Task: Search one way flight ticket for 3 adults in first from Roswell: Roswell Air Center to Evansville: Evansville Regional Airport on 8-3-2023. Number of bags: 1 carry on bag. Price is upto 100000. Outbound departure time preference is 18:30. Return departure time preference is 20:00.
Action: Mouse moved to (288, 368)
Screenshot: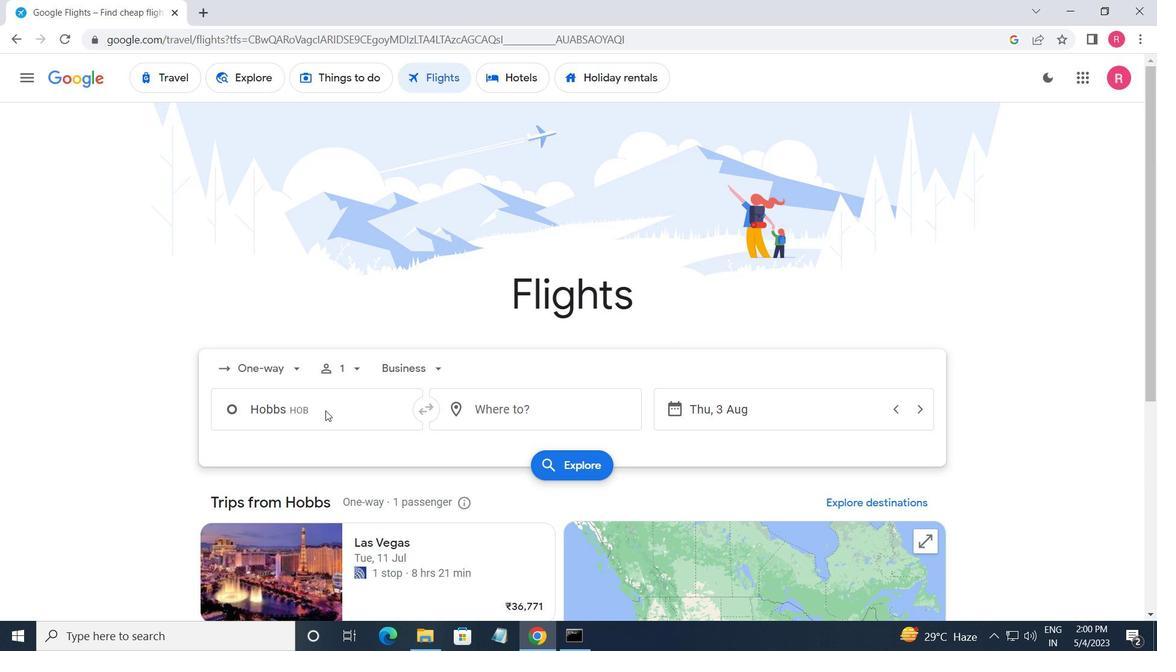 
Action: Mouse pressed left at (288, 368)
Screenshot: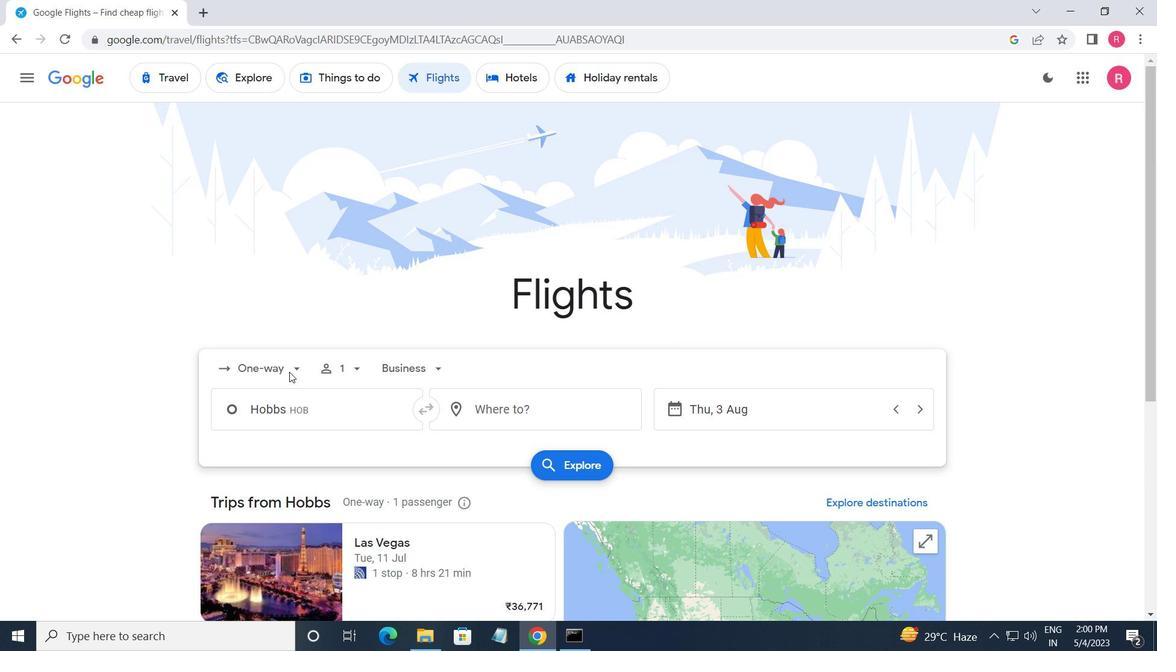 
Action: Mouse moved to (299, 444)
Screenshot: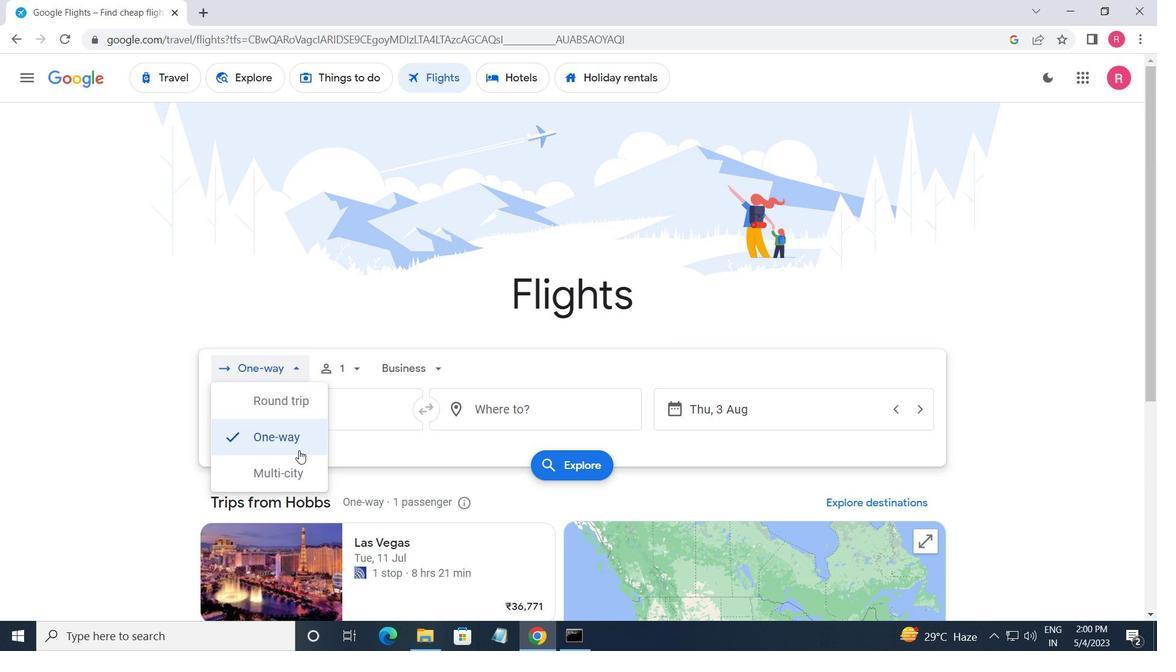 
Action: Mouse pressed left at (299, 444)
Screenshot: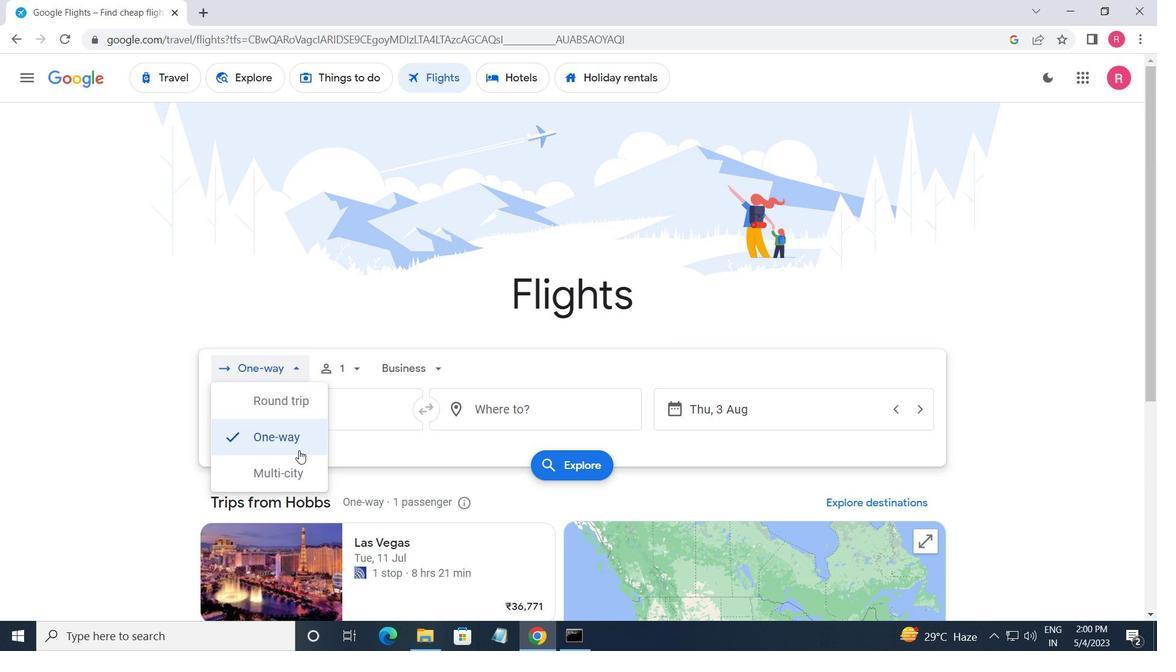 
Action: Mouse moved to (338, 372)
Screenshot: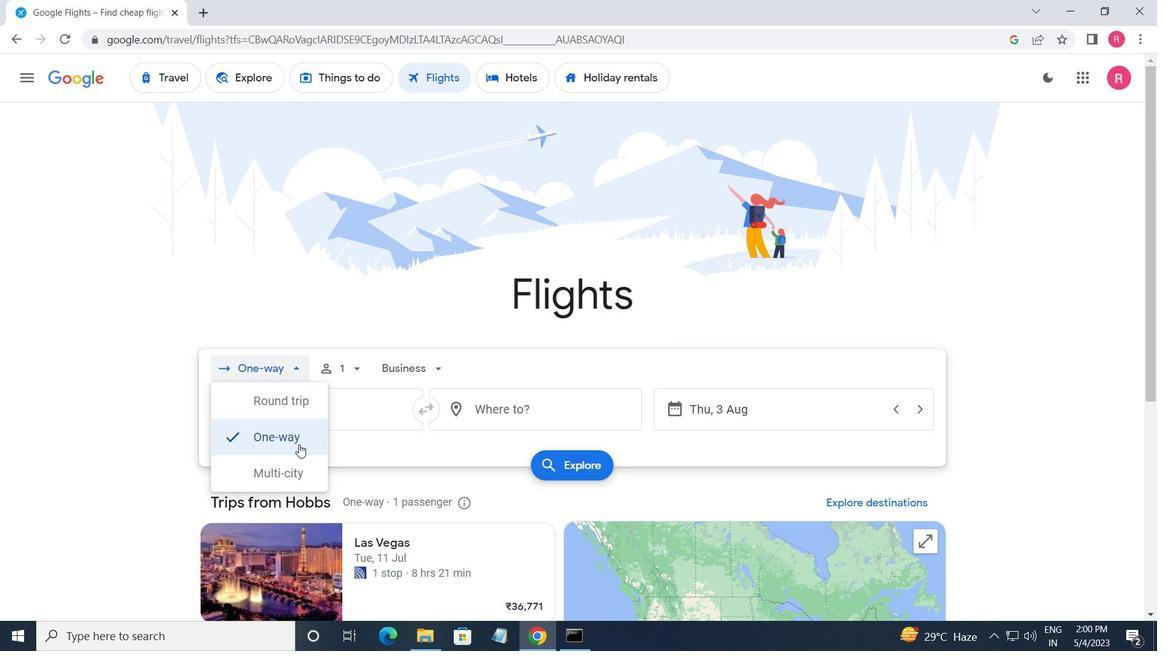
Action: Mouse pressed left at (338, 372)
Screenshot: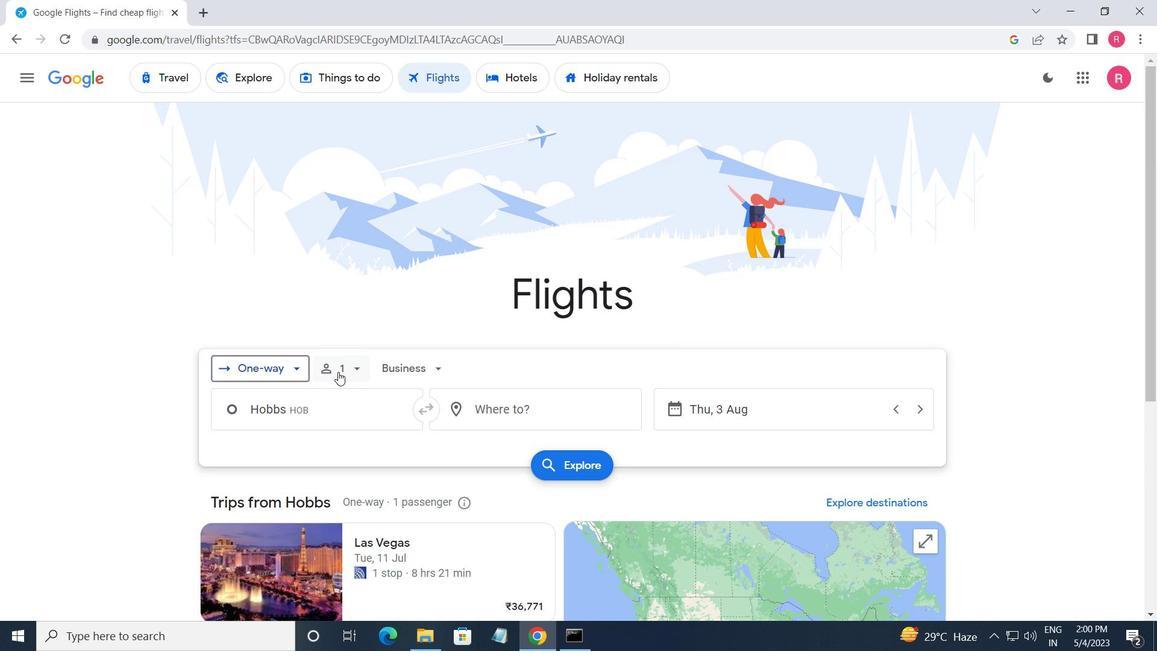 
Action: Mouse moved to (470, 412)
Screenshot: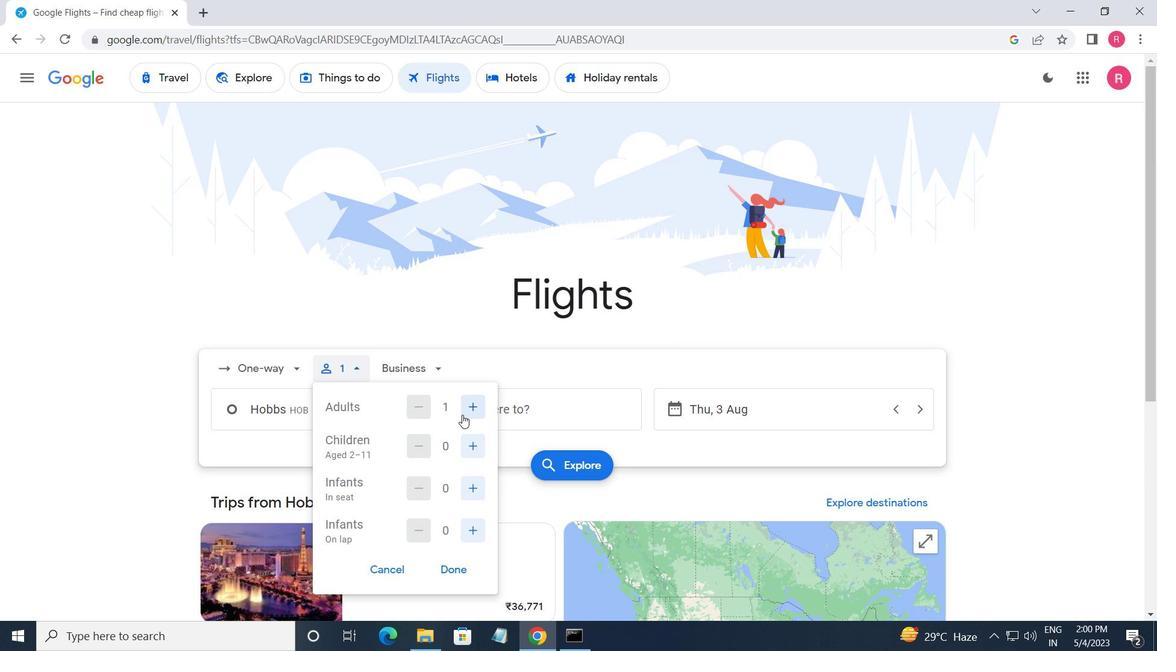 
Action: Mouse pressed left at (470, 412)
Screenshot: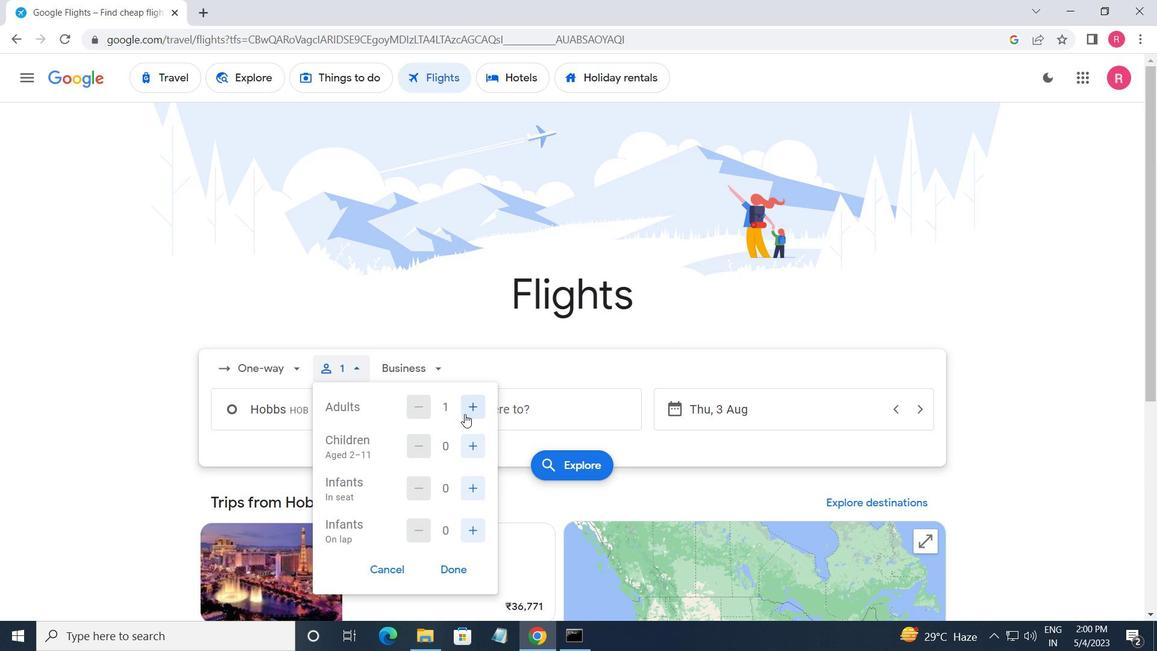 
Action: Mouse pressed left at (470, 412)
Screenshot: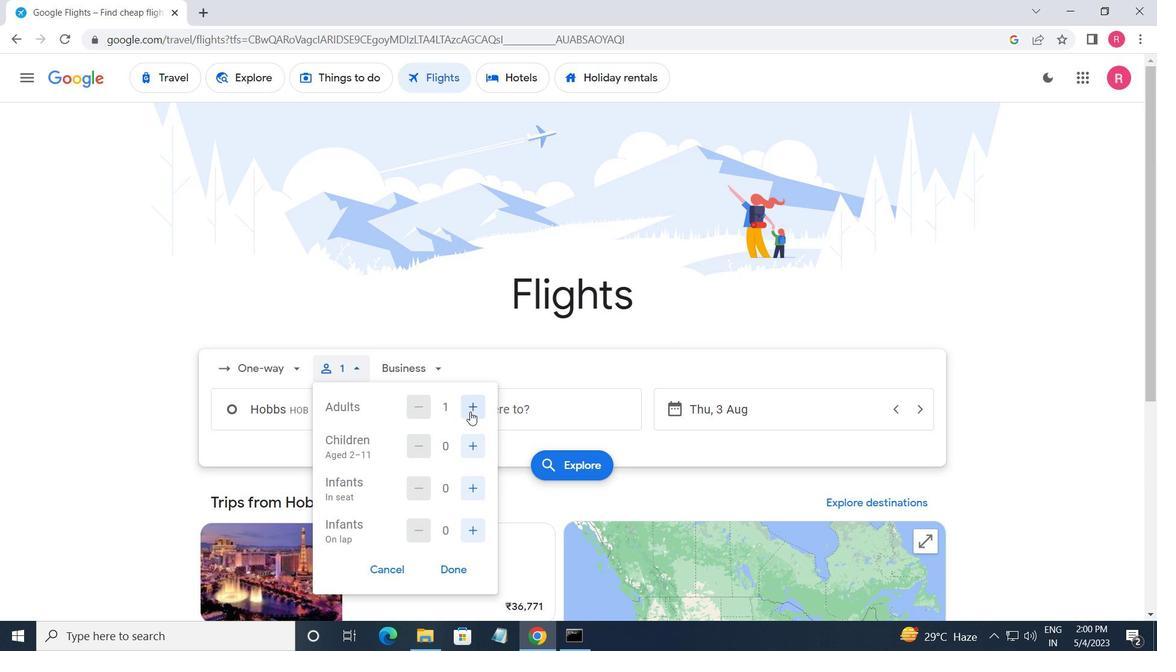 
Action: Mouse moved to (459, 567)
Screenshot: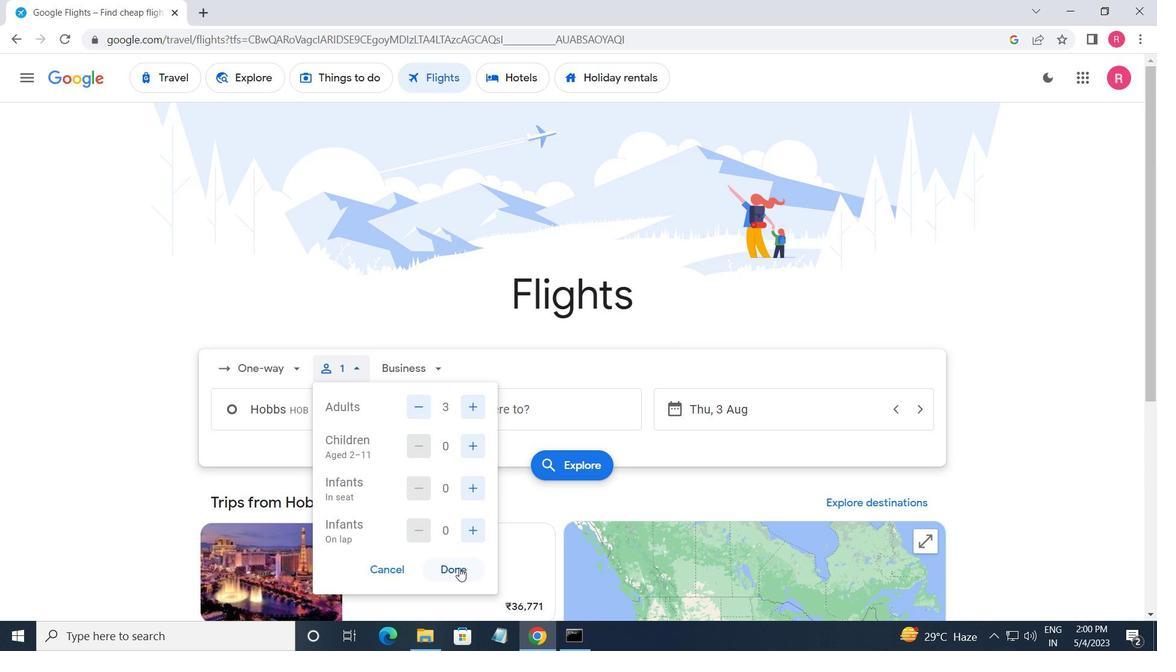 
Action: Mouse pressed left at (459, 567)
Screenshot: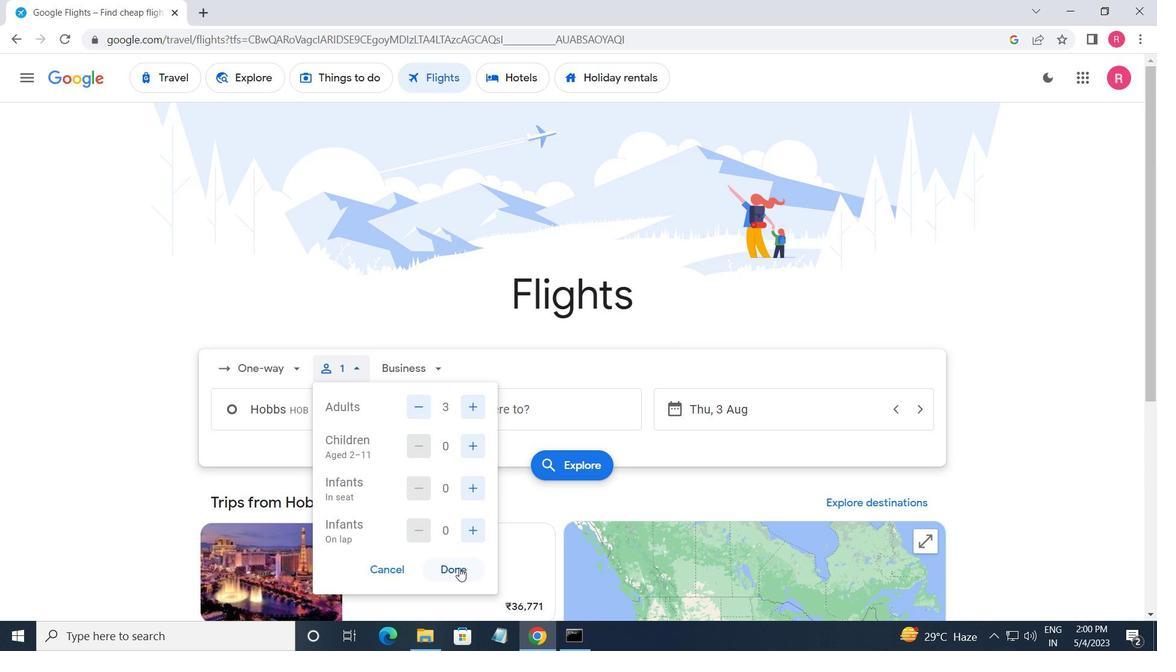 
Action: Mouse moved to (393, 364)
Screenshot: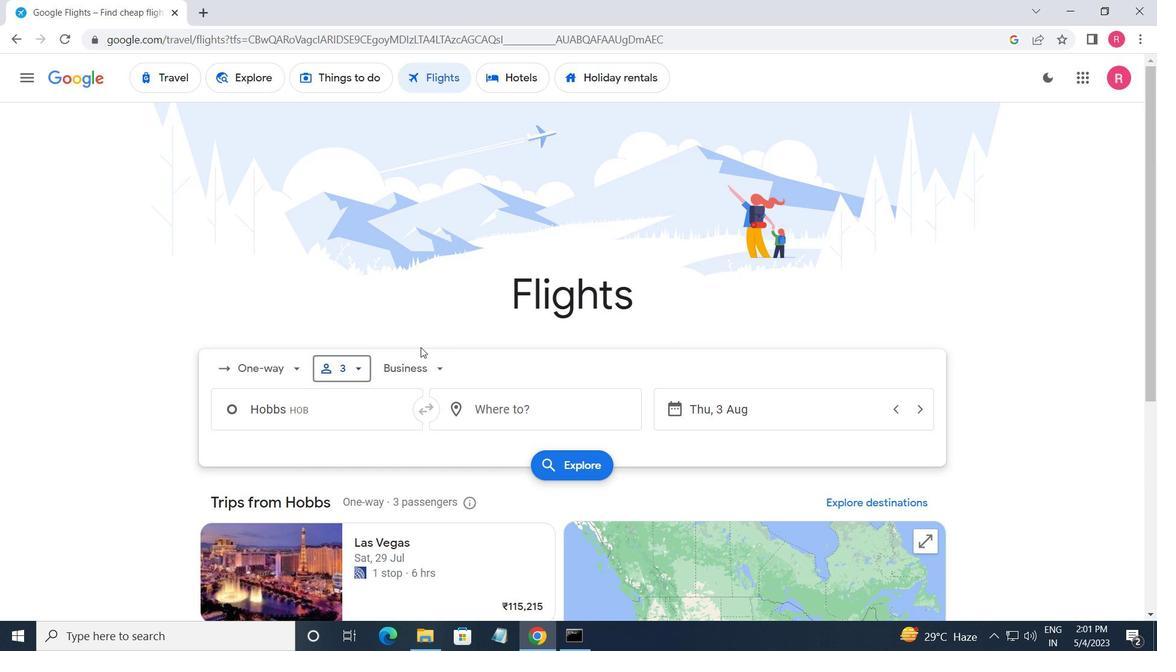 
Action: Mouse pressed left at (393, 364)
Screenshot: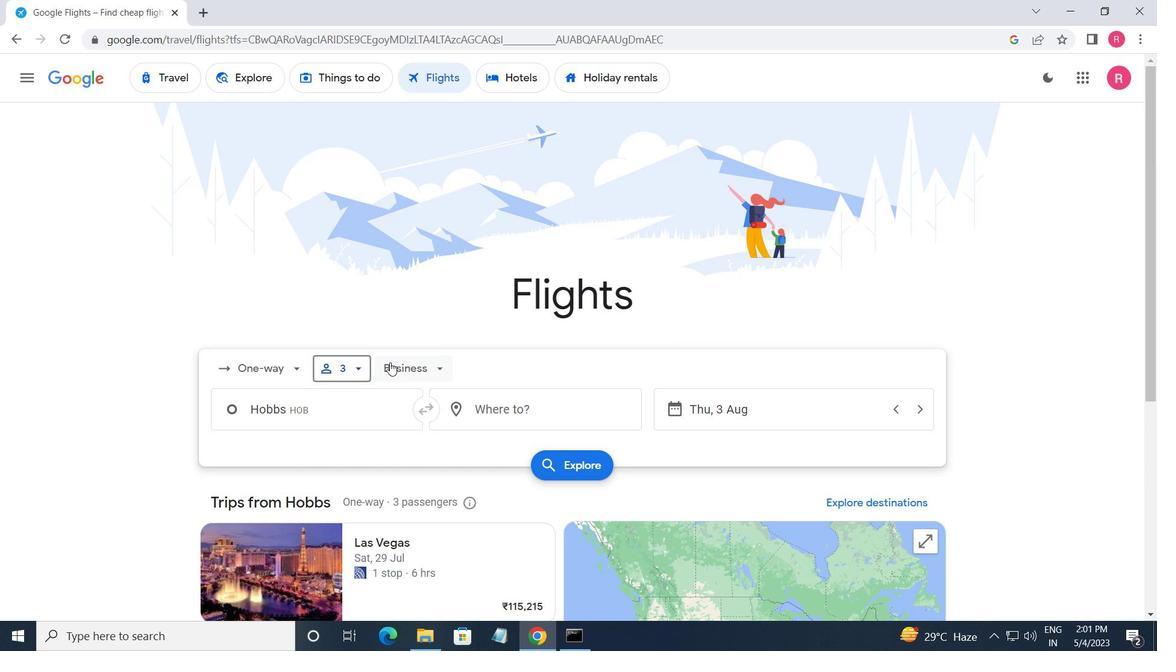 
Action: Mouse moved to (448, 505)
Screenshot: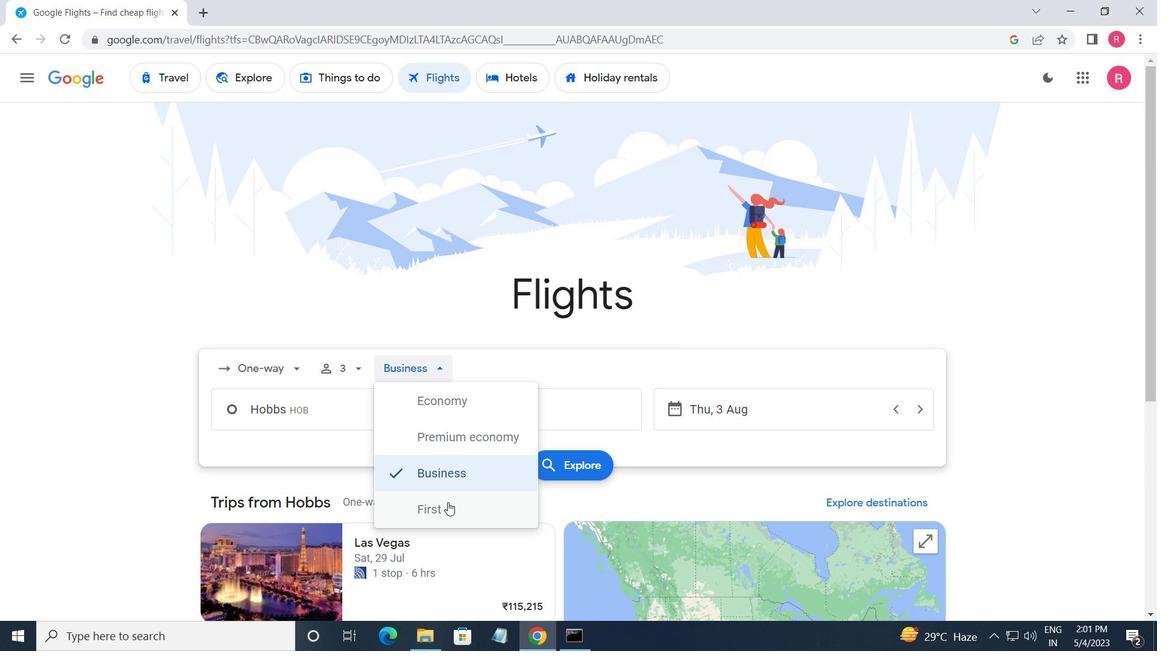 
Action: Mouse pressed left at (448, 505)
Screenshot: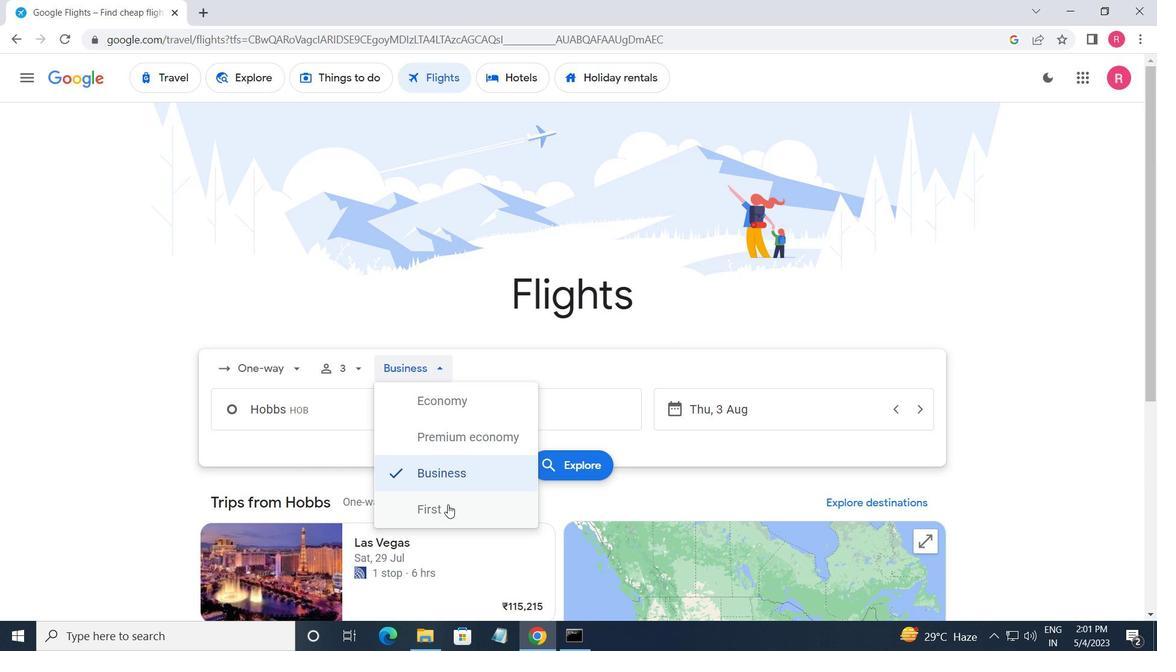 
Action: Mouse moved to (298, 412)
Screenshot: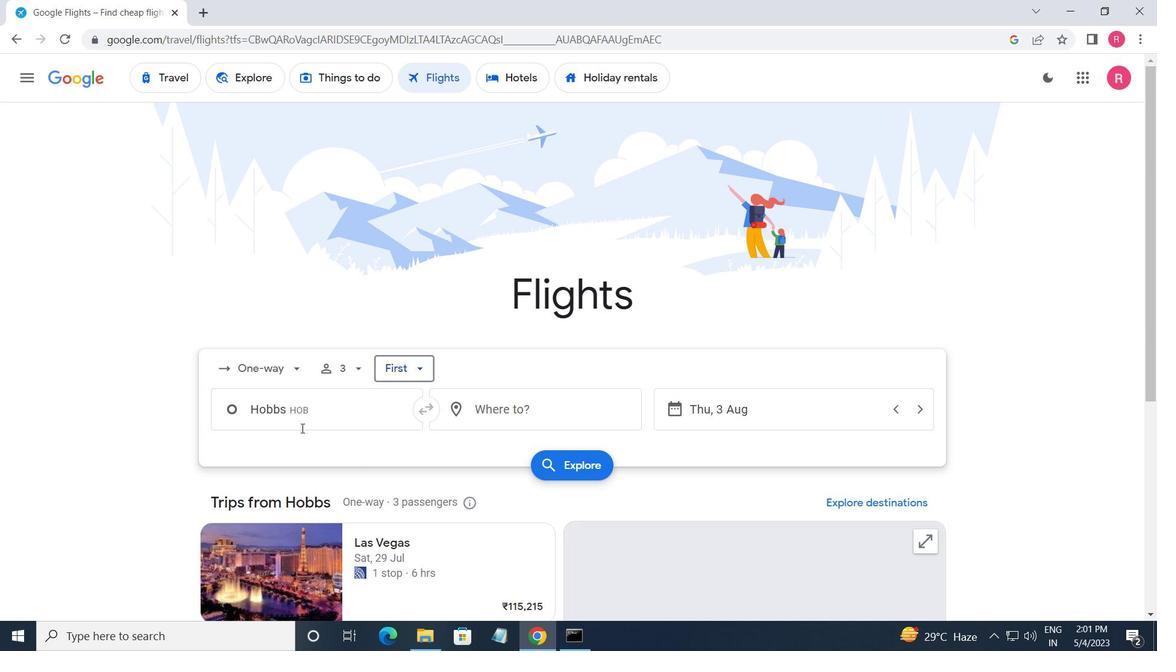
Action: Mouse pressed left at (298, 412)
Screenshot: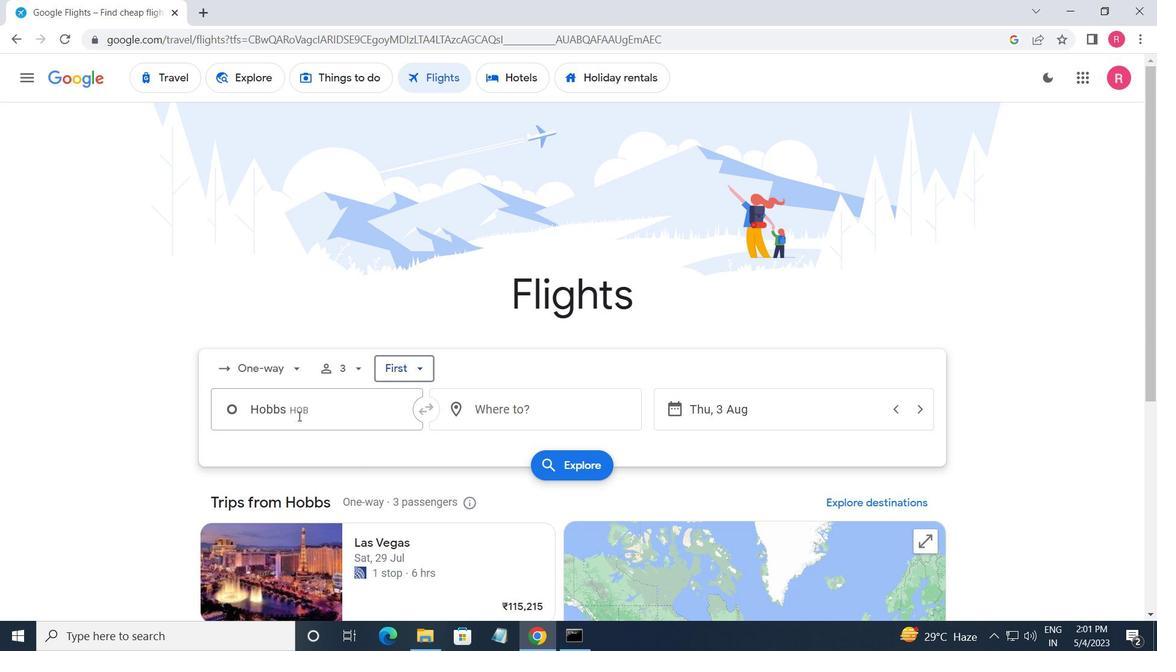 
Action: Key pressed <Key.backspace><Key.caps_lock>R<Key.caps_lock>oswell
Screenshot: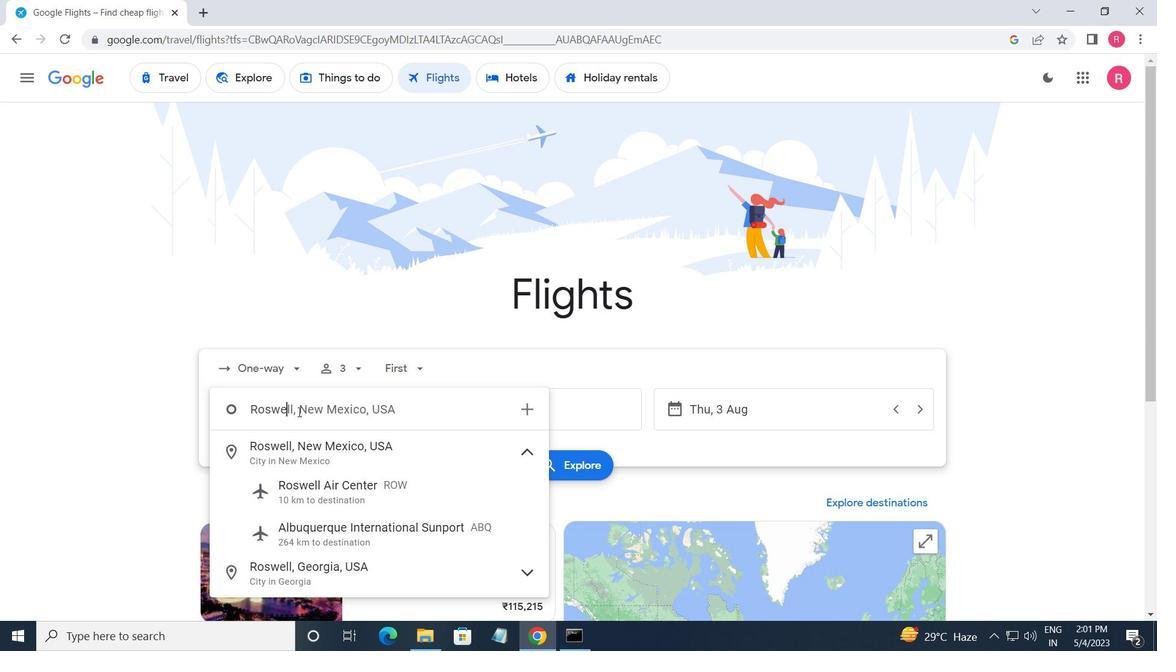 
Action: Mouse moved to (349, 490)
Screenshot: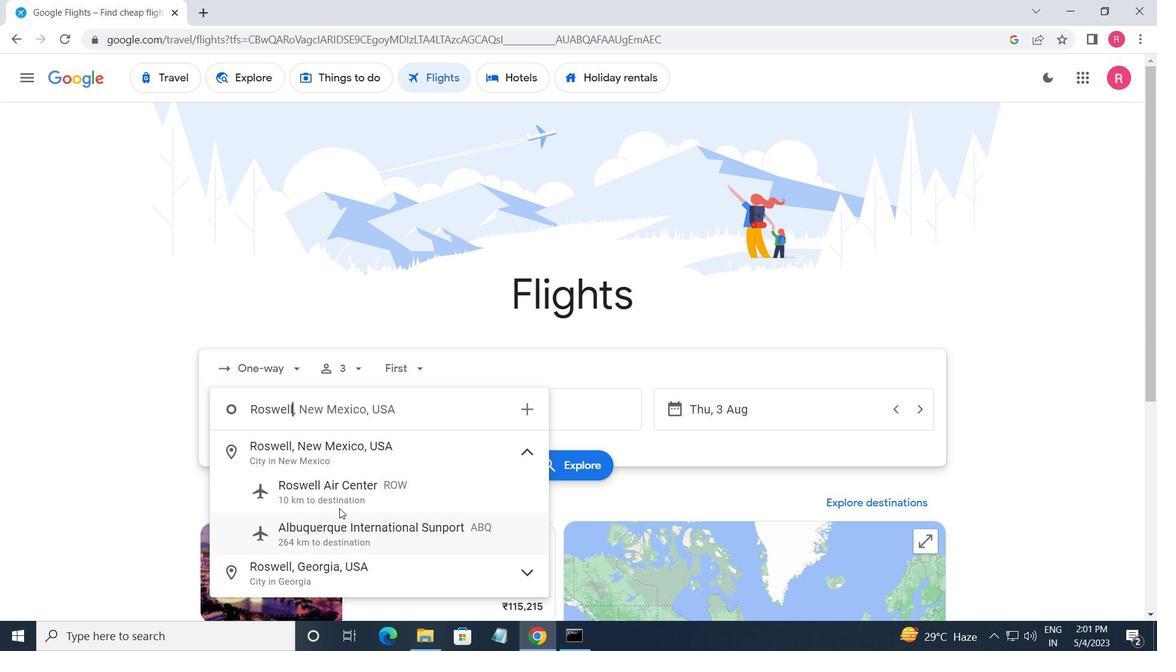 
Action: Mouse pressed left at (349, 490)
Screenshot: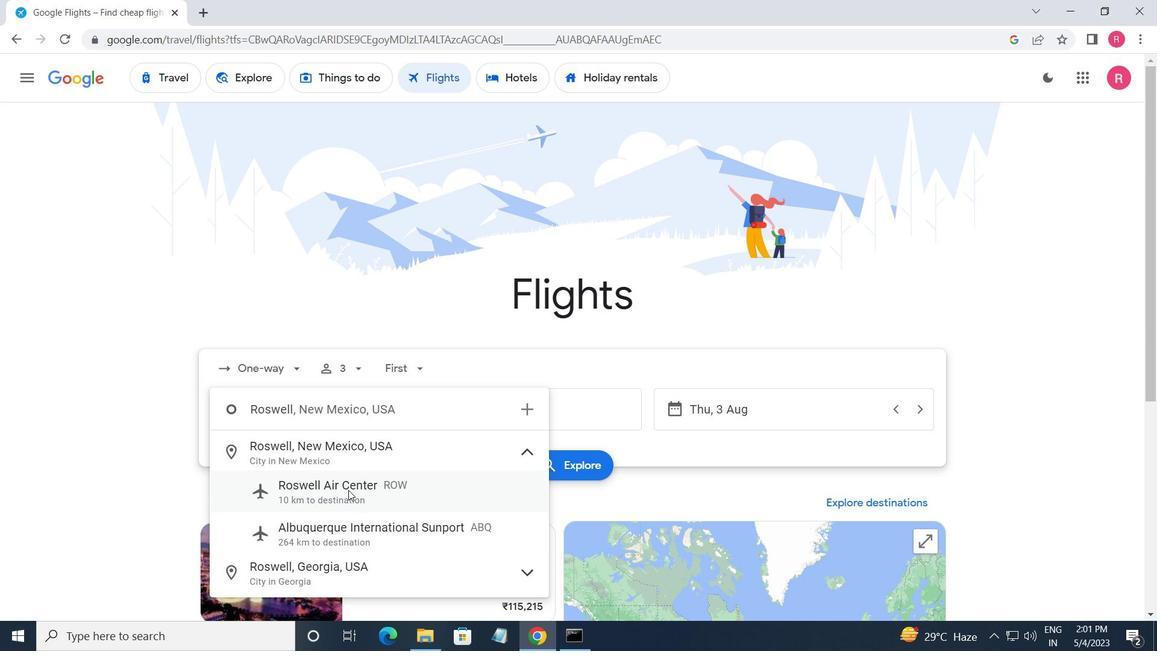 
Action: Mouse moved to (554, 410)
Screenshot: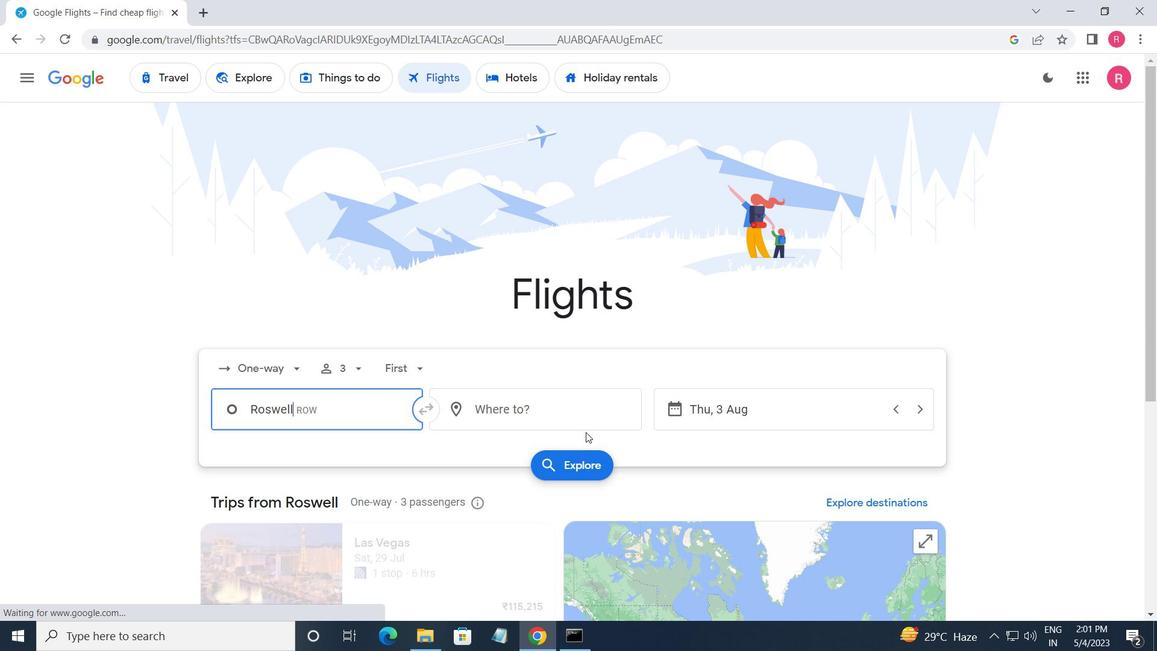 
Action: Mouse pressed left at (554, 410)
Screenshot: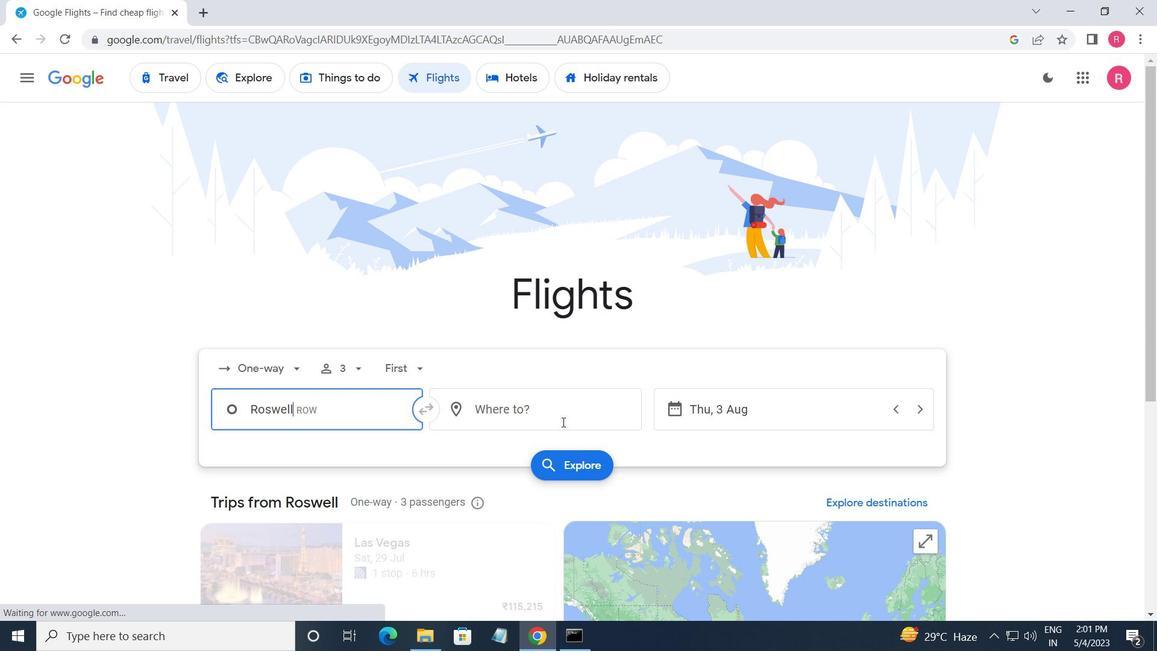 
Action: Mouse moved to (606, 535)
Screenshot: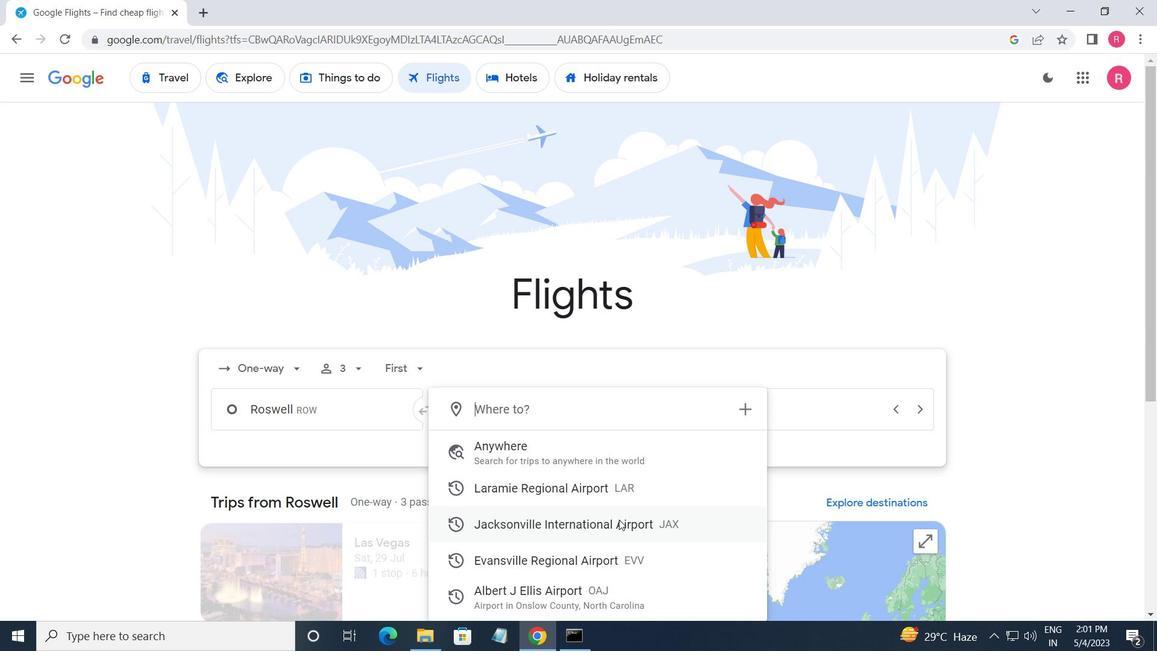 
Action: Mouse pressed left at (606, 535)
Screenshot: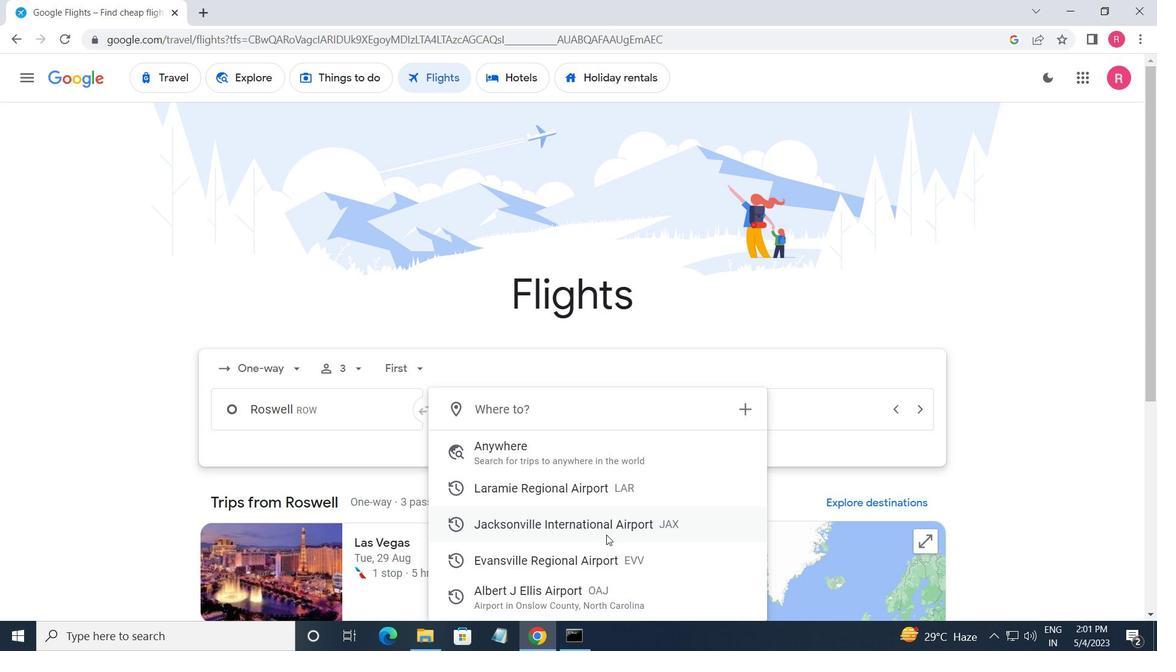 
Action: Mouse moved to (778, 417)
Screenshot: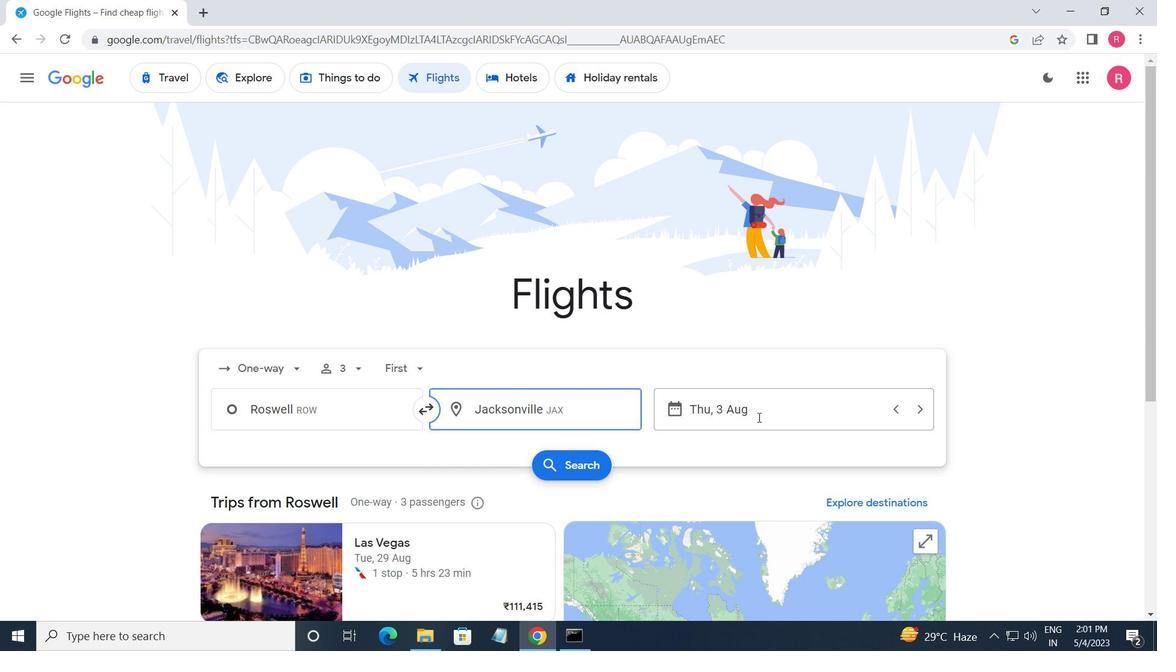 
Action: Mouse pressed left at (778, 417)
Screenshot: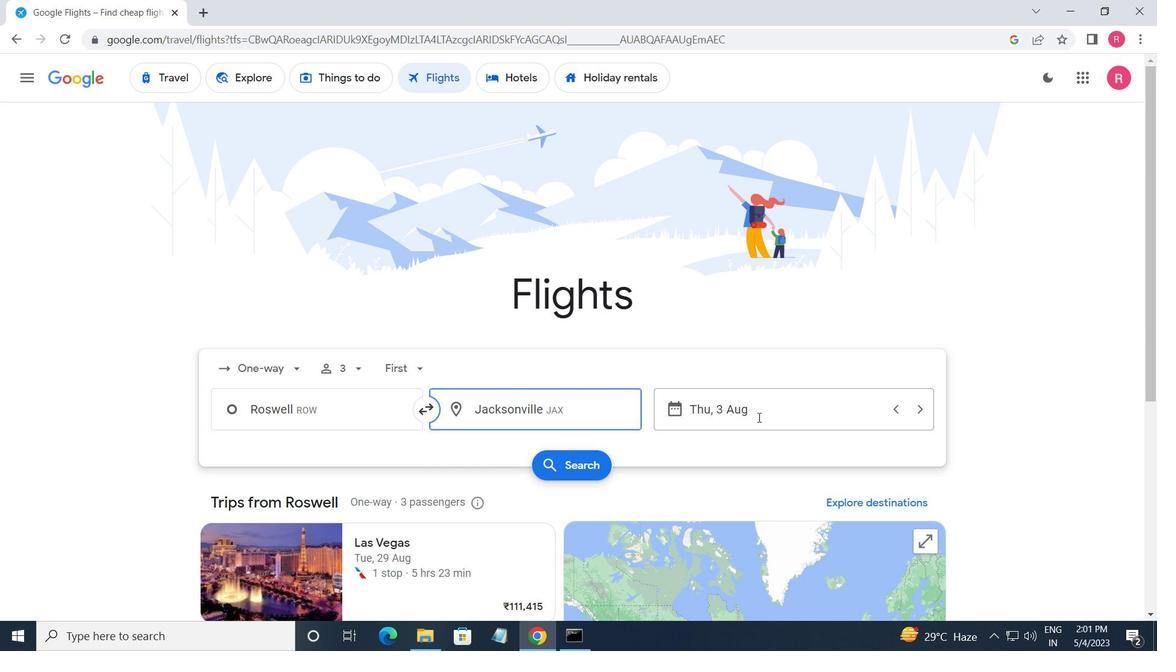 
Action: Mouse moved to (547, 352)
Screenshot: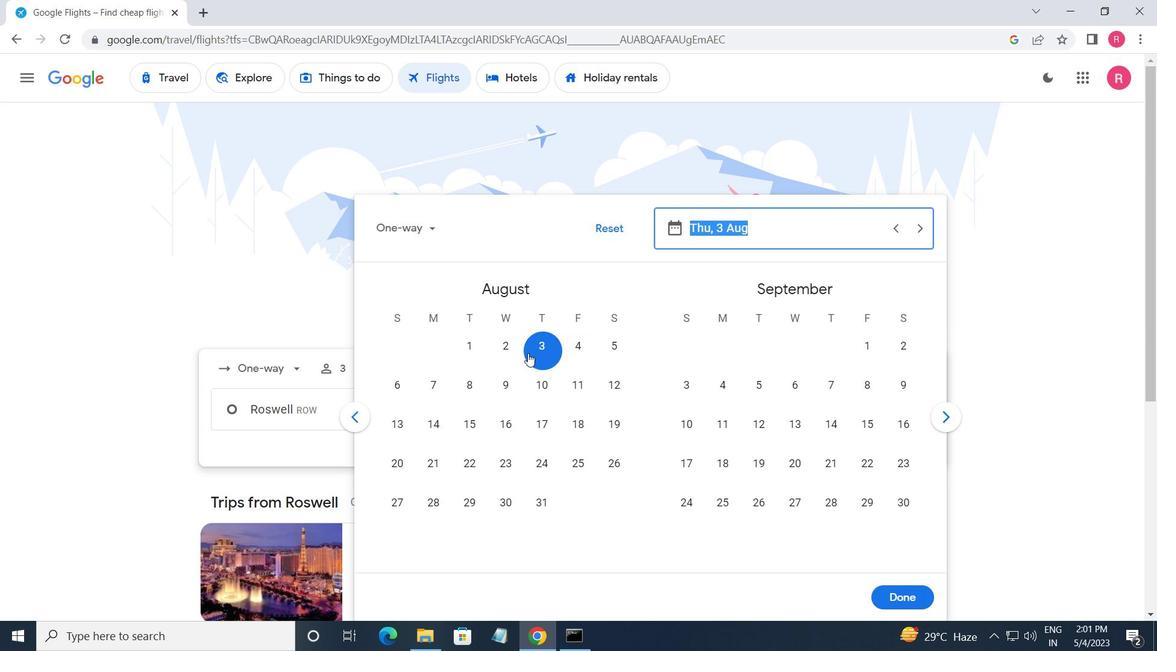 
Action: Mouse pressed left at (547, 352)
Screenshot: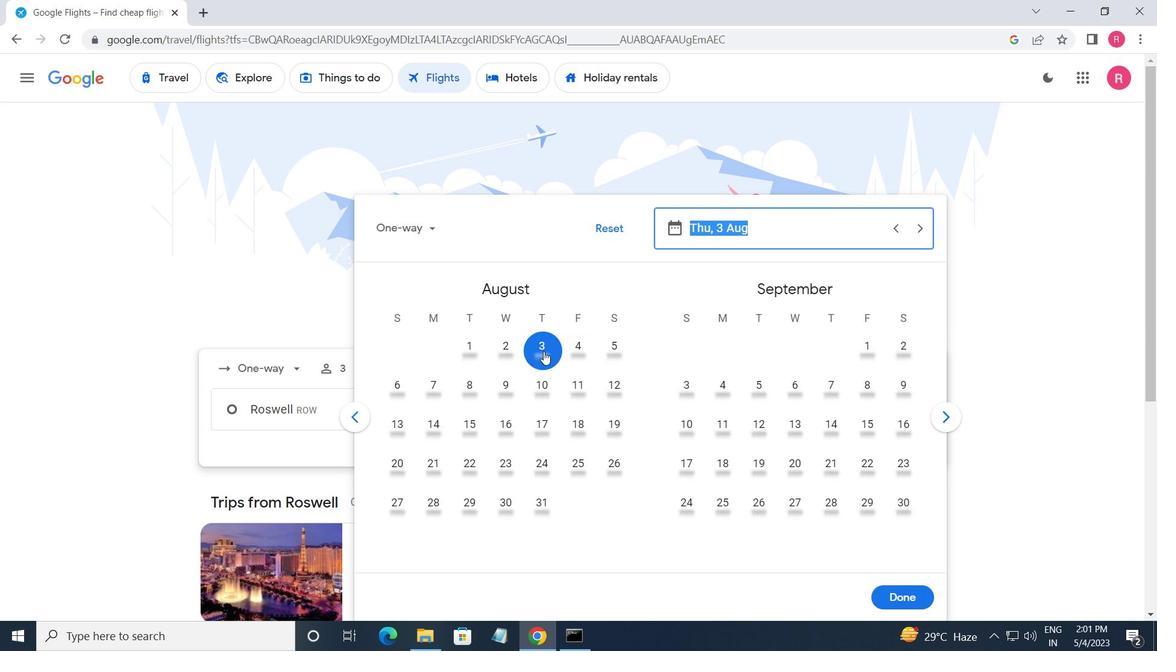 
Action: Mouse moved to (903, 595)
Screenshot: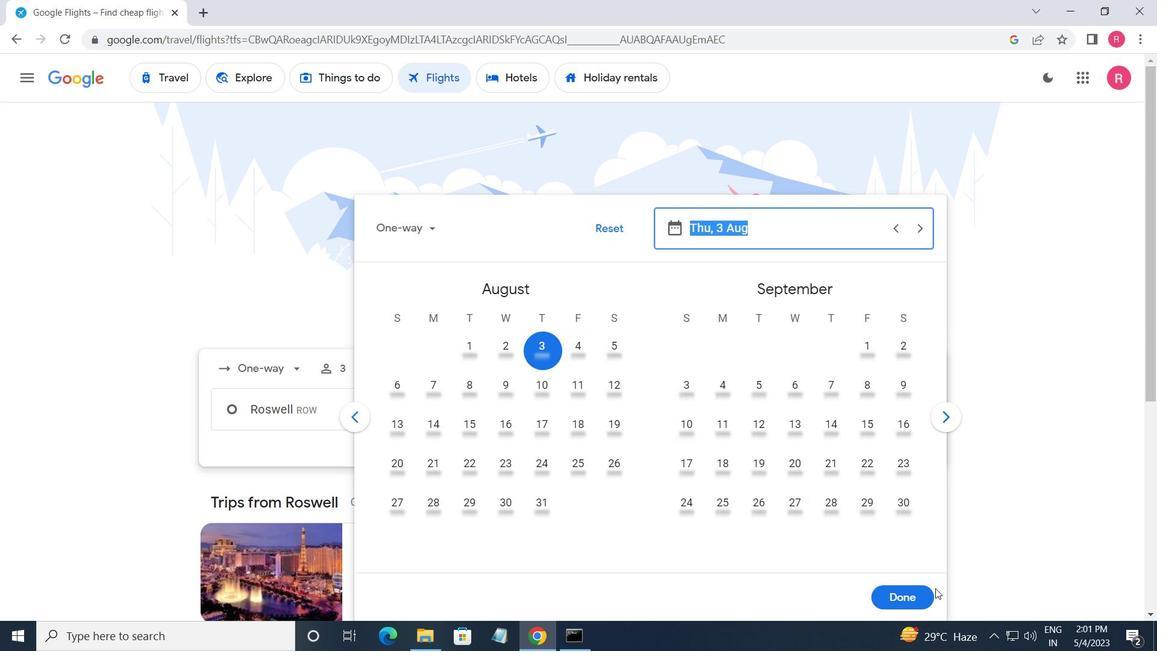
Action: Mouse pressed left at (903, 595)
Screenshot: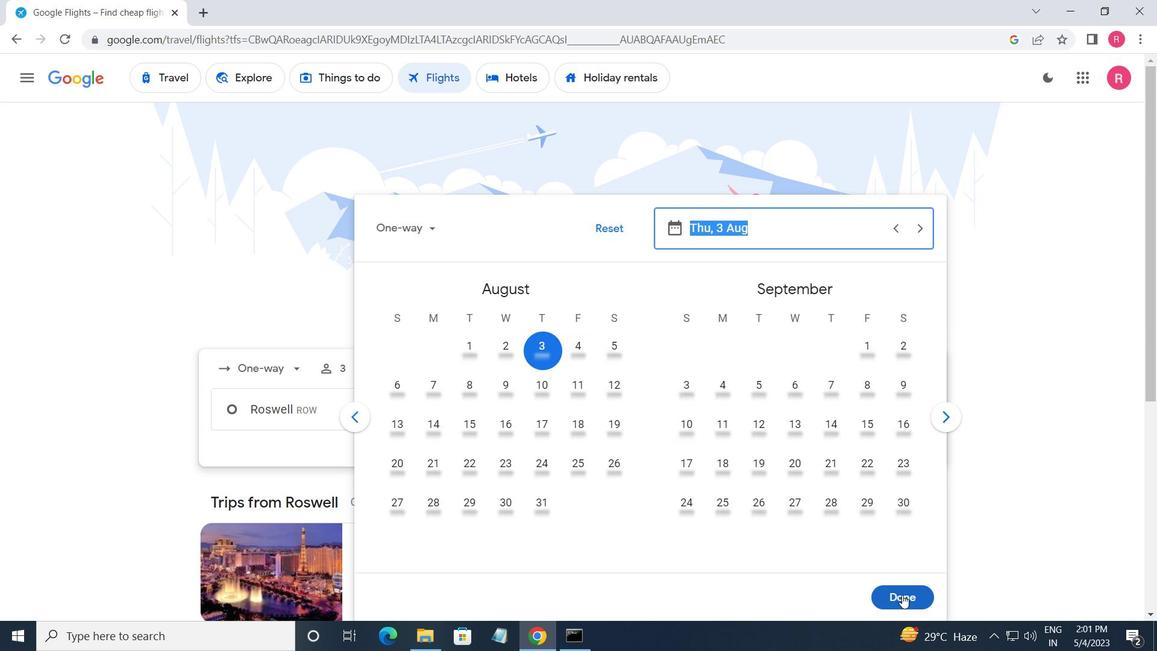 
Action: Mouse moved to (564, 466)
Screenshot: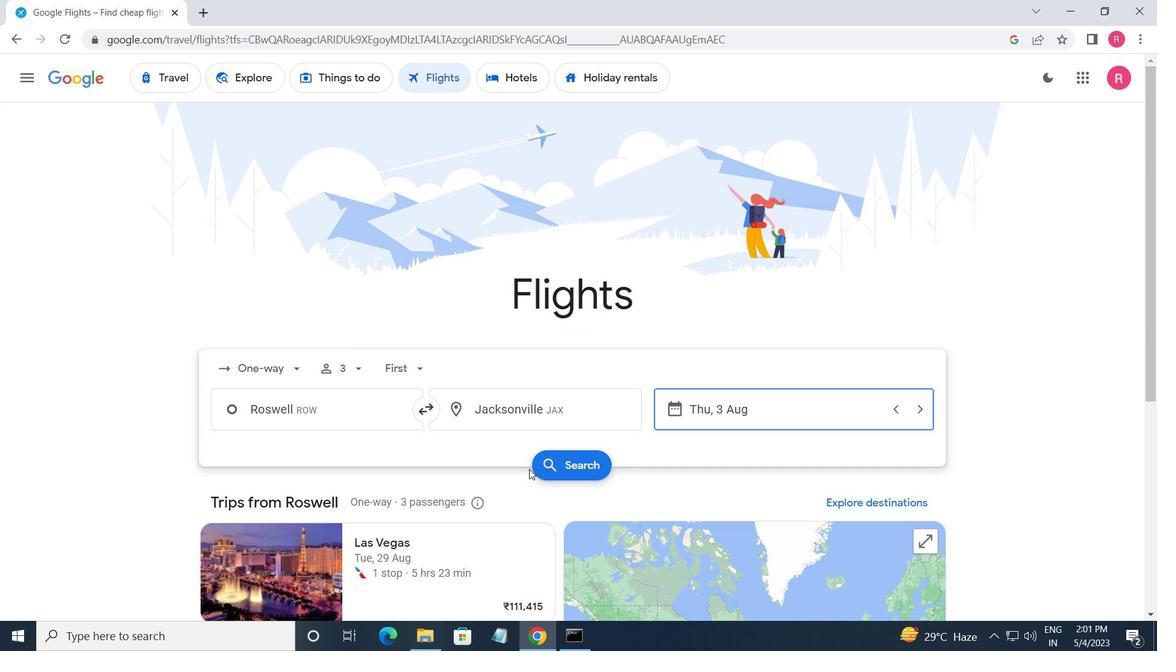 
Action: Mouse pressed left at (564, 466)
Screenshot: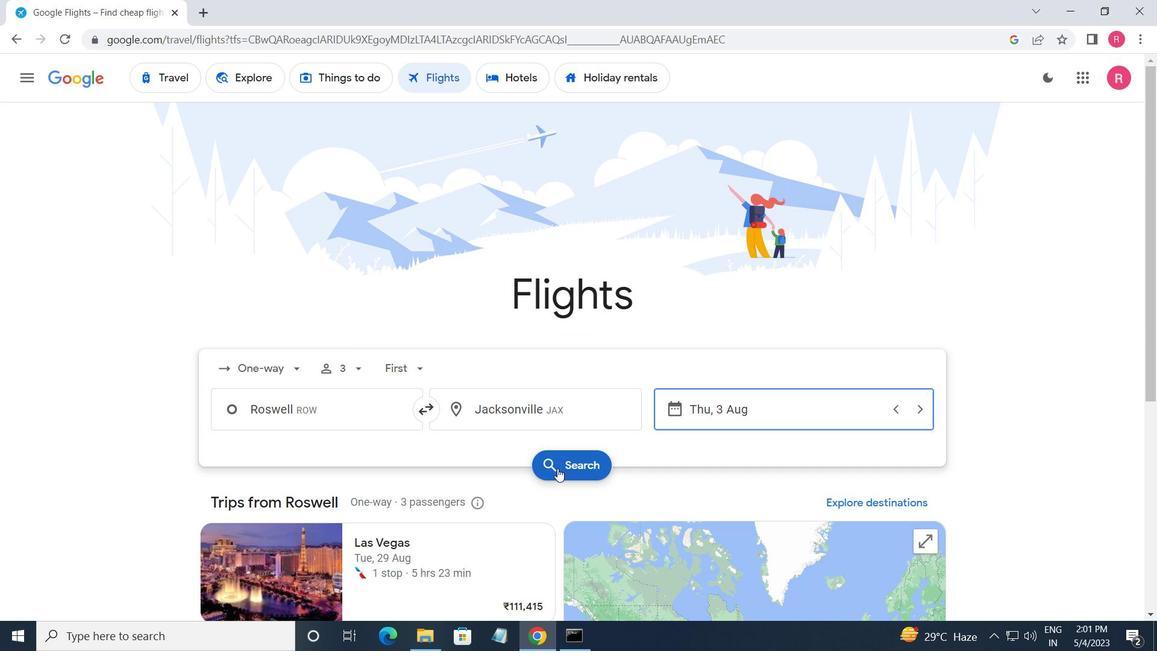 
Action: Mouse moved to (204, 215)
Screenshot: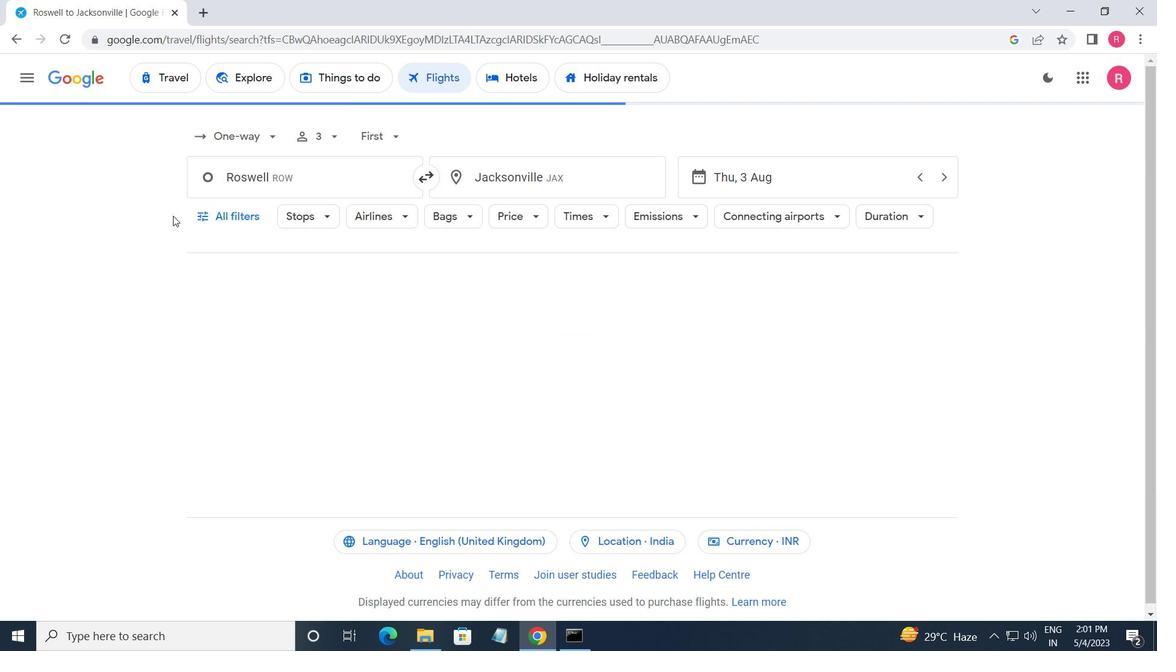 
Action: Mouse pressed left at (204, 215)
Screenshot: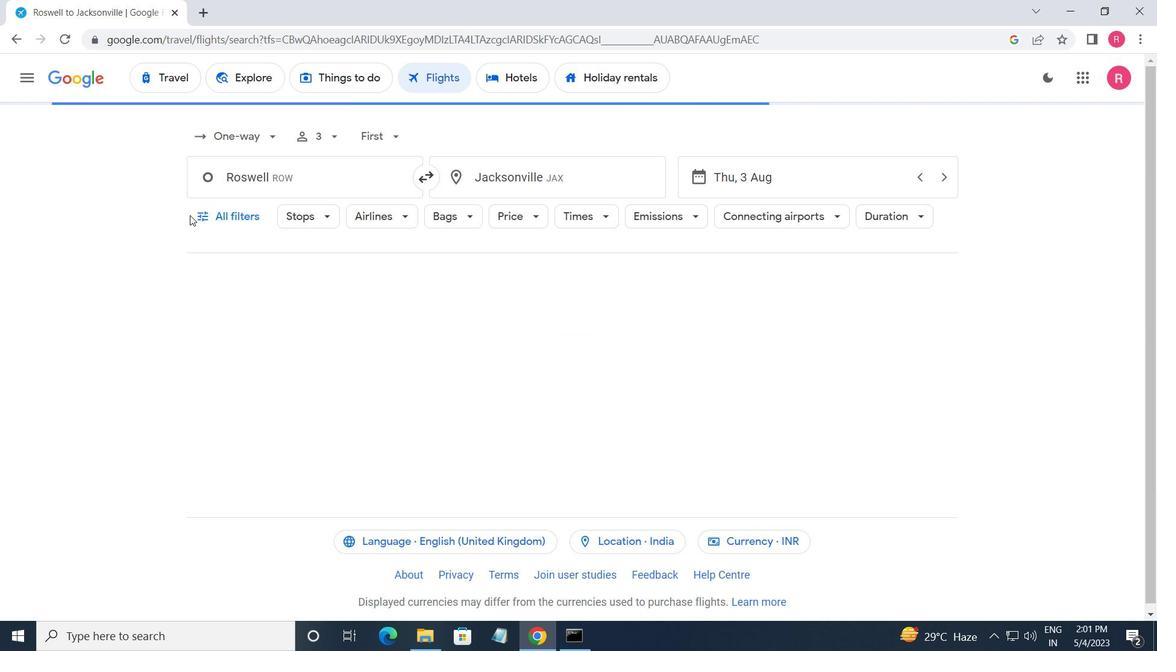 
Action: Mouse moved to (300, 409)
Screenshot: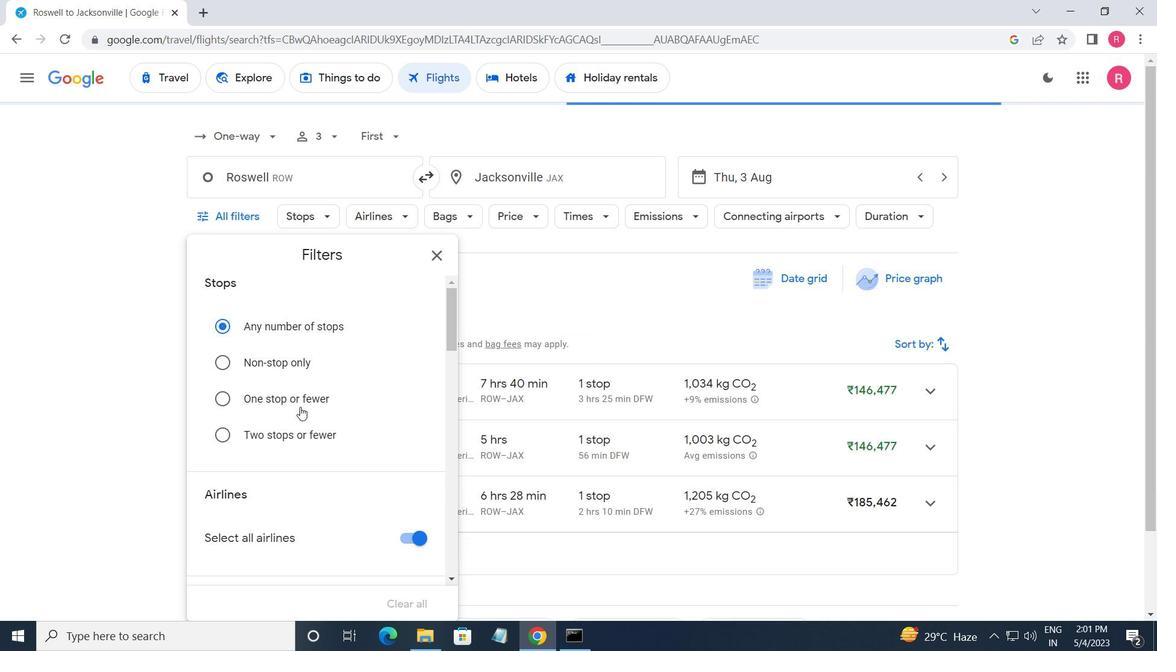 
Action: Mouse scrolled (300, 409) with delta (0, 0)
Screenshot: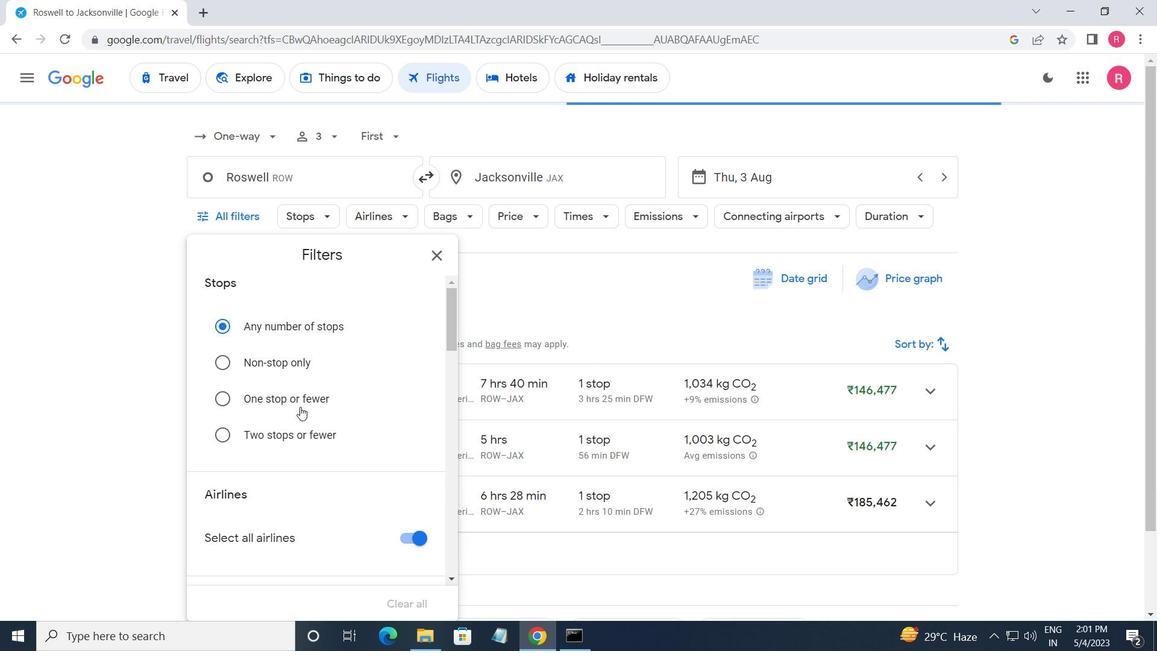 
Action: Mouse moved to (302, 410)
Screenshot: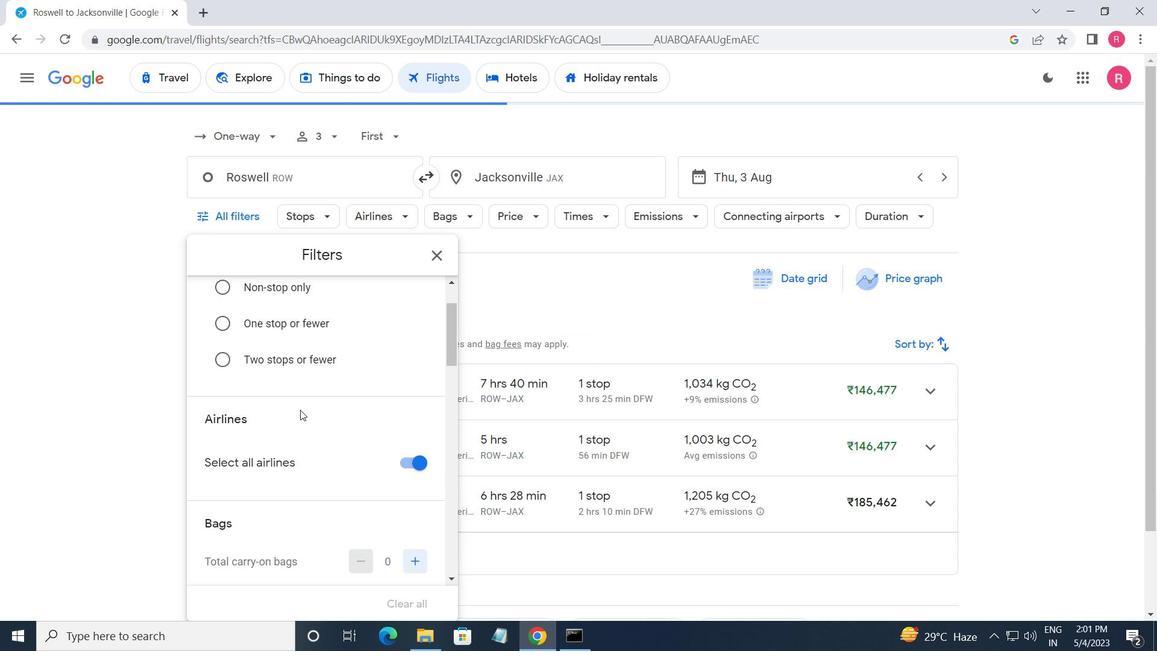 
Action: Mouse scrolled (302, 409) with delta (0, 0)
Screenshot: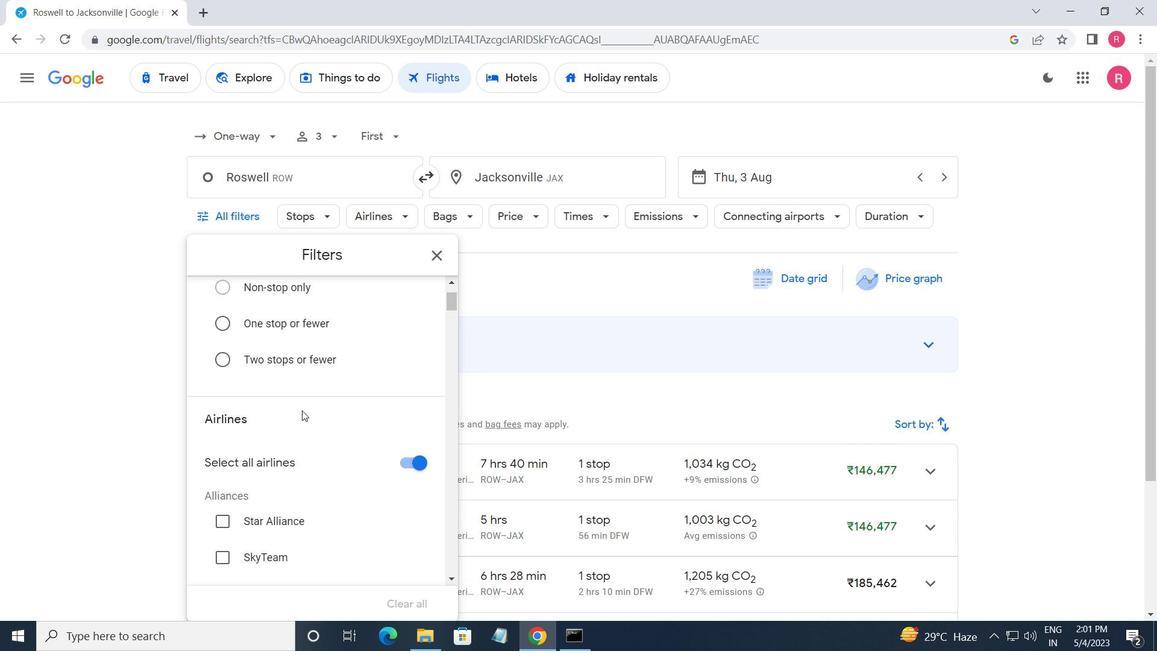 
Action: Mouse moved to (420, 387)
Screenshot: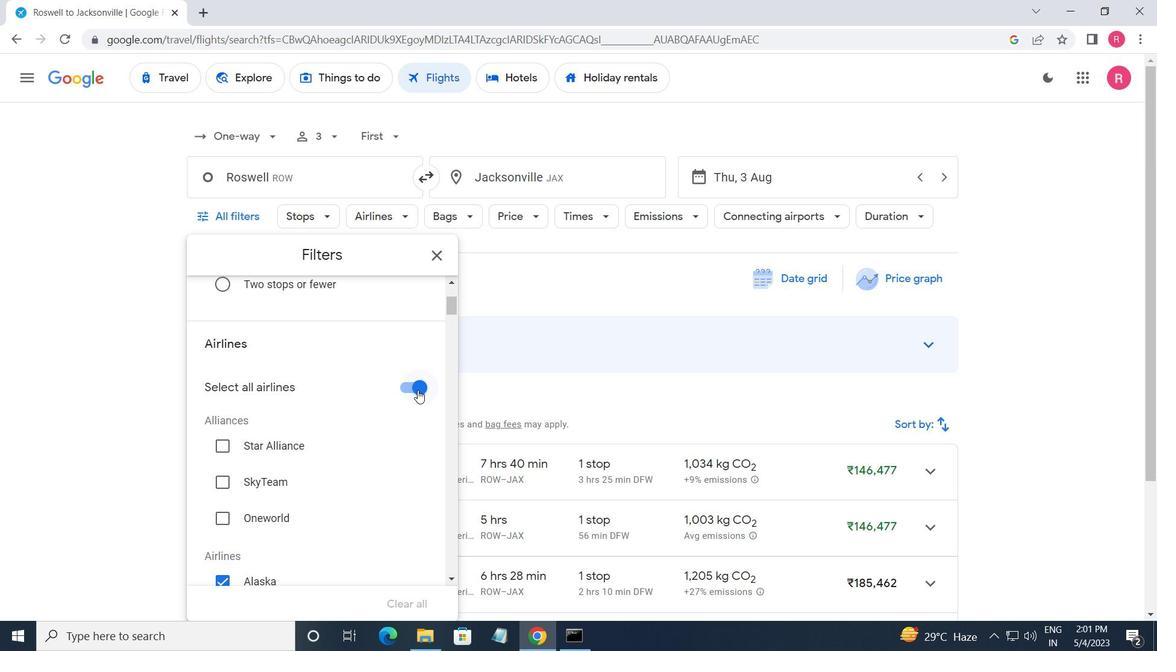 
Action: Mouse pressed left at (420, 387)
Screenshot: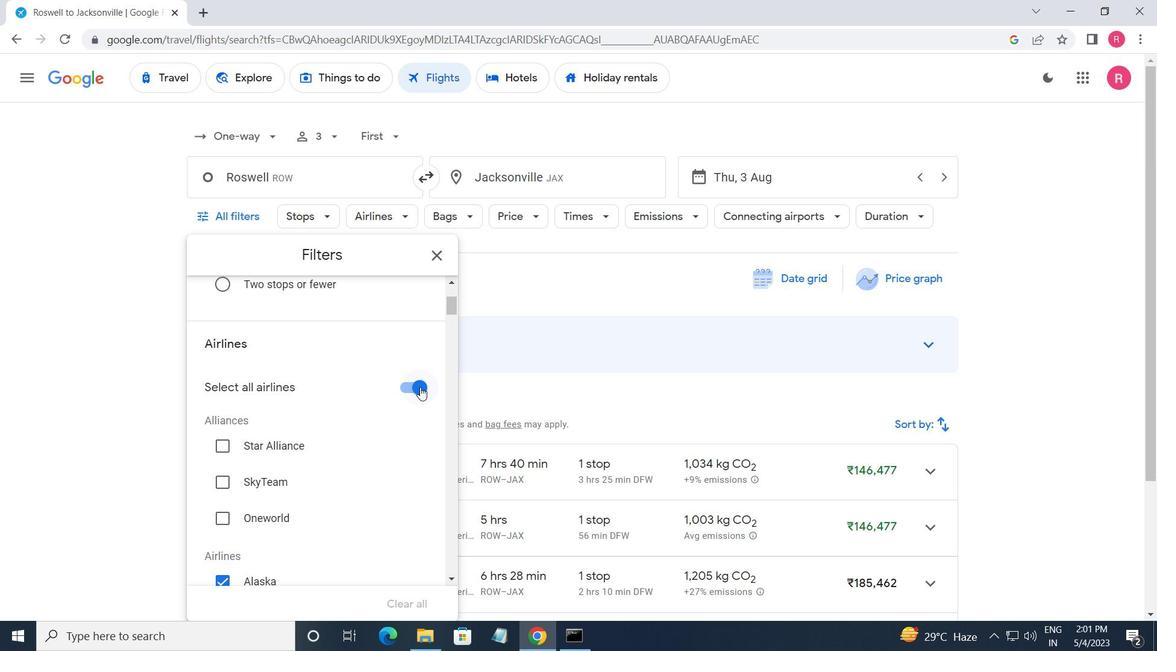 
Action: Mouse moved to (402, 385)
Screenshot: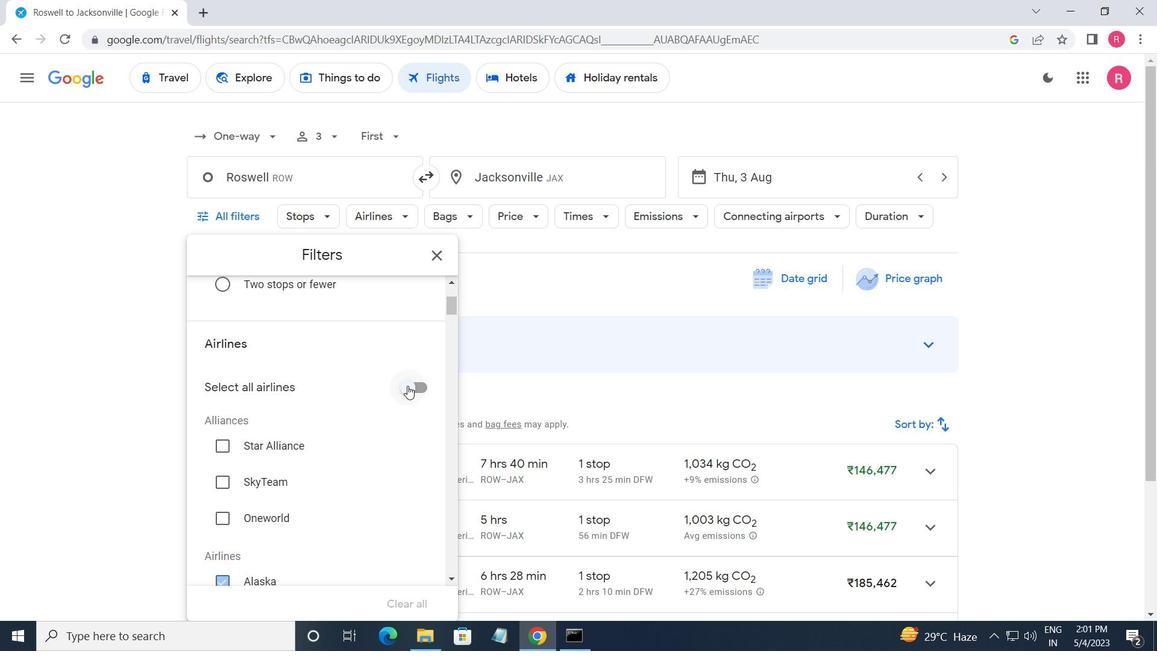 
Action: Mouse scrolled (402, 385) with delta (0, 0)
Screenshot: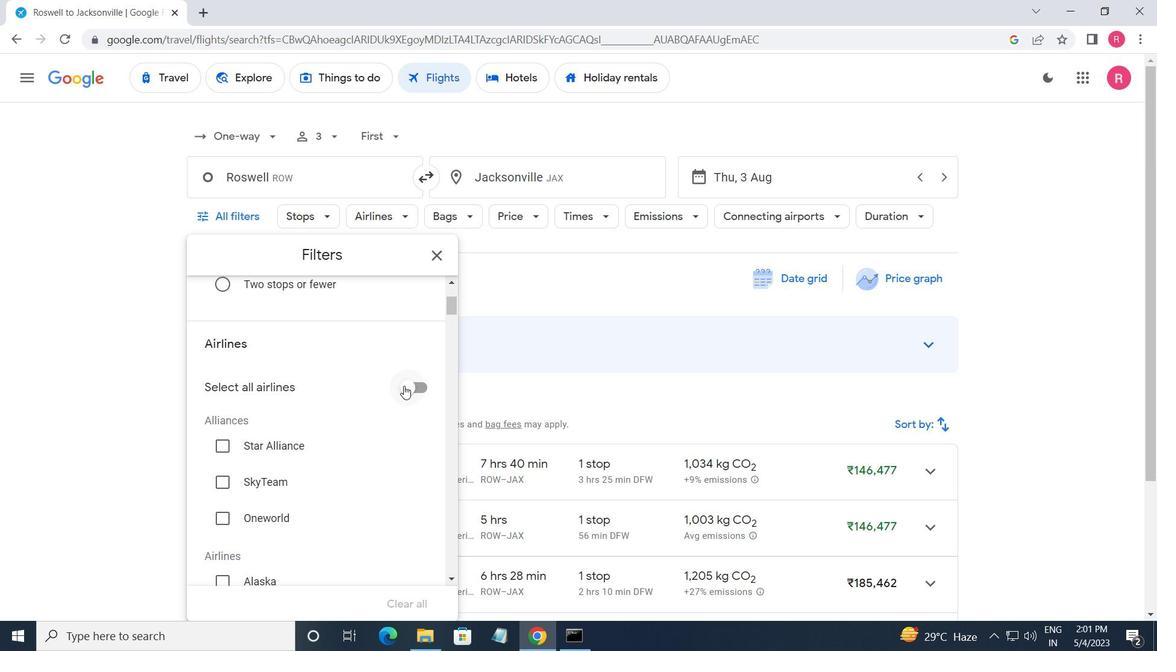
Action: Mouse moved to (402, 385)
Screenshot: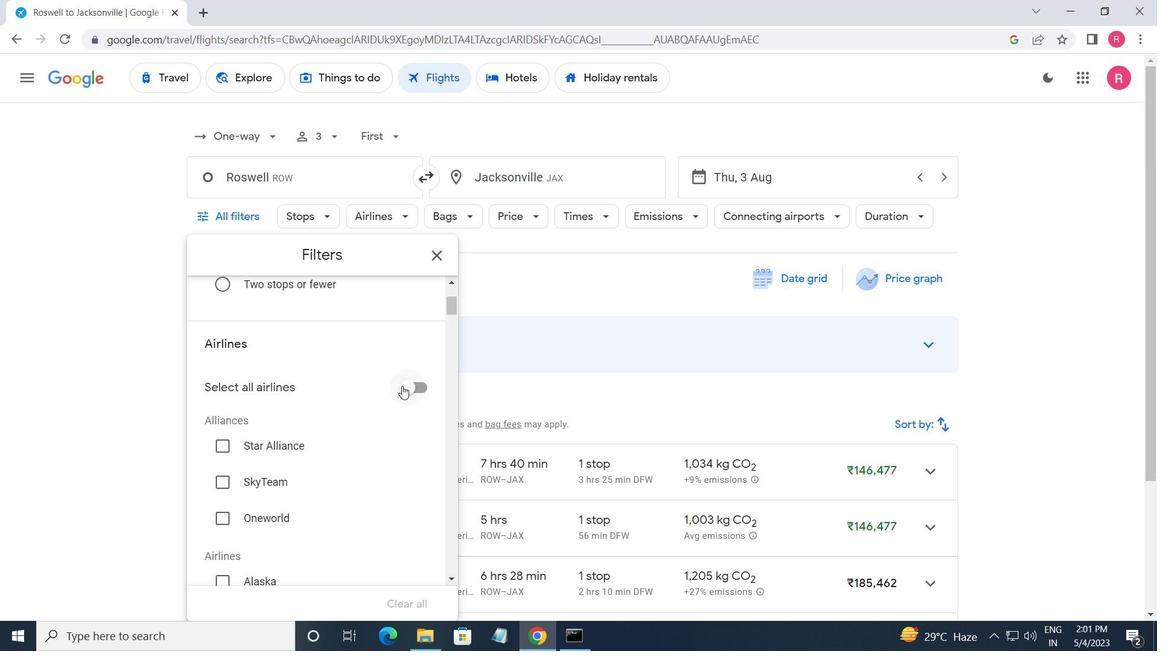 
Action: Mouse scrolled (402, 385) with delta (0, 0)
Screenshot: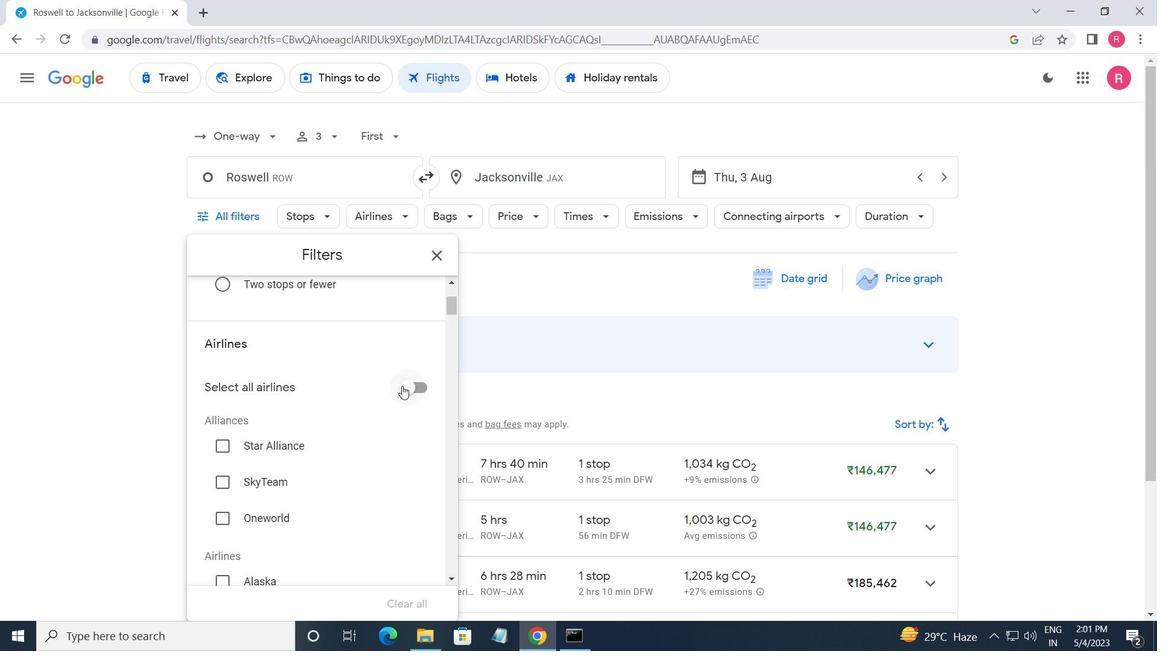 
Action: Mouse moved to (401, 387)
Screenshot: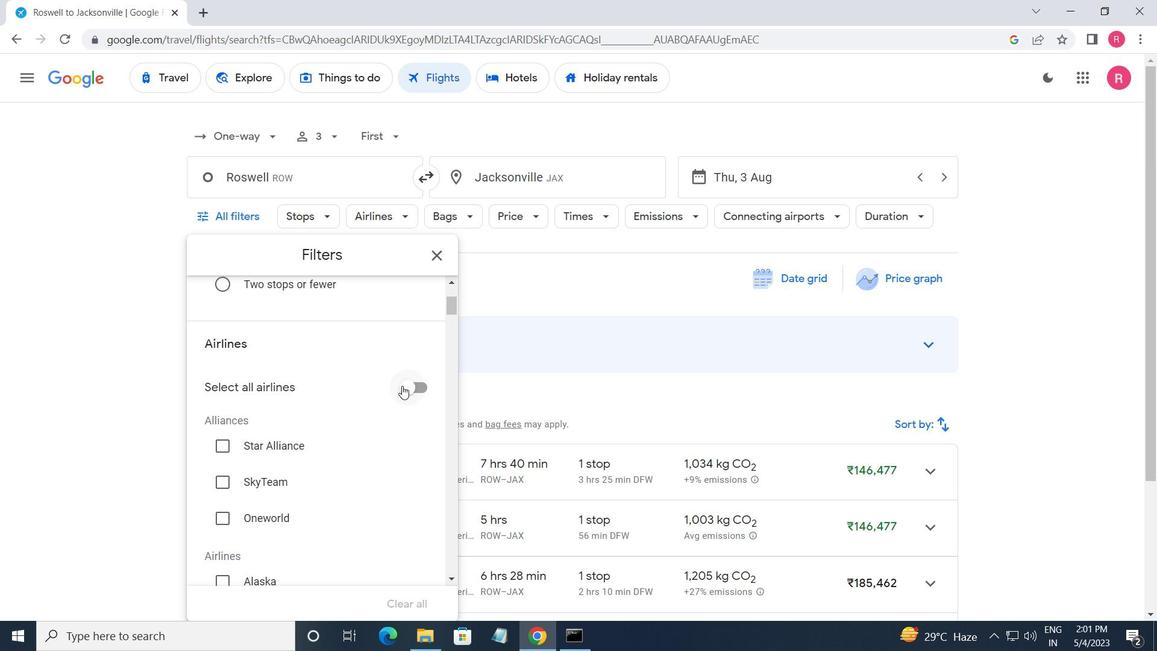 
Action: Mouse scrolled (401, 386) with delta (0, 0)
Screenshot: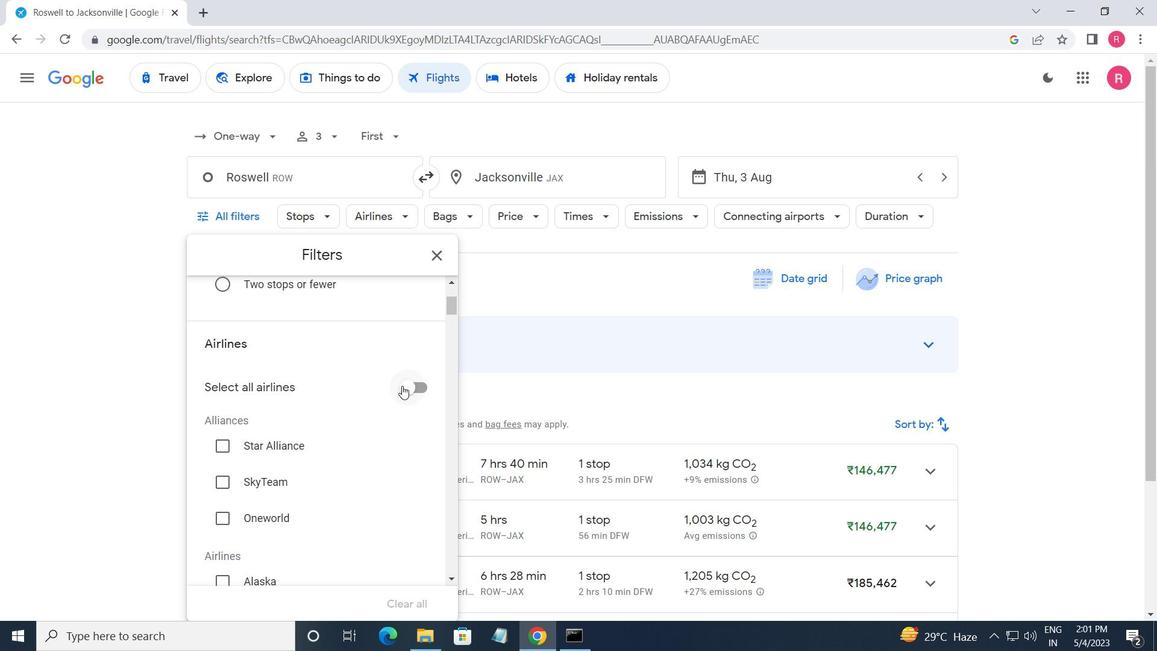 
Action: Mouse moved to (396, 390)
Screenshot: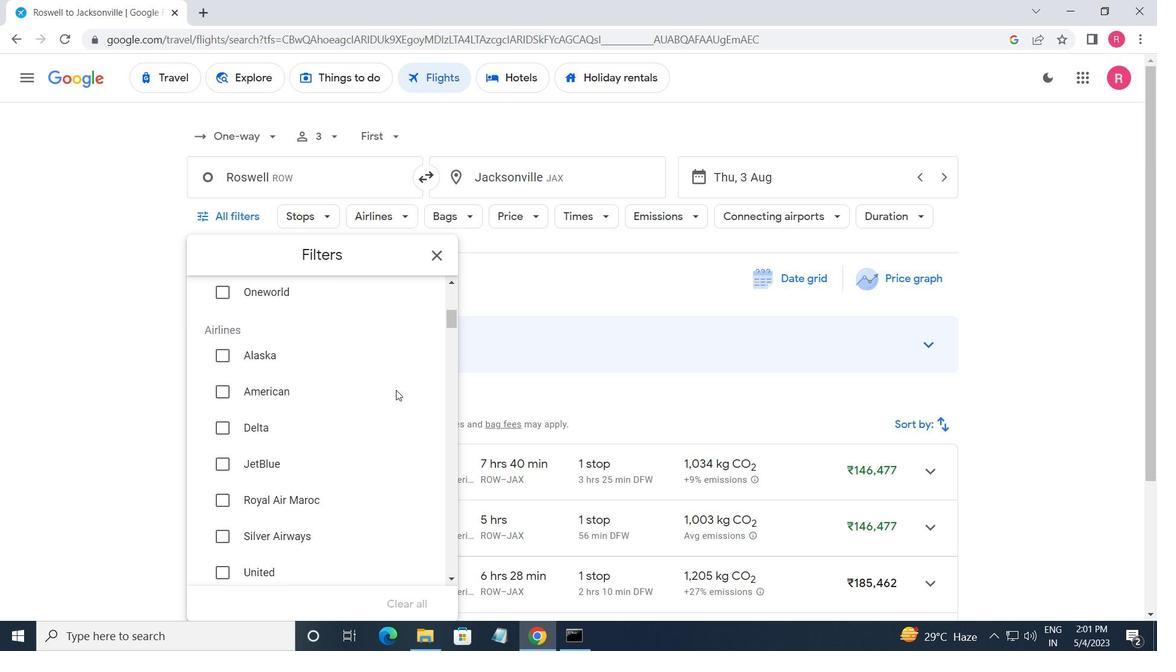 
Action: Mouse scrolled (396, 390) with delta (0, 0)
Screenshot: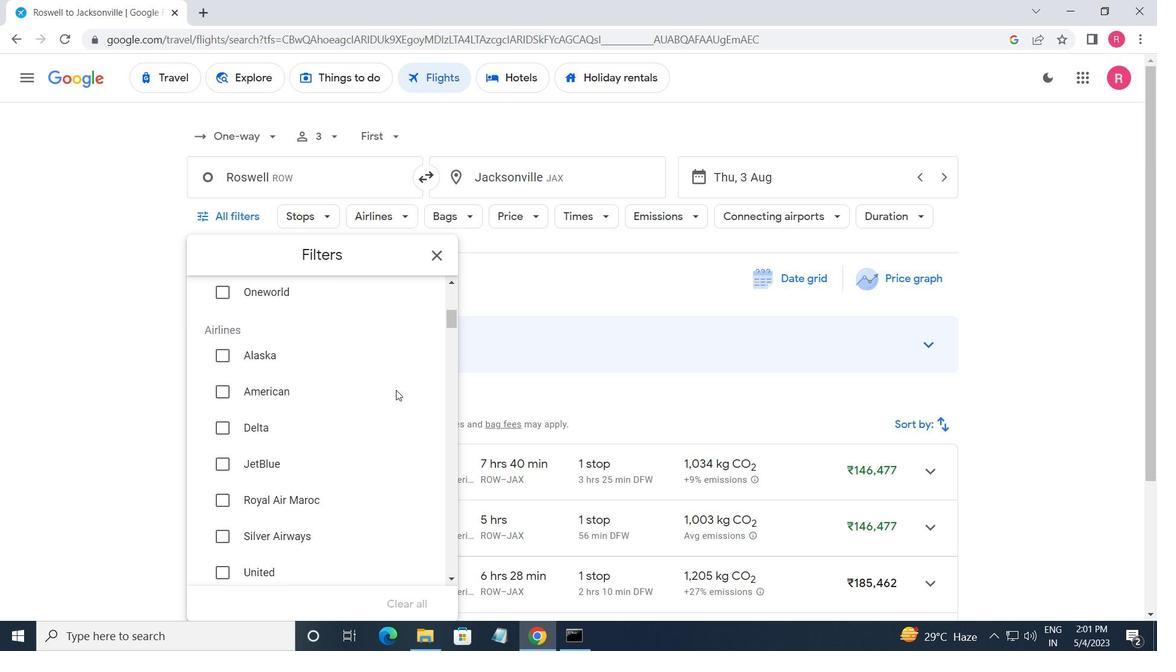 
Action: Mouse moved to (395, 391)
Screenshot: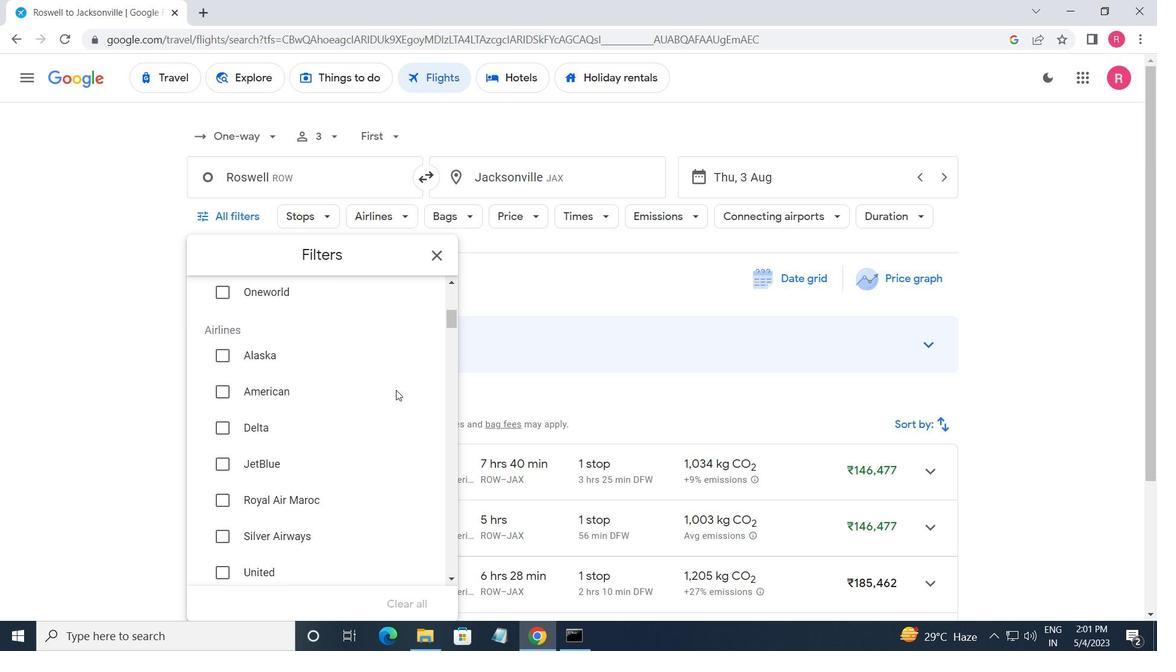 
Action: Mouse scrolled (395, 391) with delta (0, 0)
Screenshot: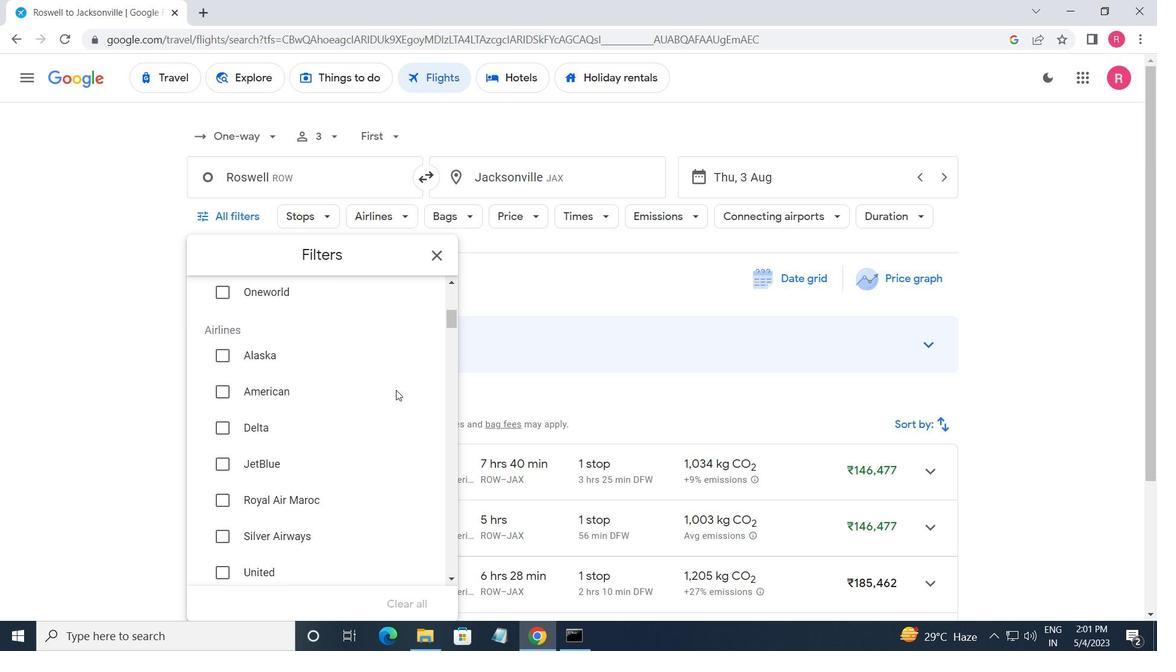 
Action: Mouse moved to (395, 392)
Screenshot: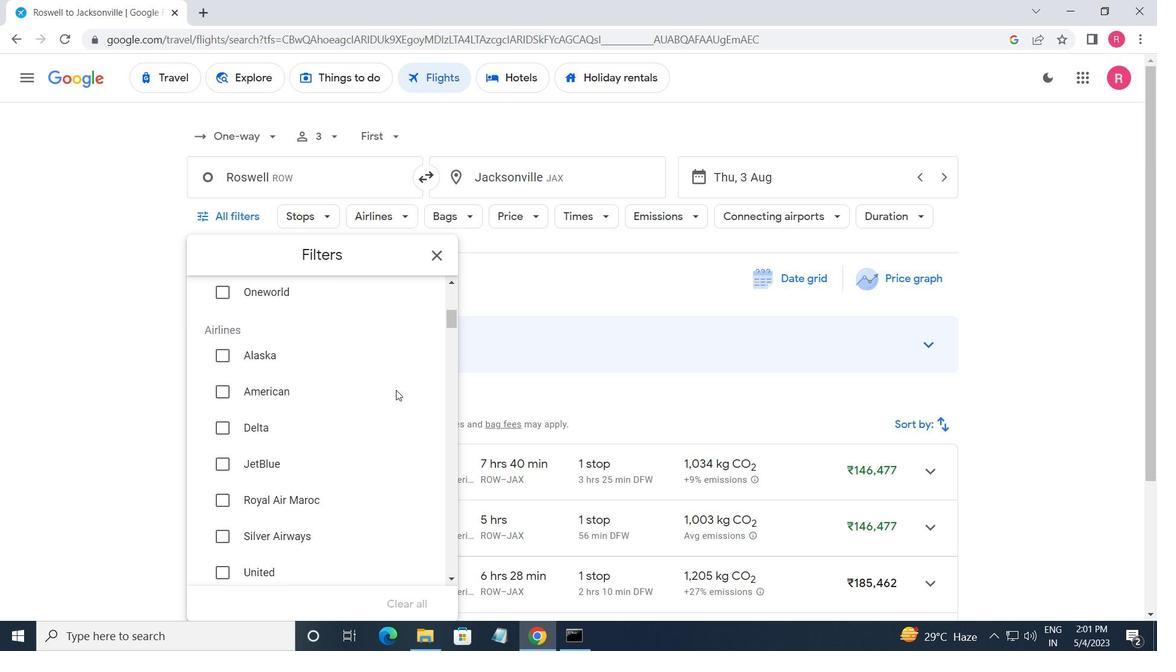 
Action: Mouse scrolled (395, 391) with delta (0, 0)
Screenshot: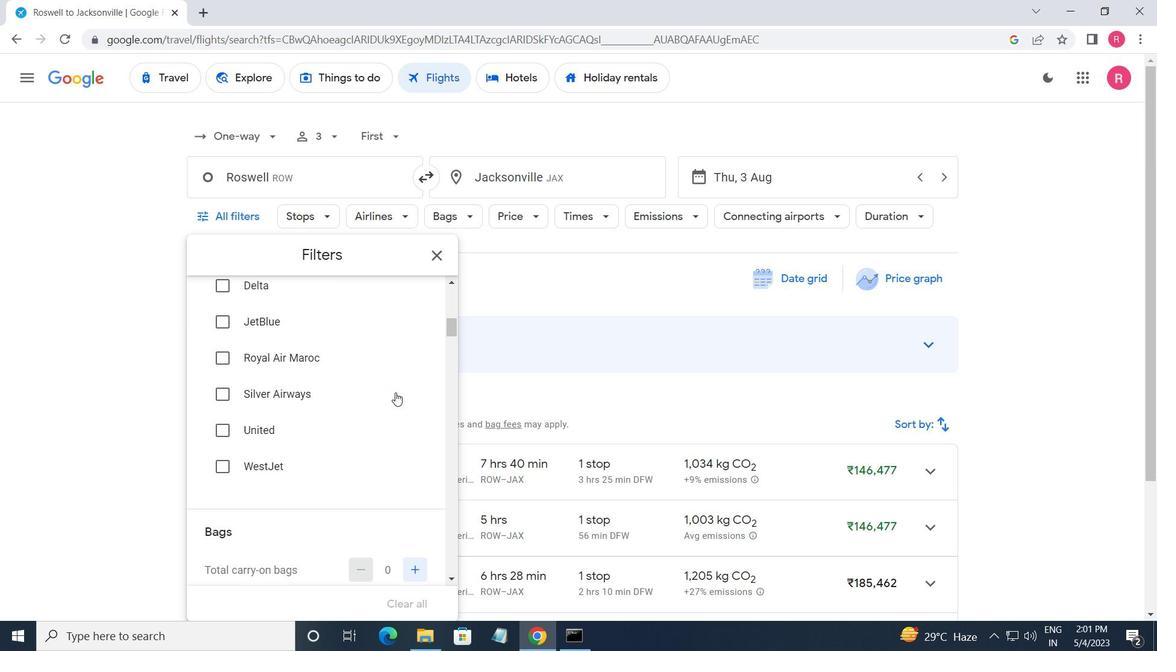 
Action: Mouse moved to (419, 481)
Screenshot: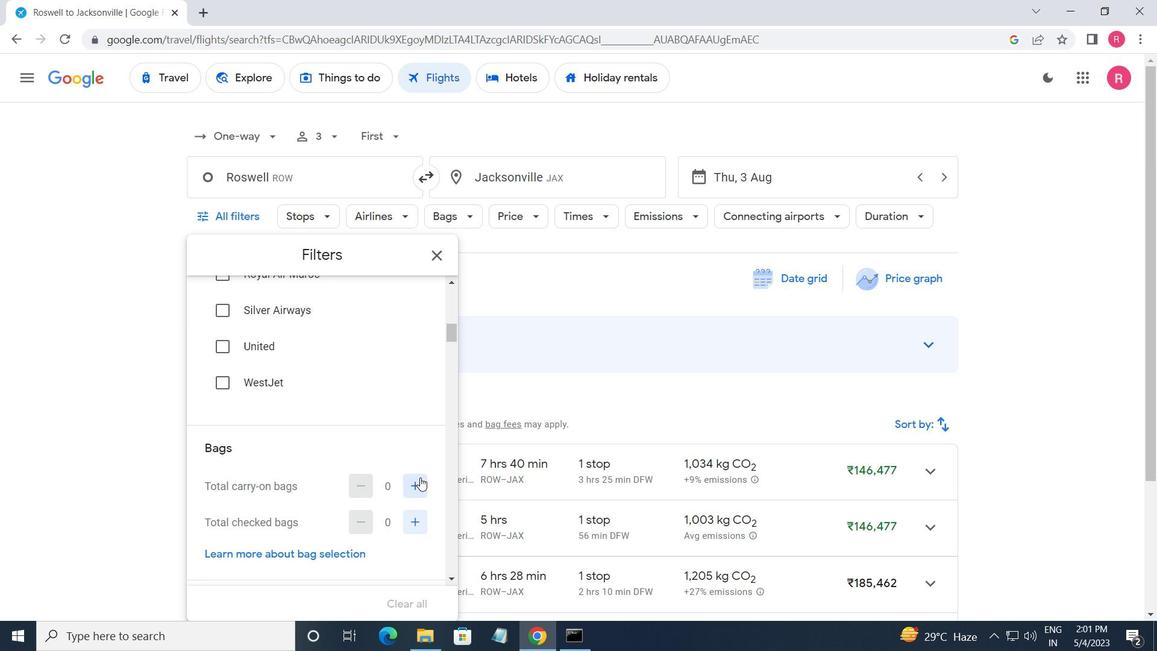 
Action: Mouse pressed left at (419, 481)
Screenshot: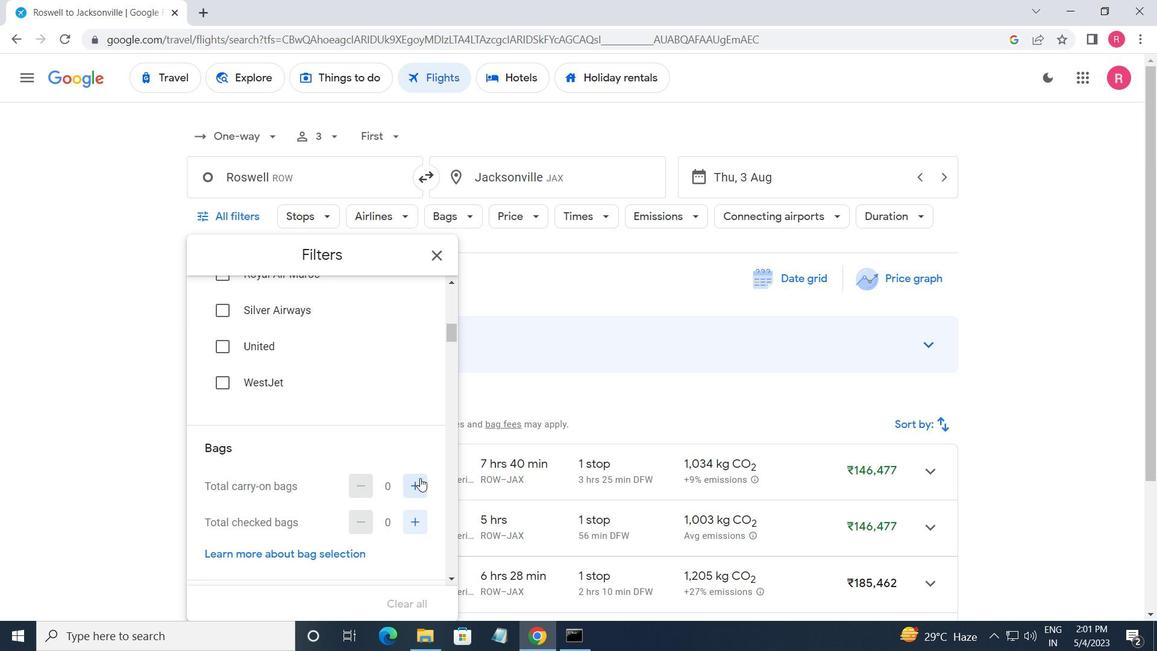 
Action: Mouse moved to (296, 393)
Screenshot: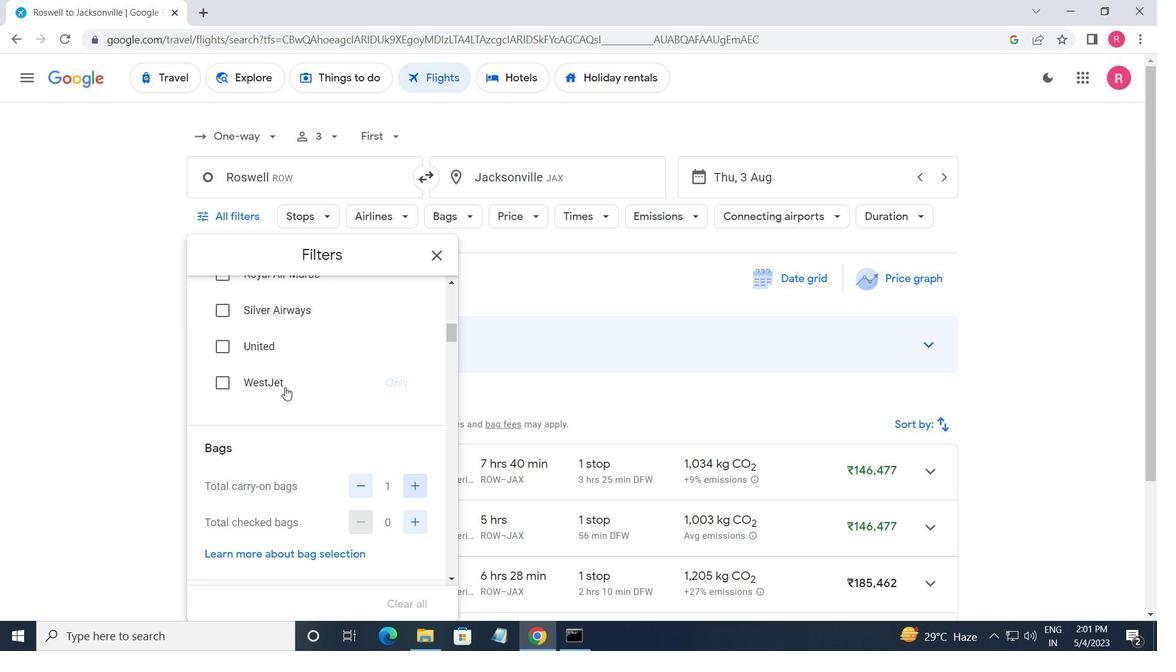 
Action: Mouse scrolled (296, 392) with delta (0, 0)
Screenshot: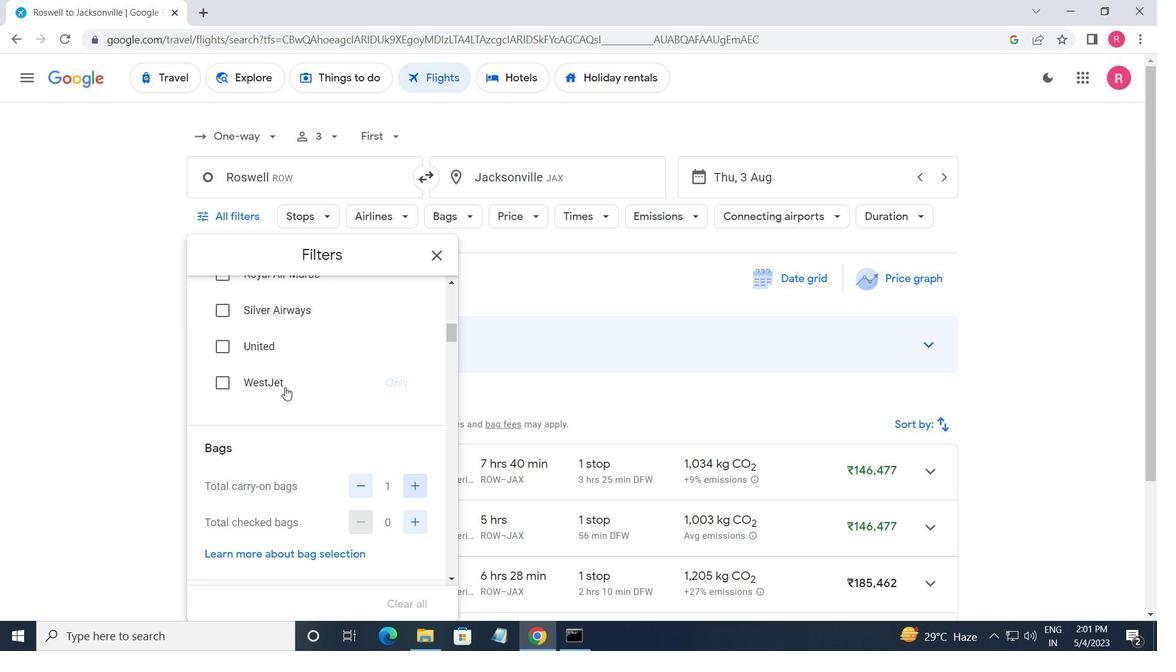 
Action: Mouse moved to (299, 399)
Screenshot: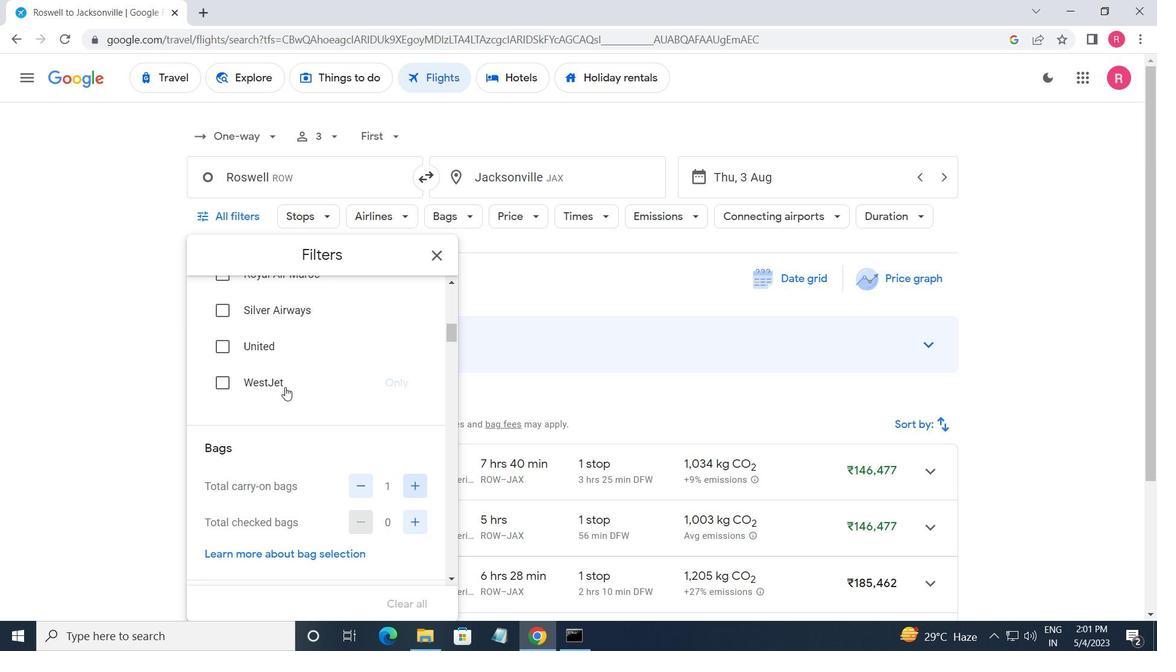 
Action: Mouse scrolled (299, 398) with delta (0, 0)
Screenshot: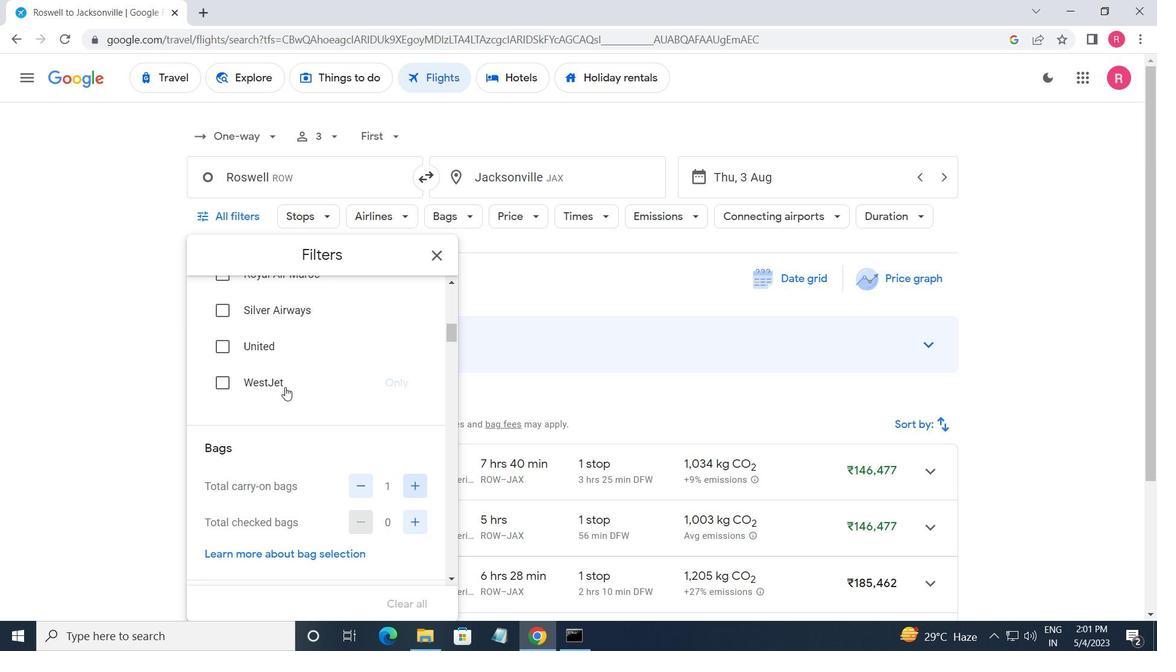 
Action: Mouse moved to (315, 401)
Screenshot: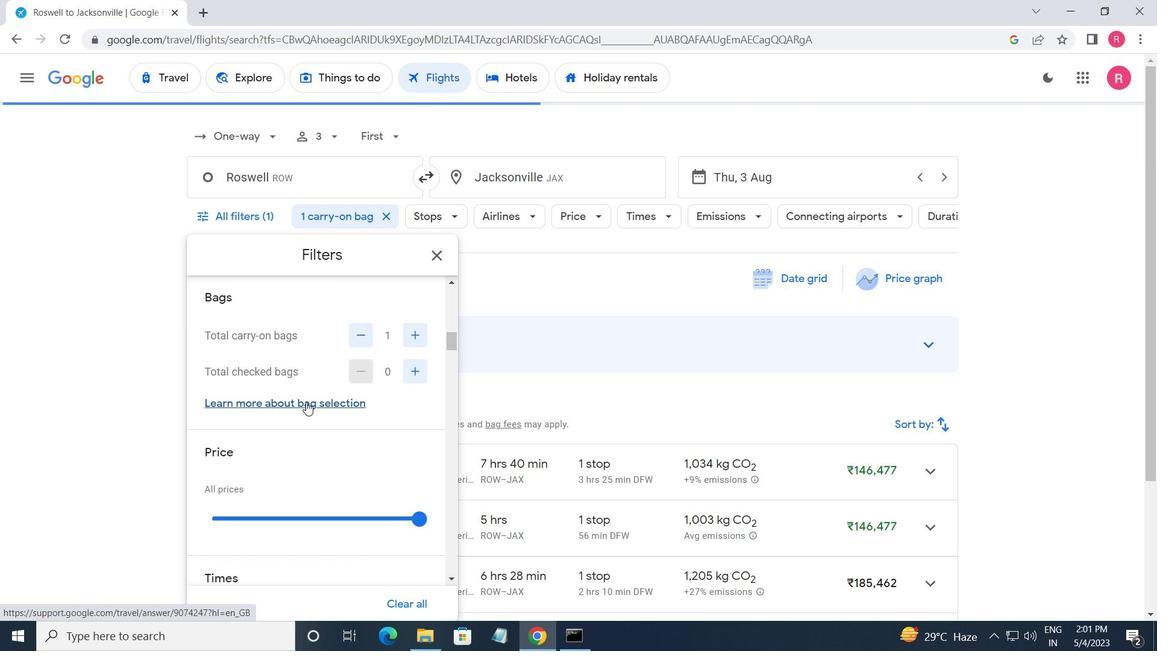 
Action: Mouse scrolled (315, 402) with delta (0, 0)
Screenshot: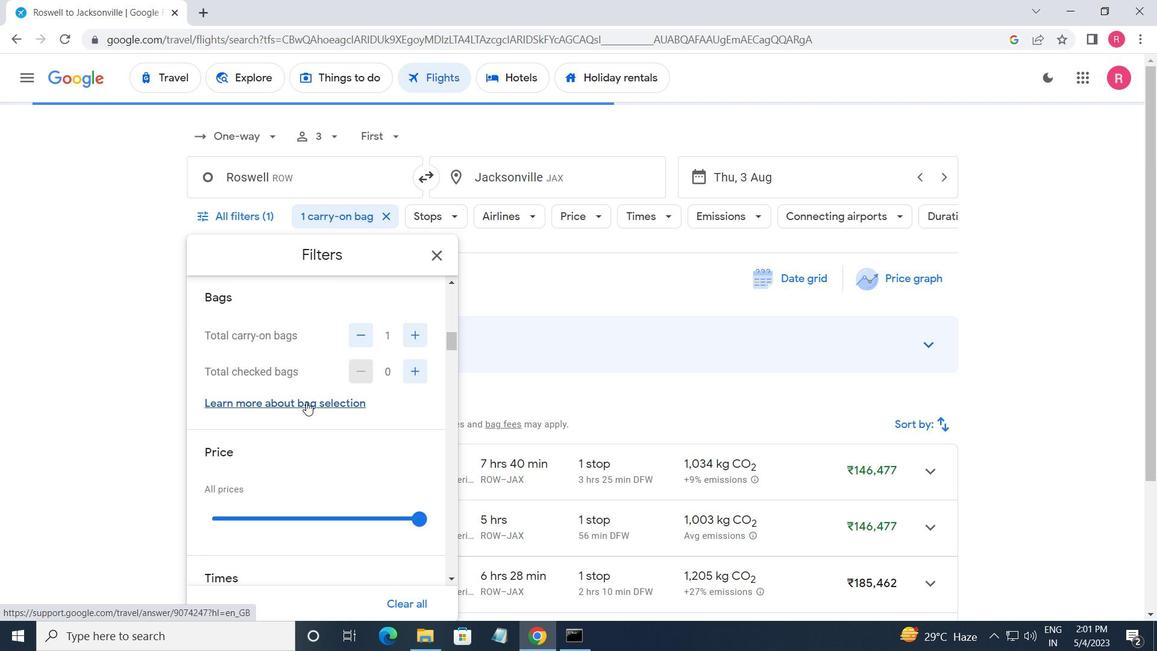 
Action: Mouse scrolled (315, 402) with delta (0, 0)
Screenshot: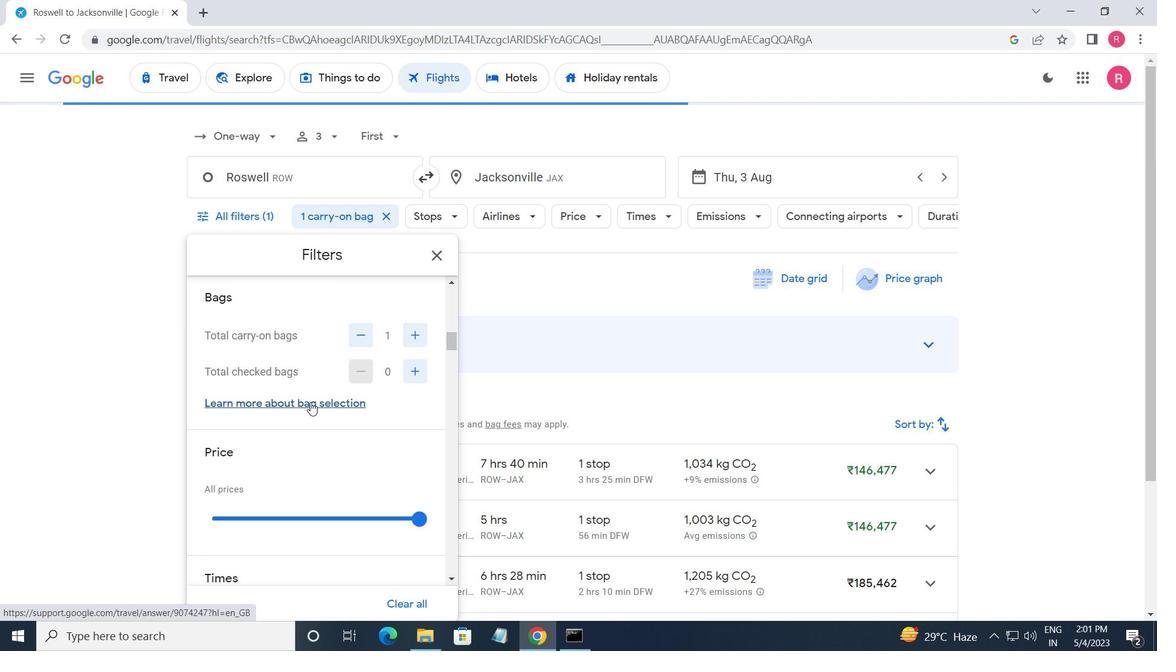 
Action: Mouse moved to (315, 400)
Screenshot: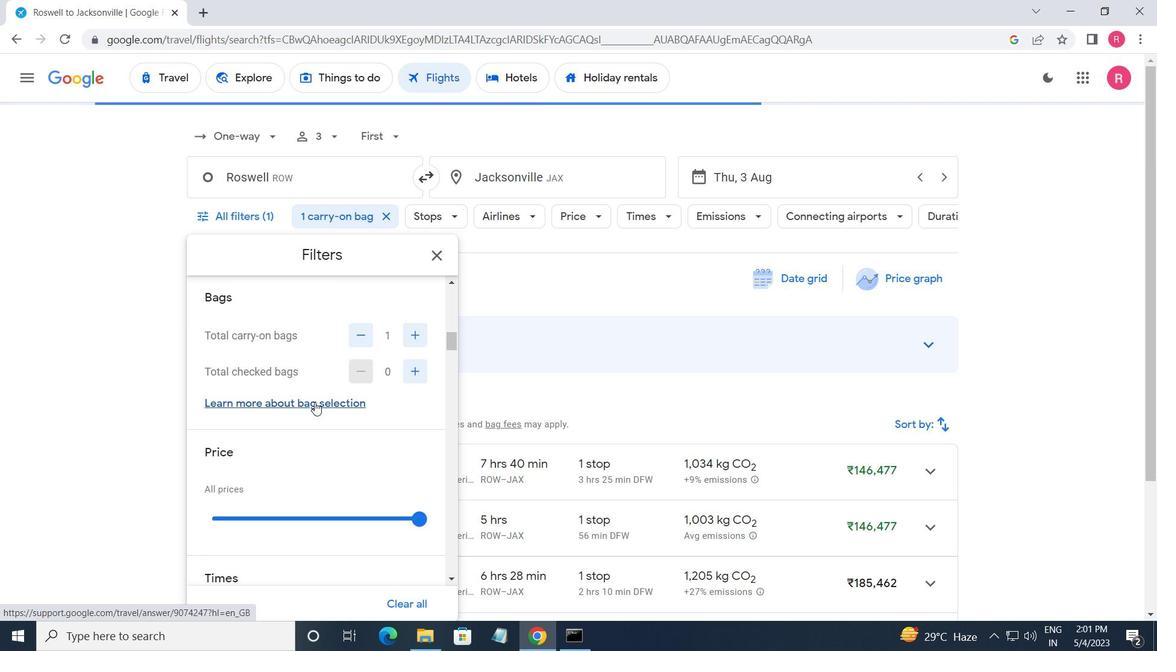 
Action: Mouse scrolled (315, 400) with delta (0, 0)
Screenshot: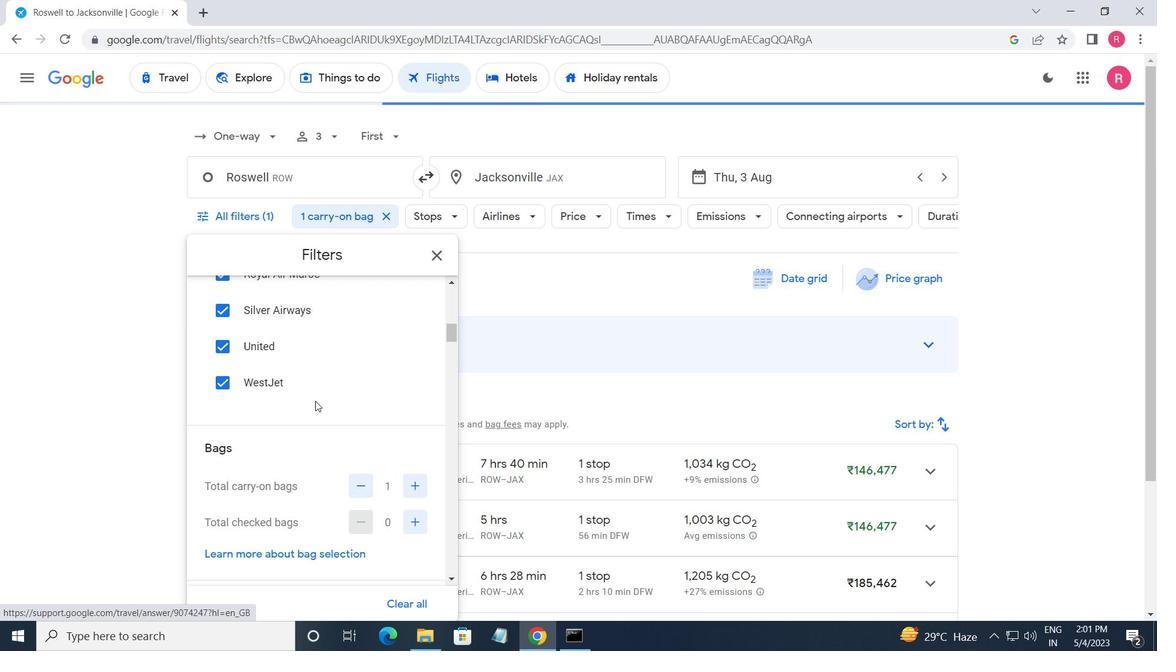 
Action: Mouse scrolled (315, 400) with delta (0, 0)
Screenshot: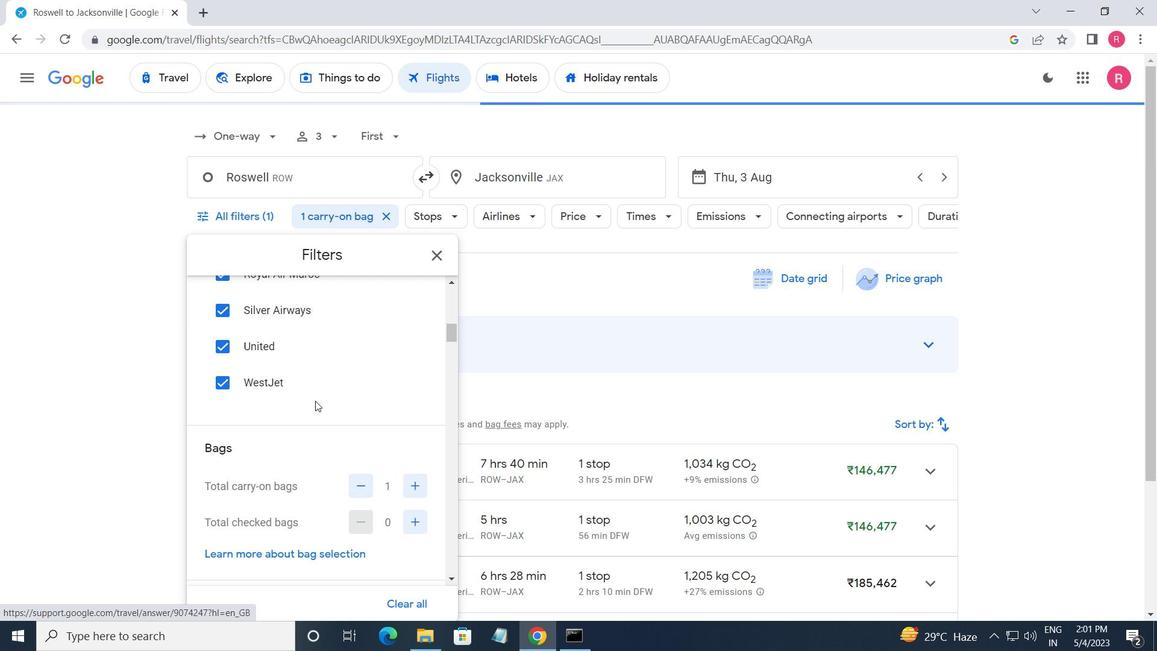 
Action: Mouse moved to (316, 399)
Screenshot: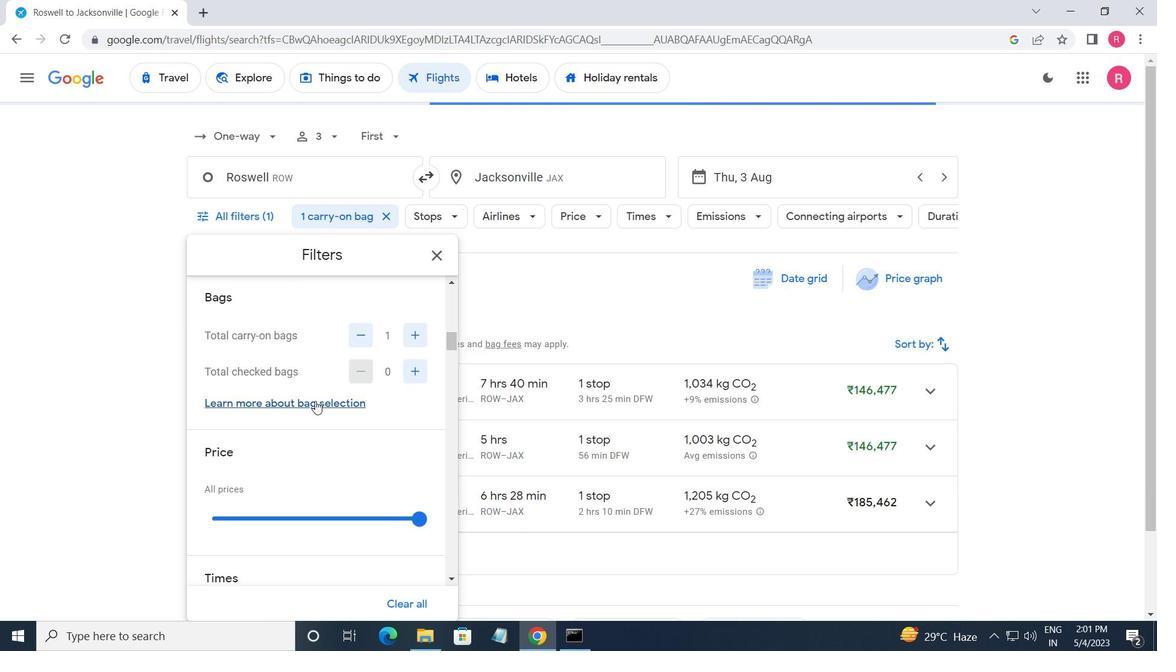
Action: Mouse scrolled (316, 400) with delta (0, 0)
Screenshot: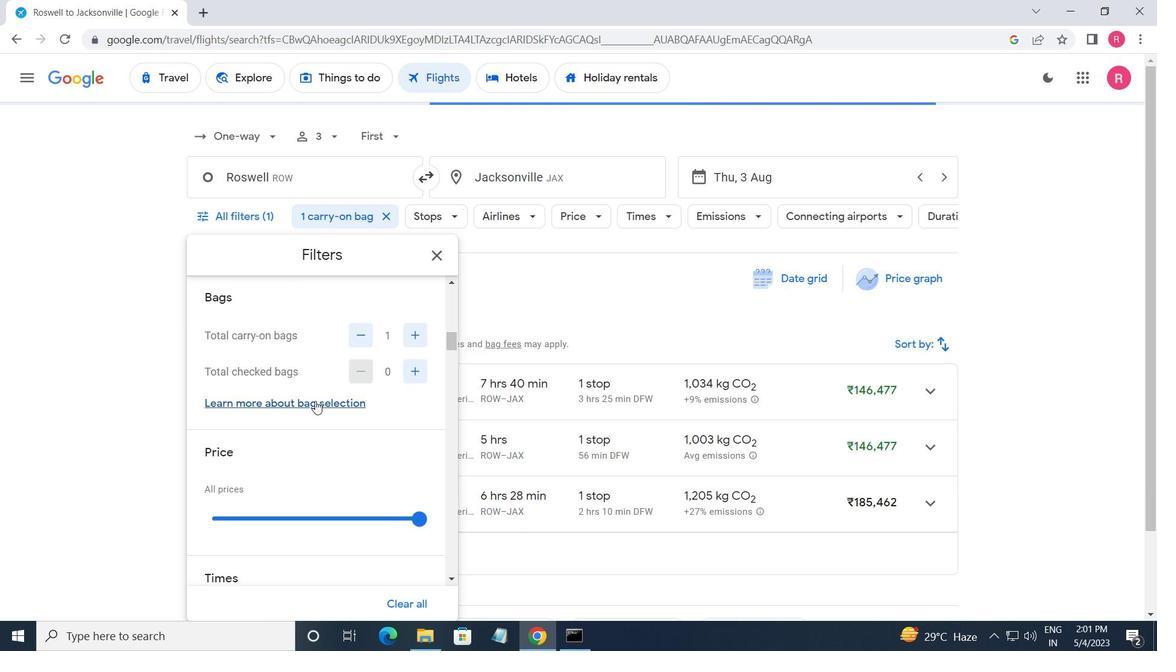
Action: Mouse scrolled (316, 400) with delta (0, 0)
Screenshot: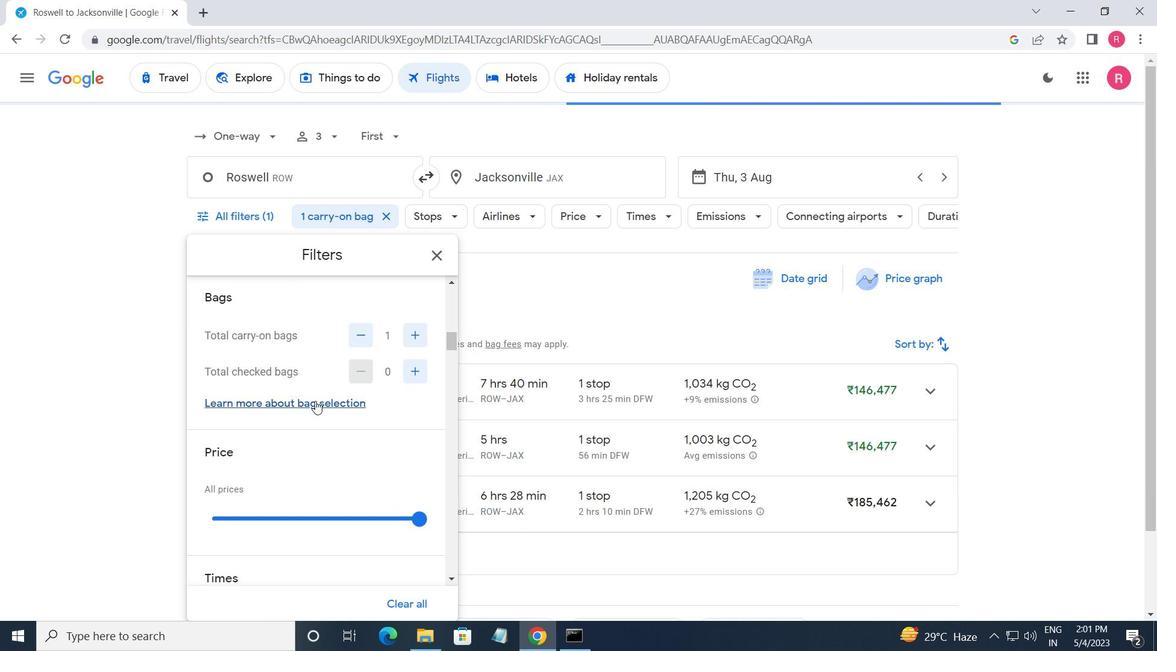 
Action: Mouse scrolled (316, 400) with delta (0, 0)
Screenshot: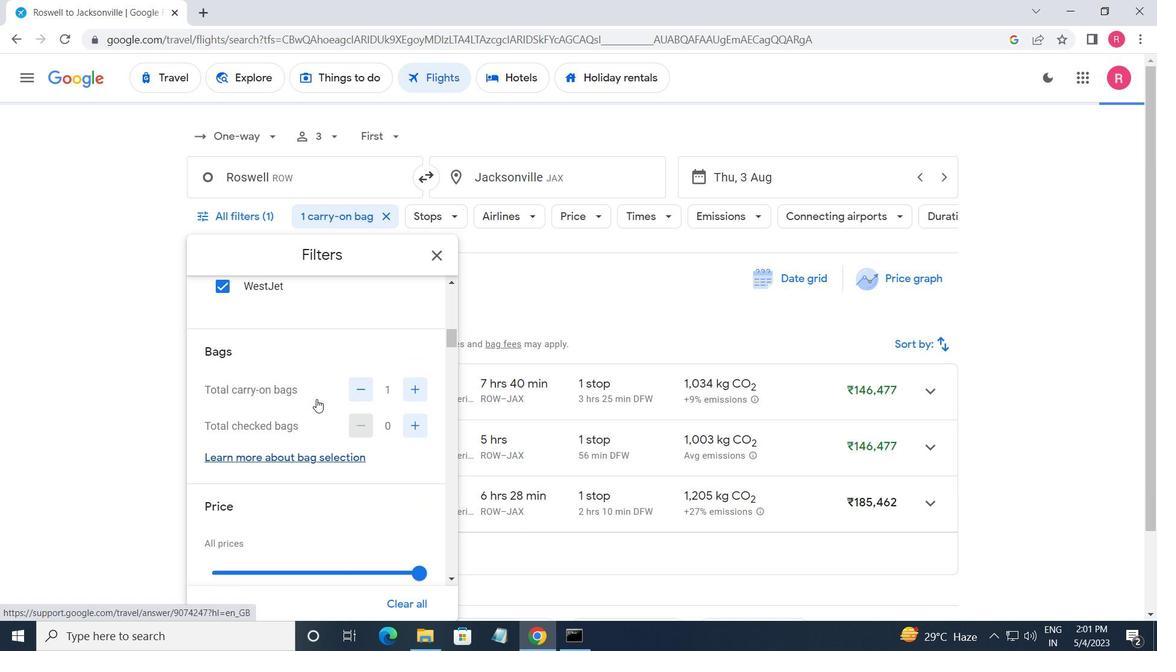 
Action: Mouse scrolled (316, 400) with delta (0, 0)
Screenshot: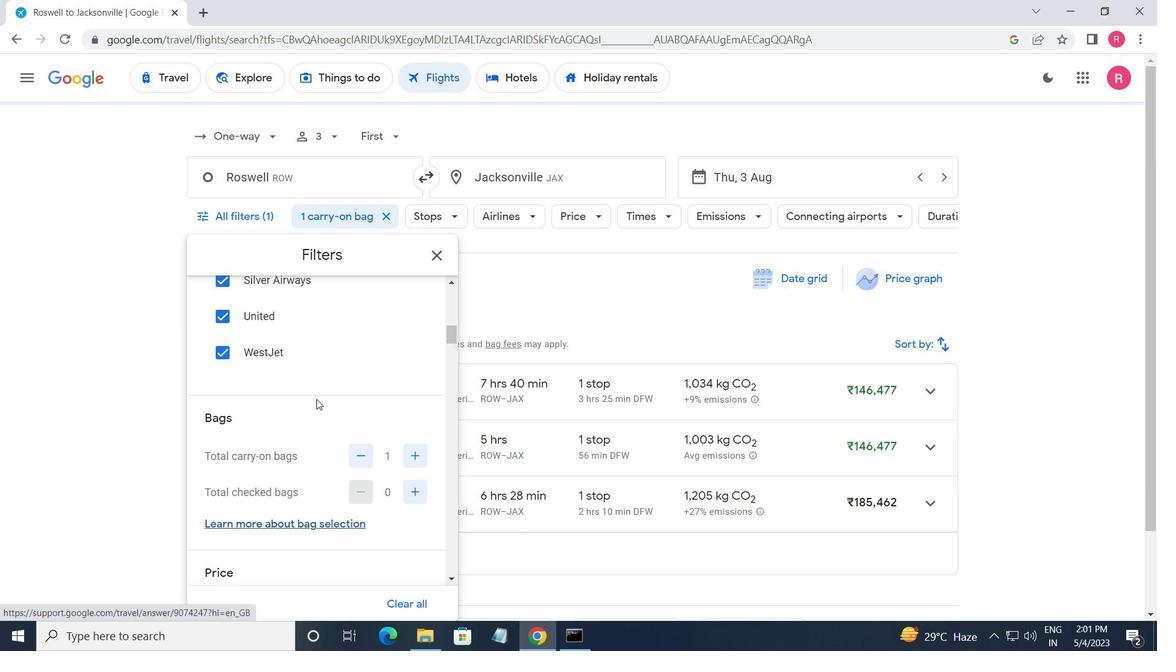 
Action: Mouse scrolled (316, 400) with delta (0, 0)
Screenshot: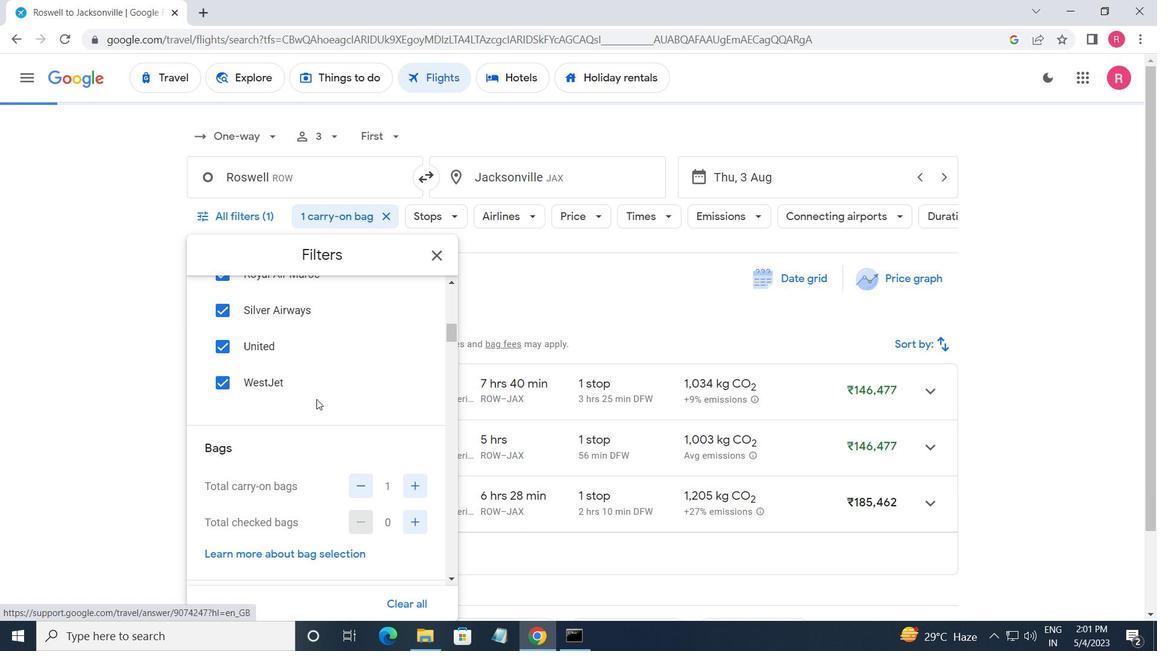 
Action: Mouse moved to (319, 400)
Screenshot: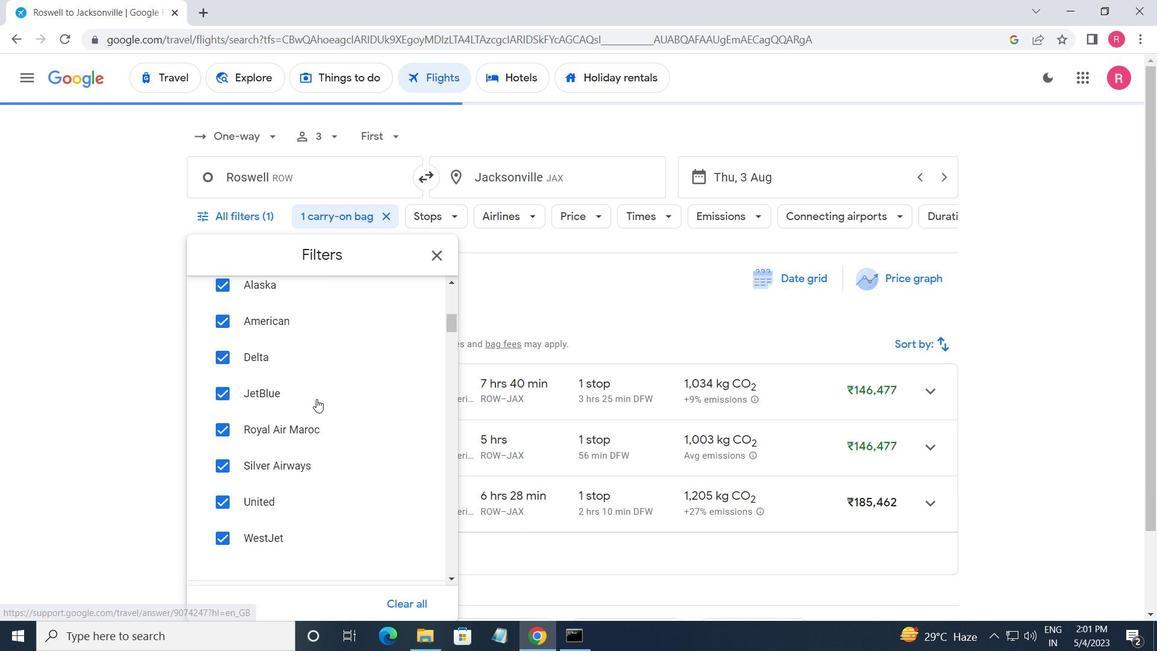 
Action: Mouse scrolled (319, 401) with delta (0, 0)
Screenshot: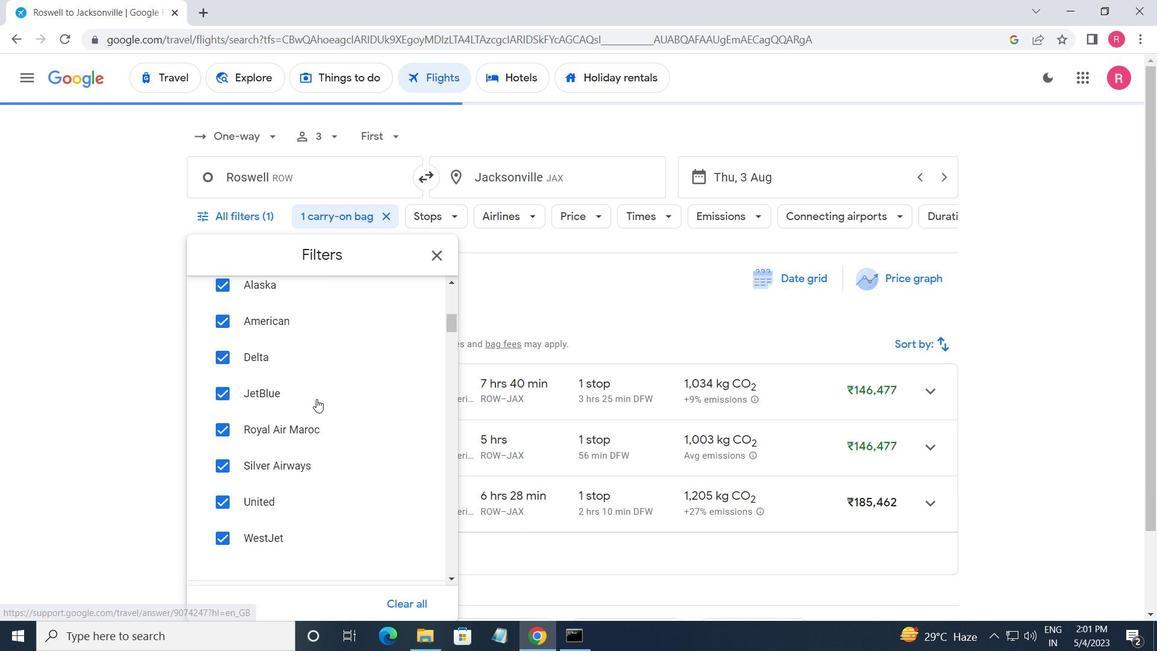 
Action: Mouse scrolled (319, 401) with delta (0, 0)
Screenshot: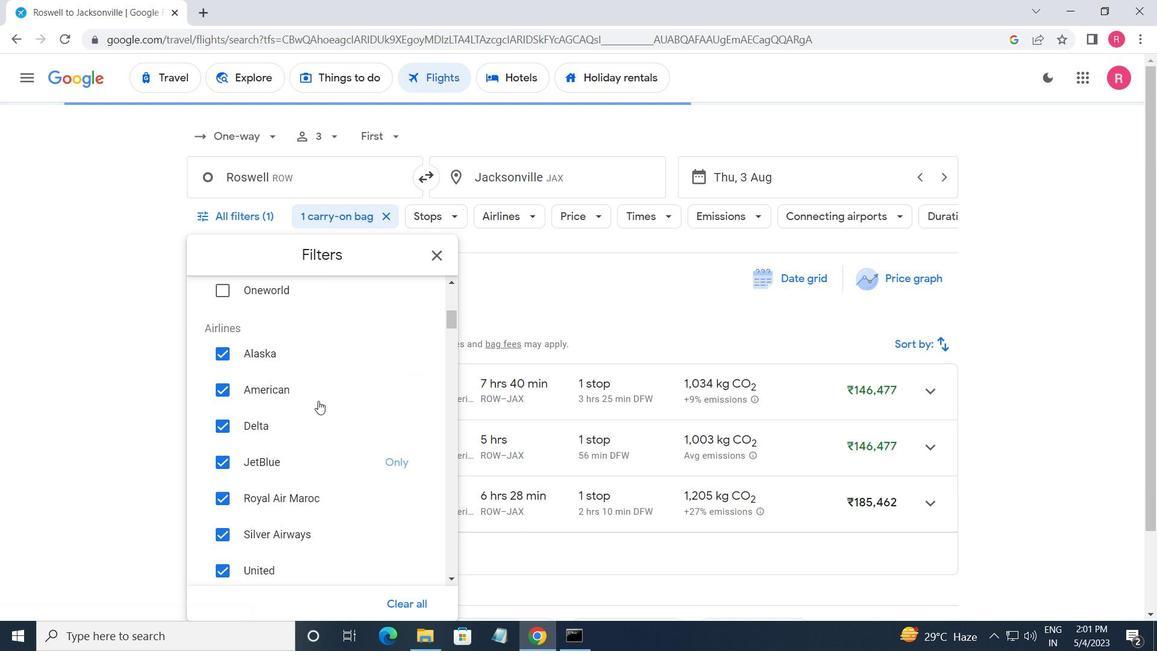 
Action: Mouse scrolled (319, 401) with delta (0, 0)
Screenshot: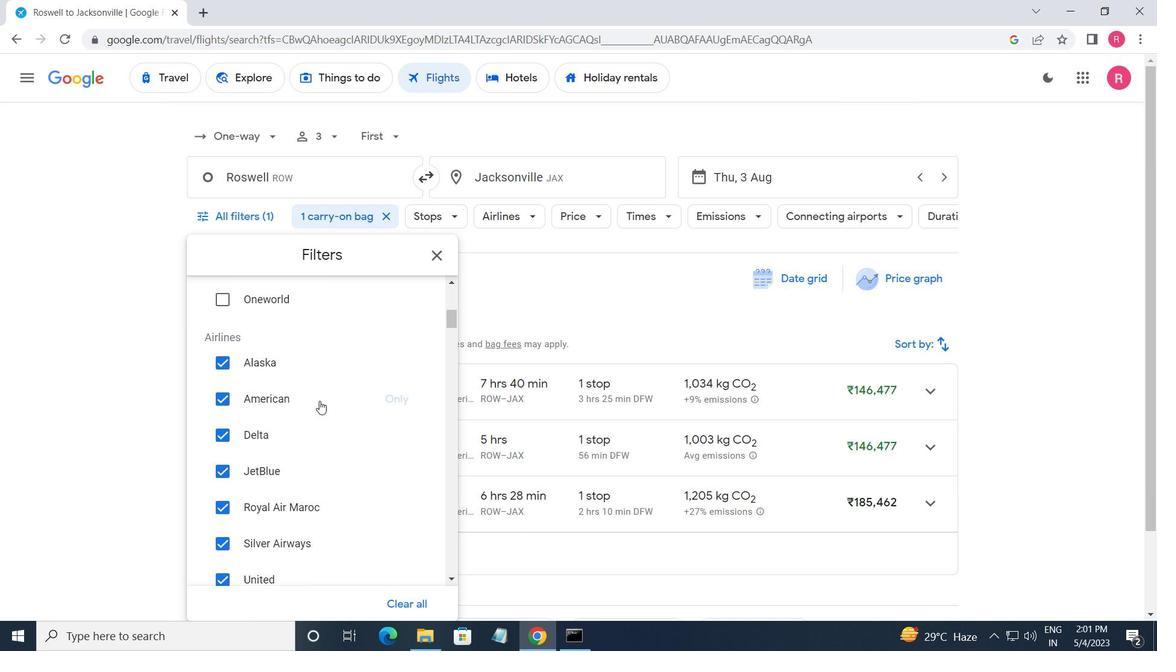 
Action: Mouse moved to (411, 390)
Screenshot: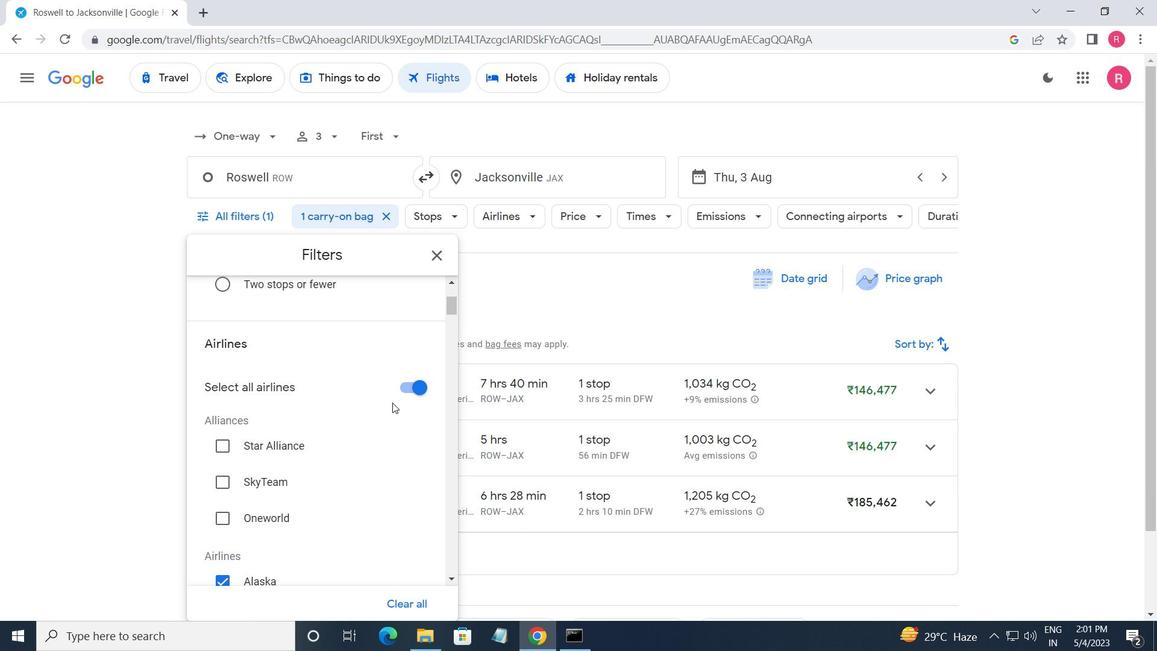 
Action: Mouse pressed left at (411, 390)
Screenshot: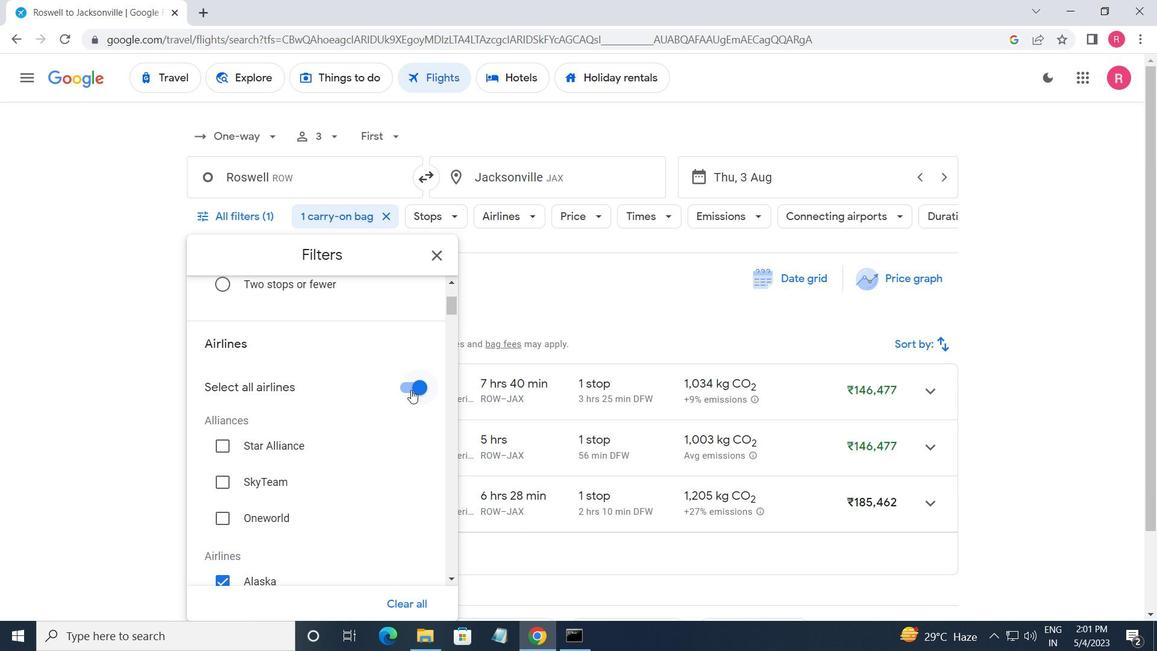 
Action: Mouse moved to (364, 402)
Screenshot: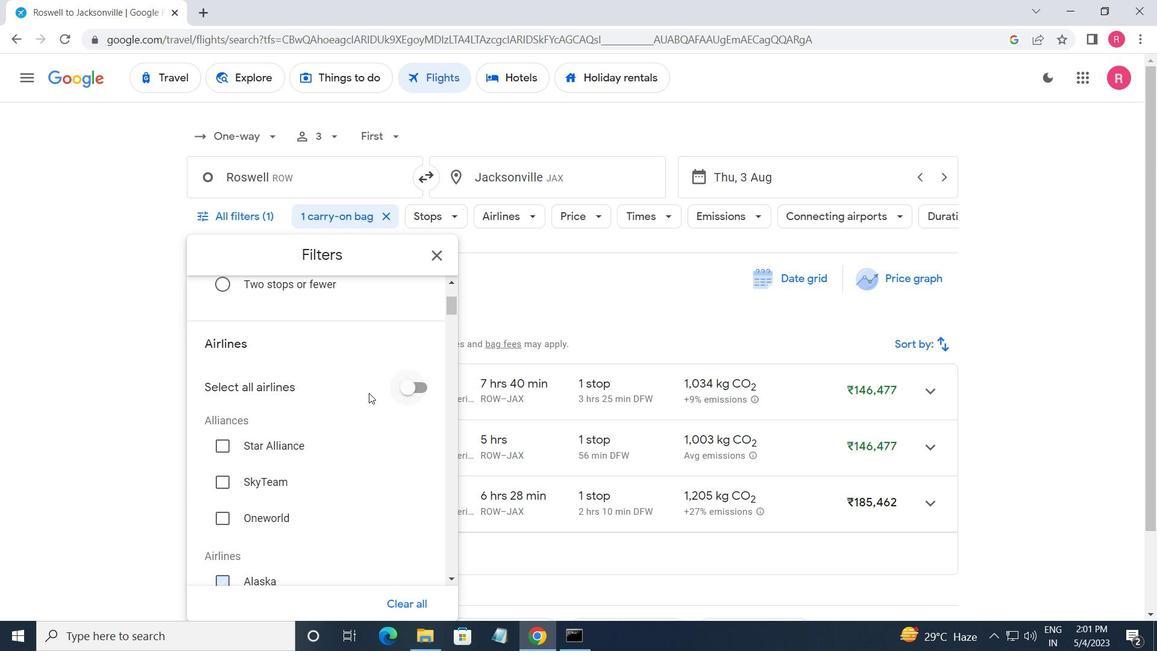 
Action: Mouse scrolled (364, 401) with delta (0, 0)
Screenshot: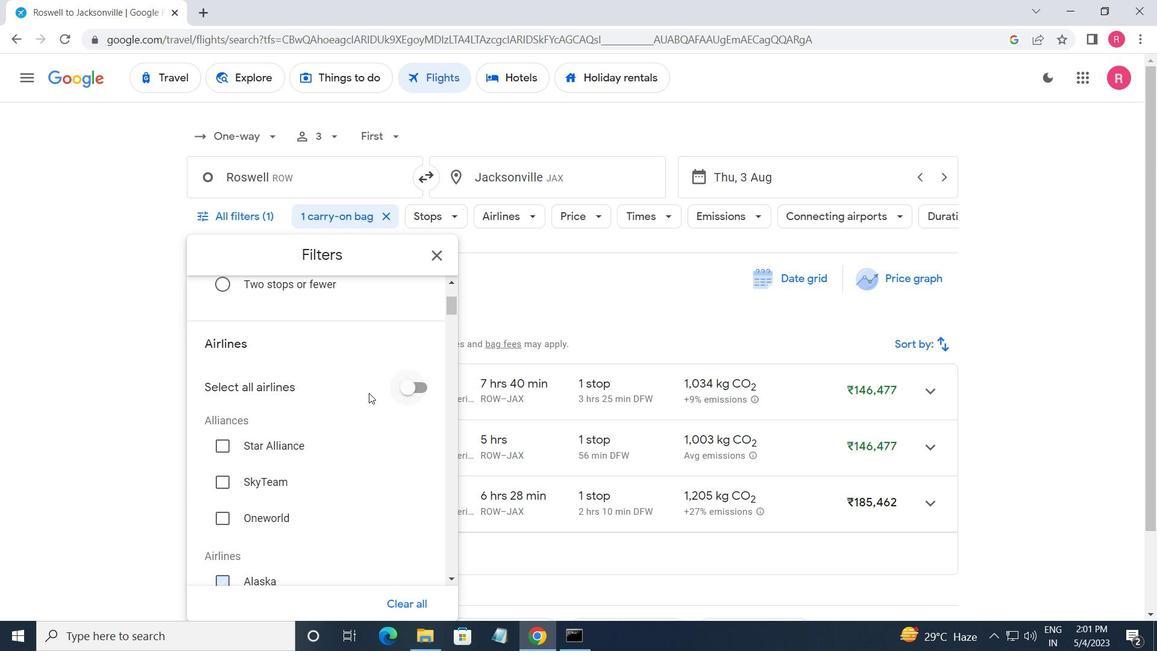 
Action: Mouse moved to (364, 406)
Screenshot: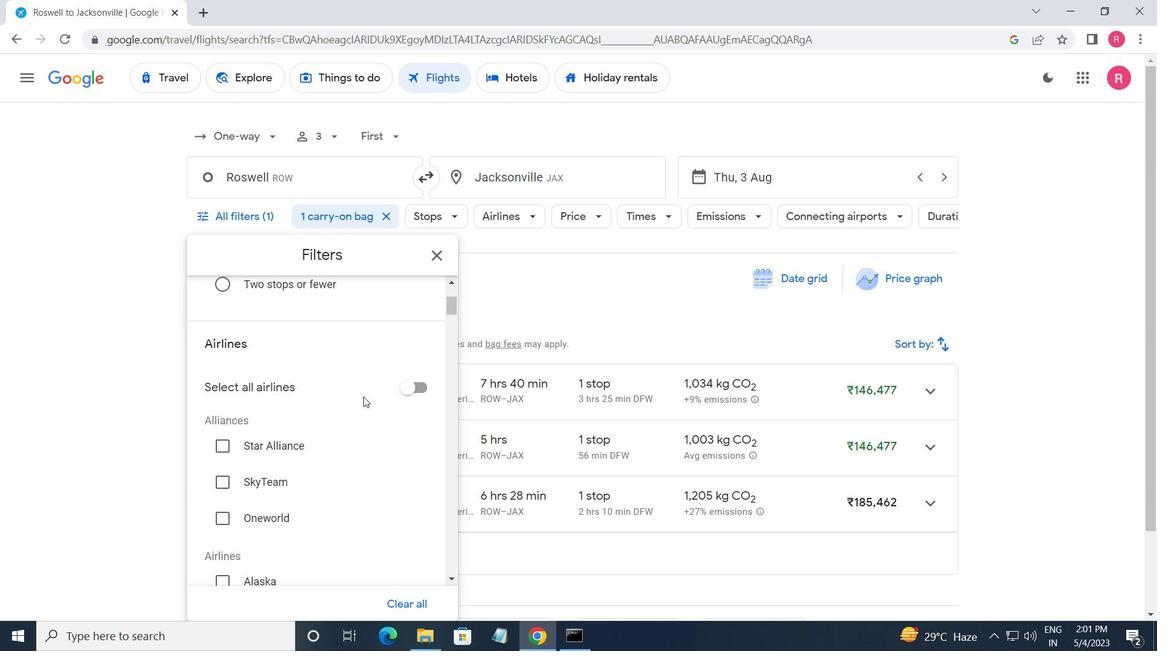 
Action: Mouse scrolled (364, 405) with delta (0, 0)
Screenshot: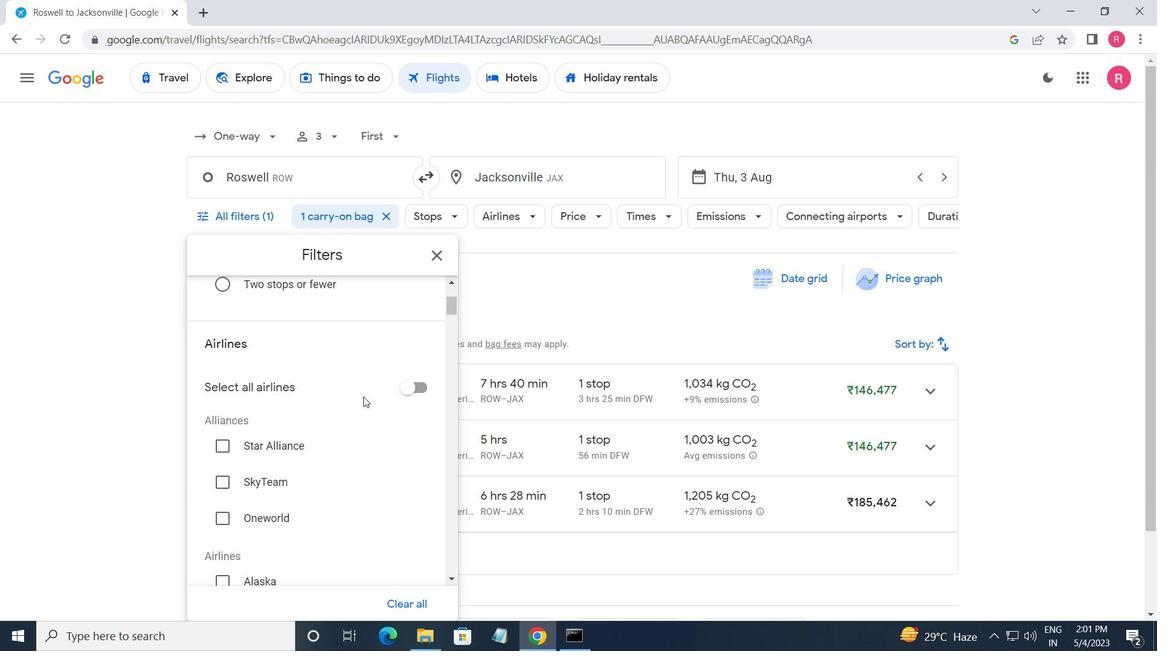 
Action: Mouse moved to (363, 407)
Screenshot: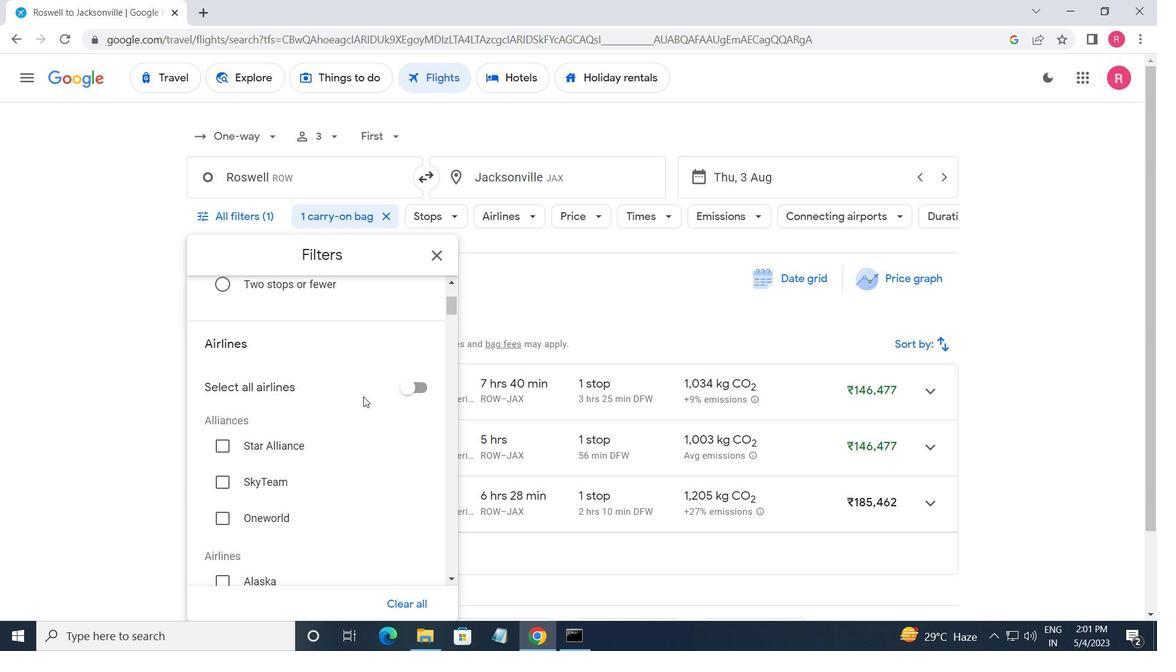 
Action: Mouse scrolled (363, 406) with delta (0, 0)
Screenshot: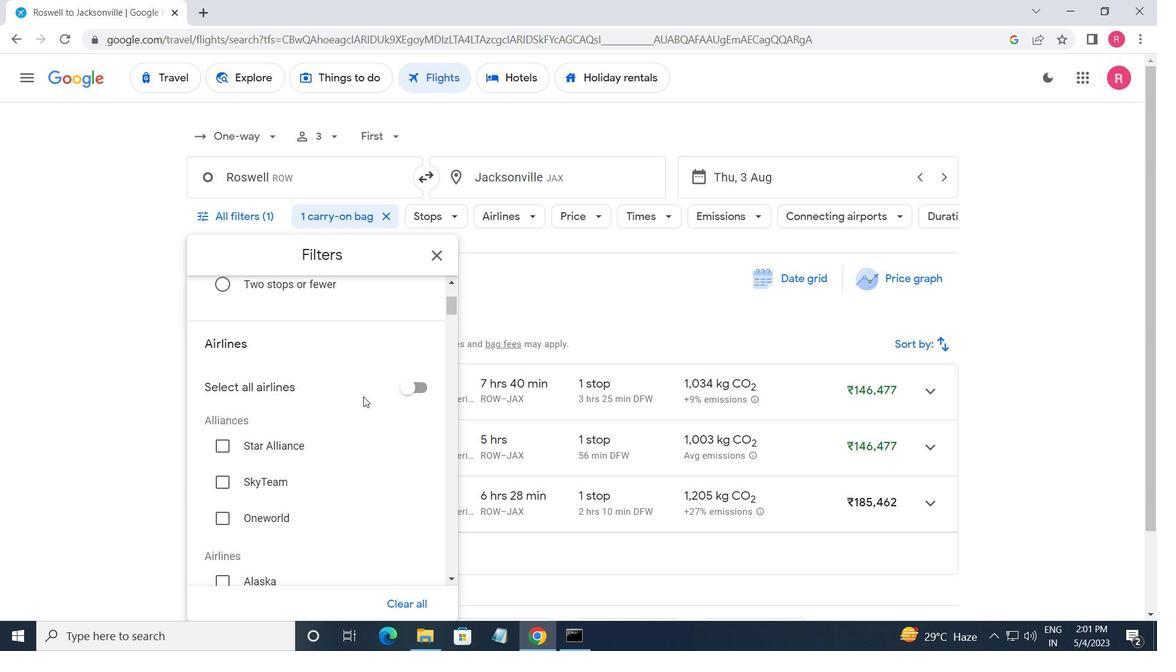 
Action: Mouse moved to (362, 408)
Screenshot: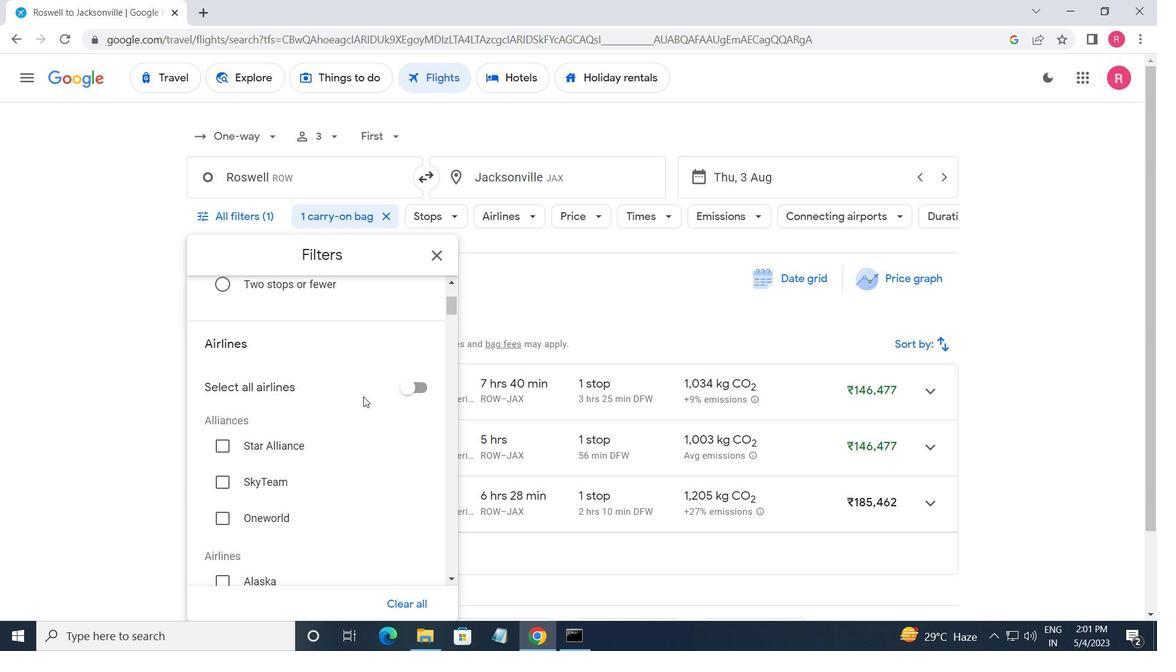 
Action: Mouse scrolled (362, 408) with delta (0, 0)
Screenshot: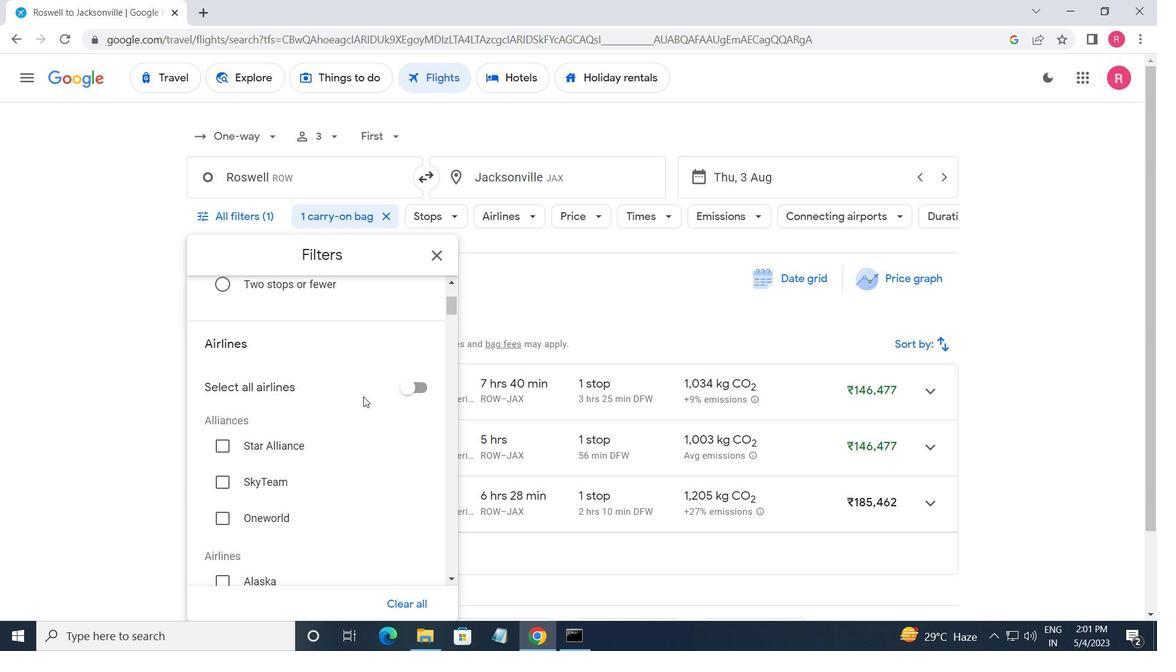 
Action: Mouse moved to (362, 409)
Screenshot: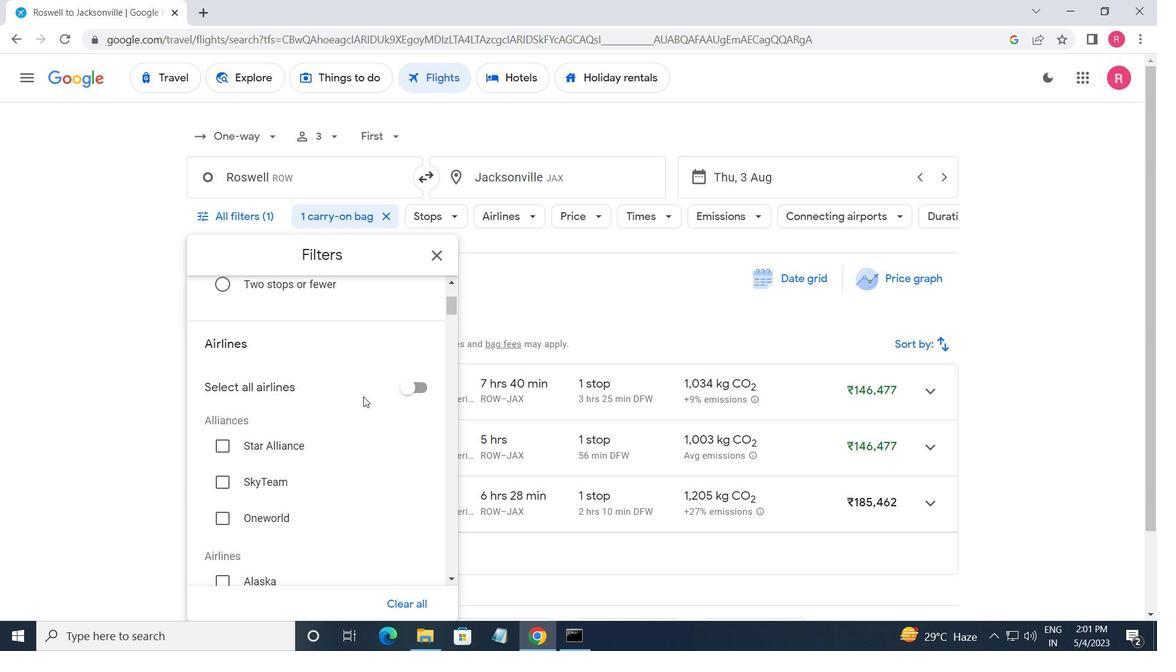 
Action: Mouse scrolled (362, 409) with delta (0, 0)
Screenshot: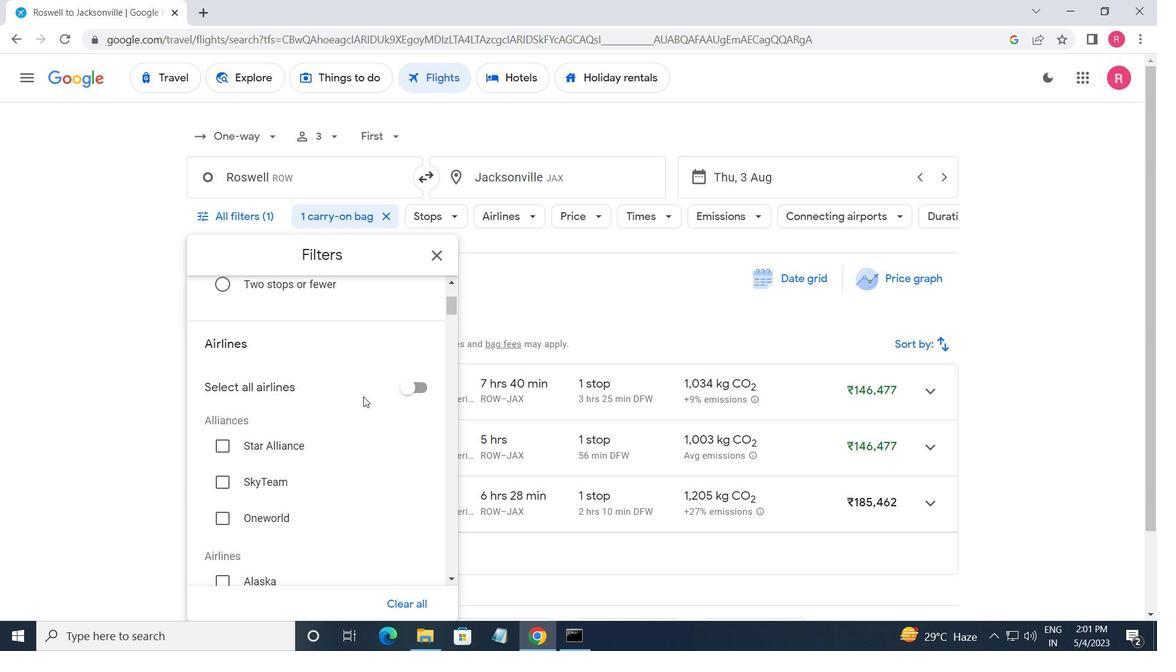 
Action: Mouse moved to (358, 410)
Screenshot: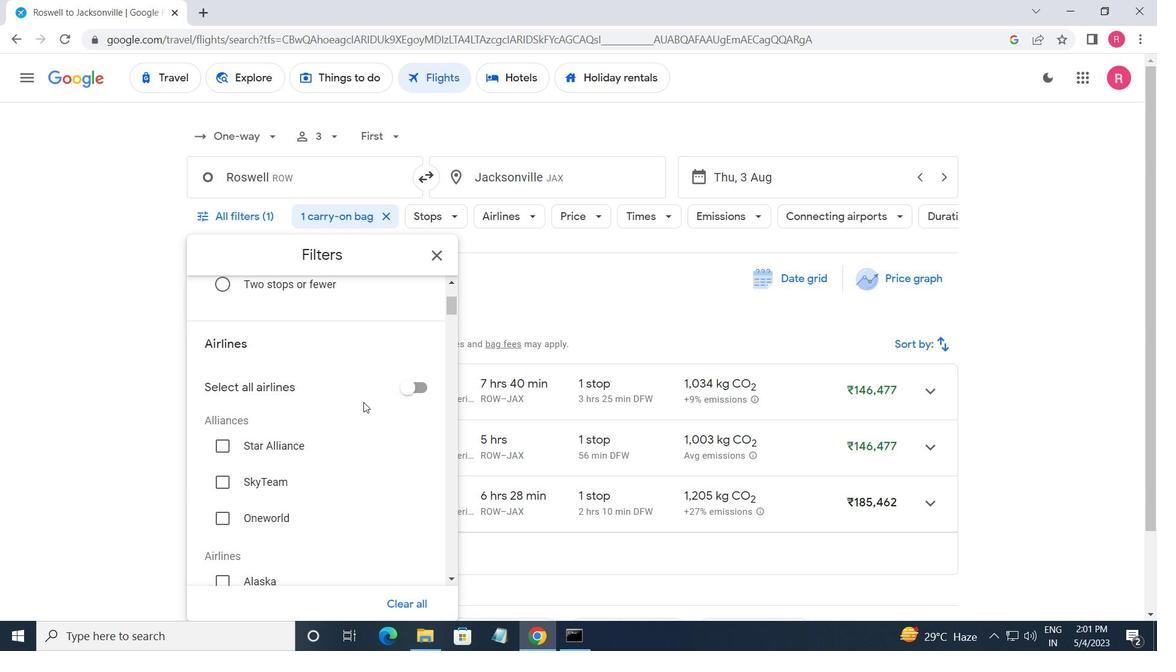 
Action: Mouse scrolled (358, 409) with delta (0, 0)
Screenshot: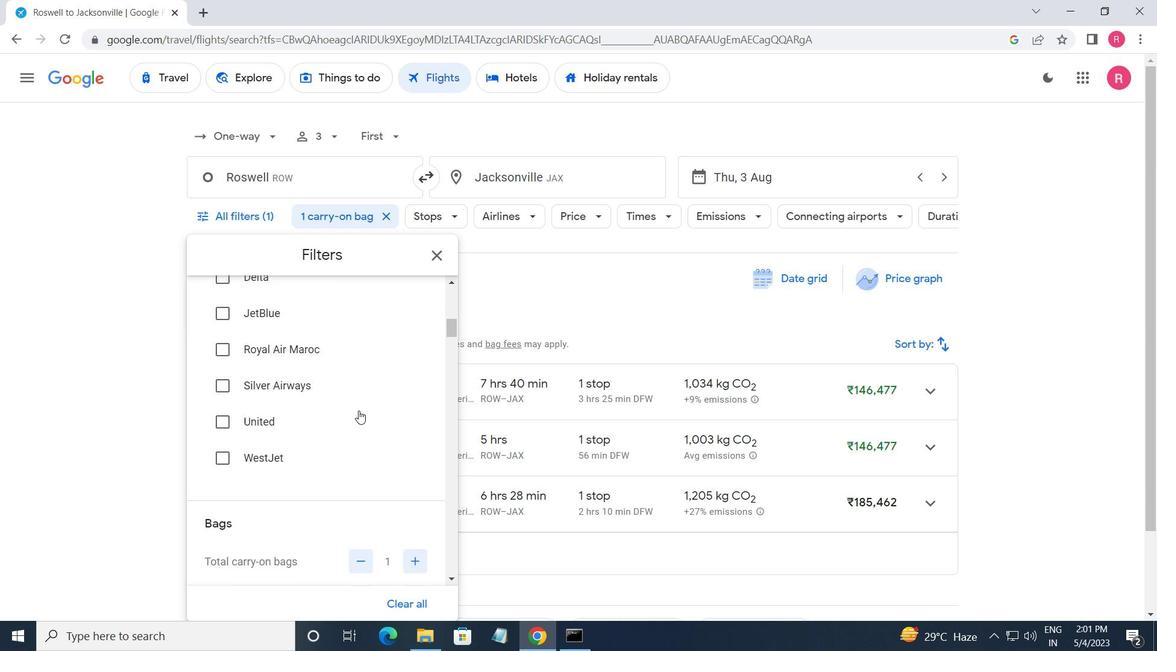 
Action: Mouse scrolled (358, 409) with delta (0, 0)
Screenshot: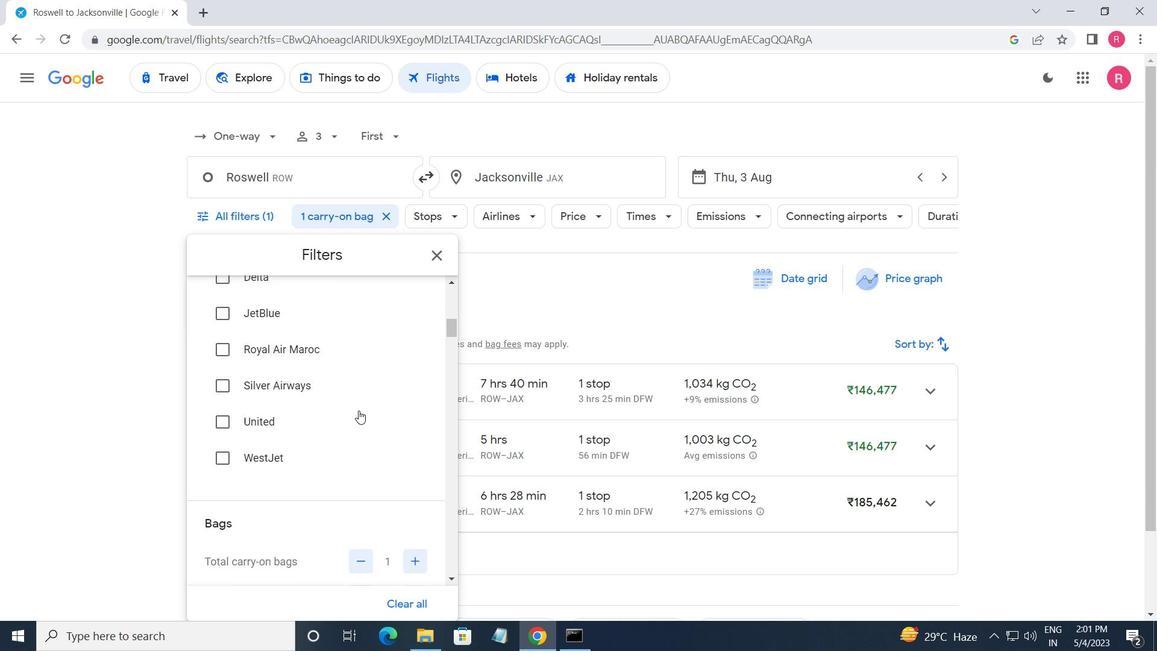 
Action: Mouse scrolled (358, 409) with delta (0, 0)
Screenshot: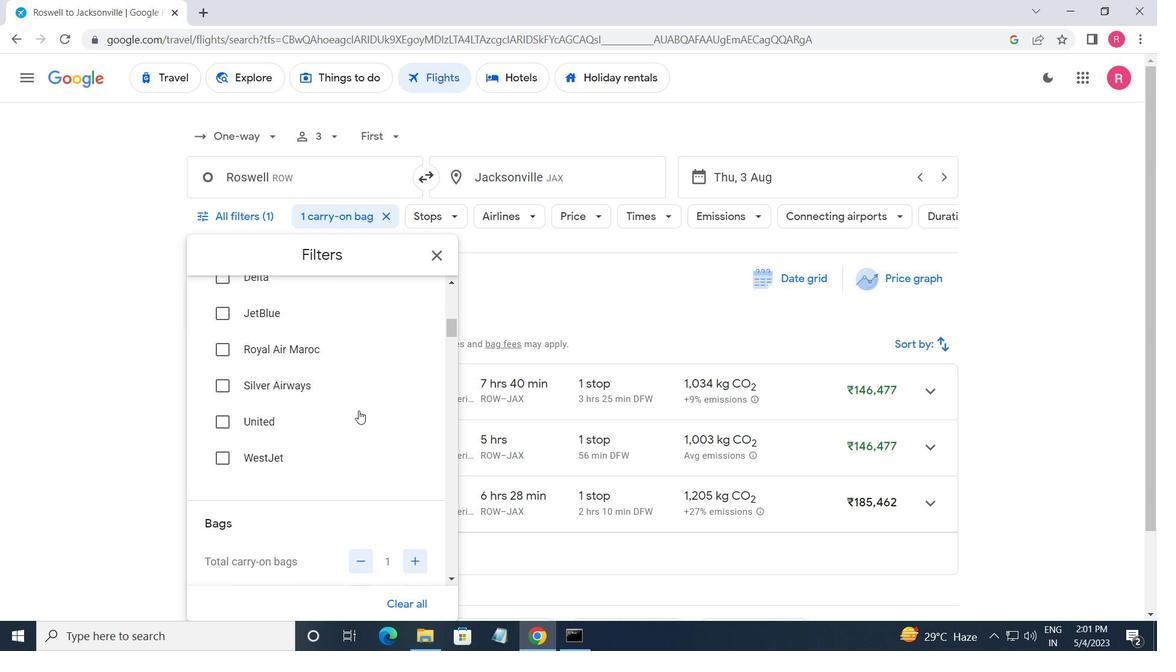 
Action: Mouse moved to (358, 410)
Screenshot: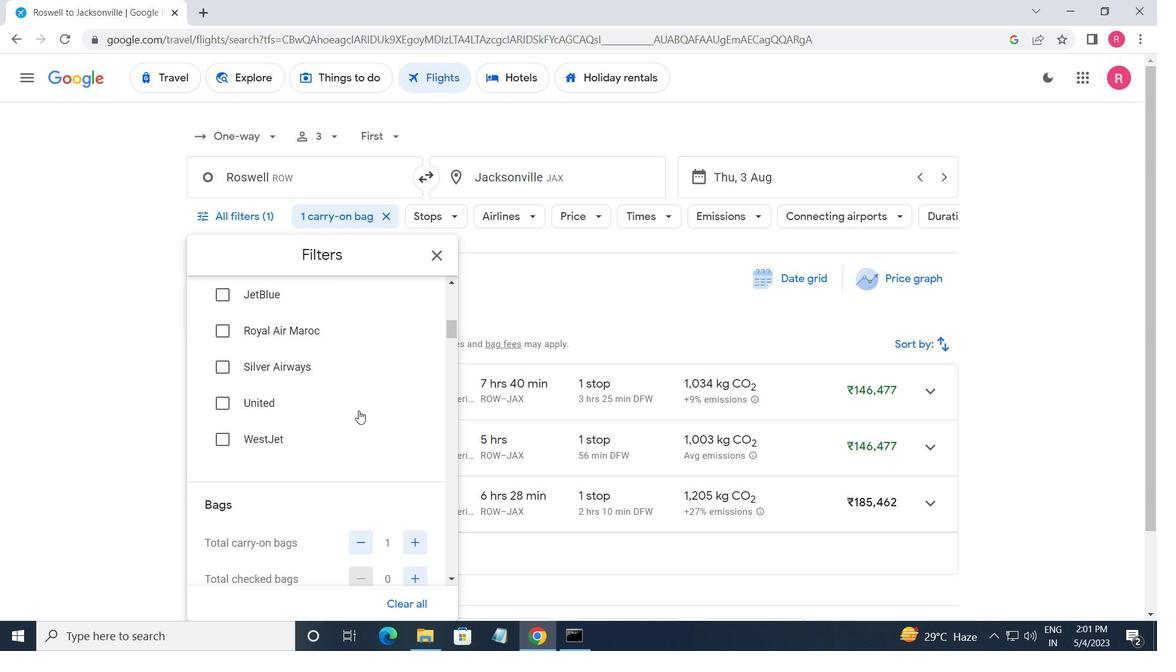 
Action: Mouse scrolled (358, 409) with delta (0, 0)
Screenshot: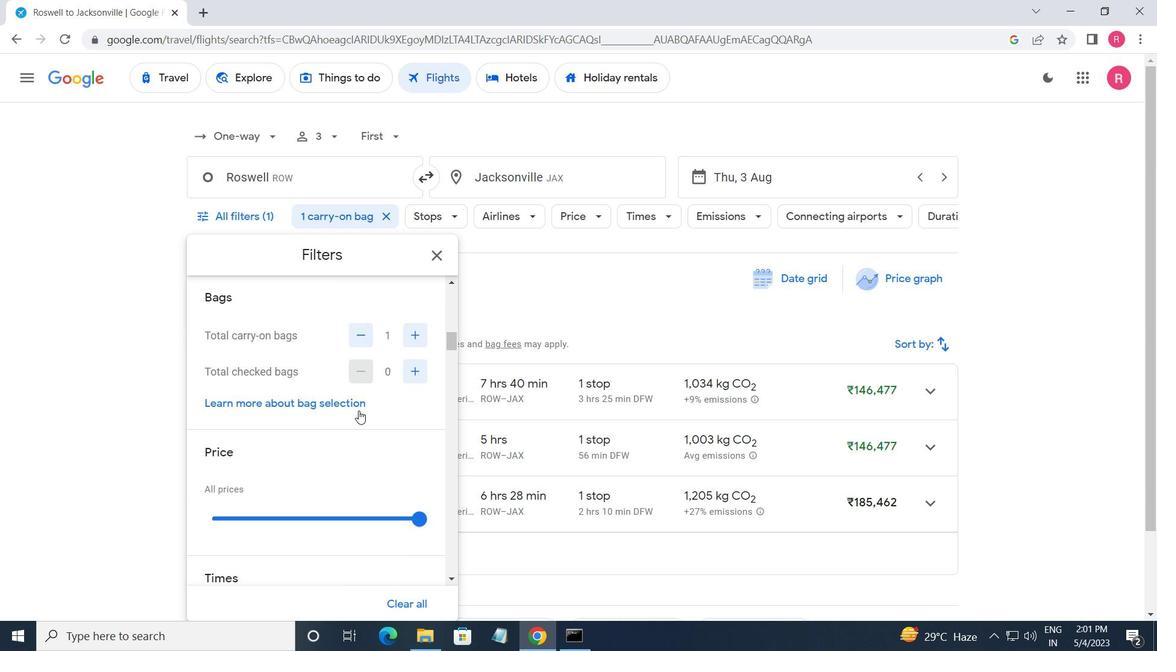 
Action: Mouse scrolled (358, 409) with delta (0, 0)
Screenshot: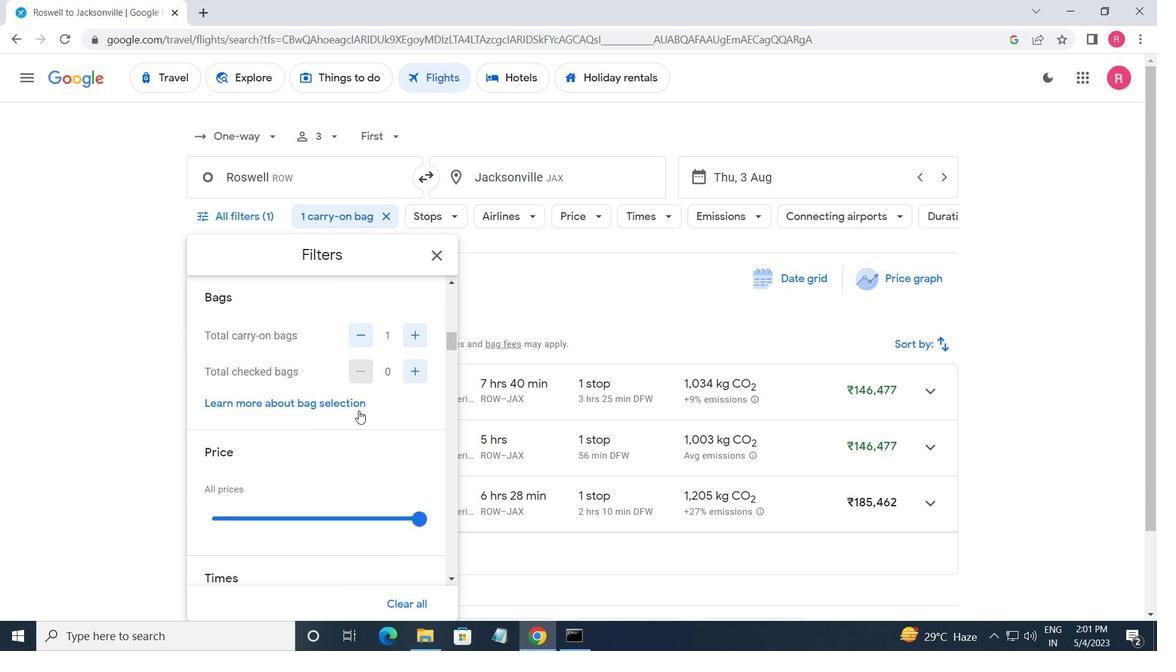 
Action: Mouse moved to (420, 361)
Screenshot: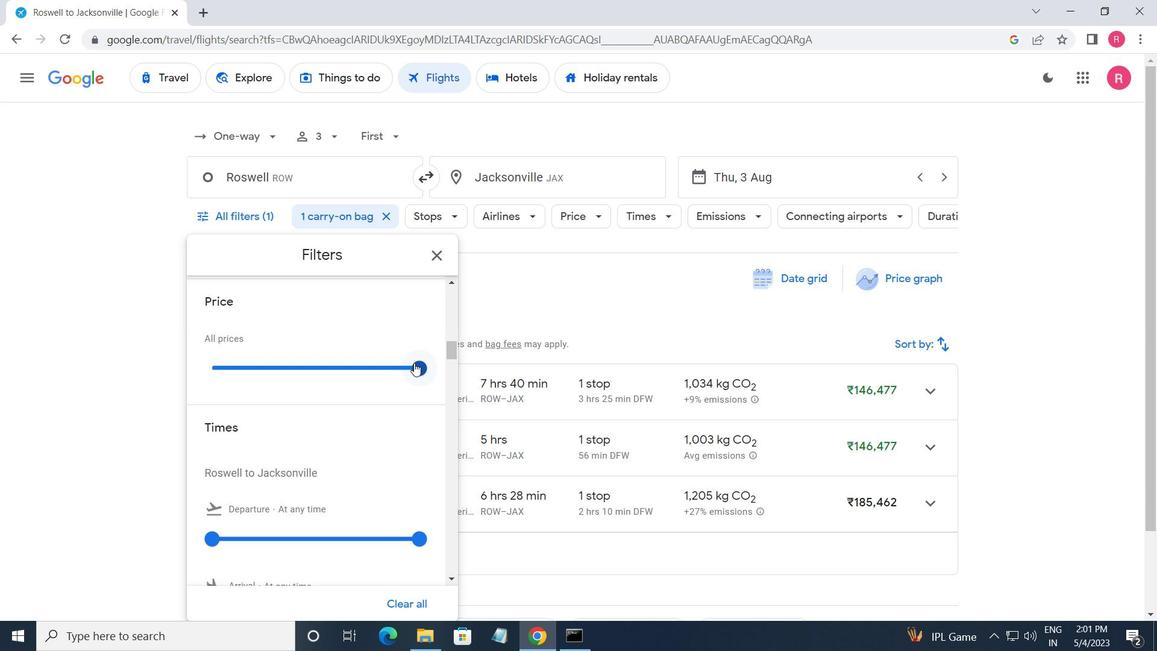 
Action: Mouse pressed left at (420, 361)
Screenshot: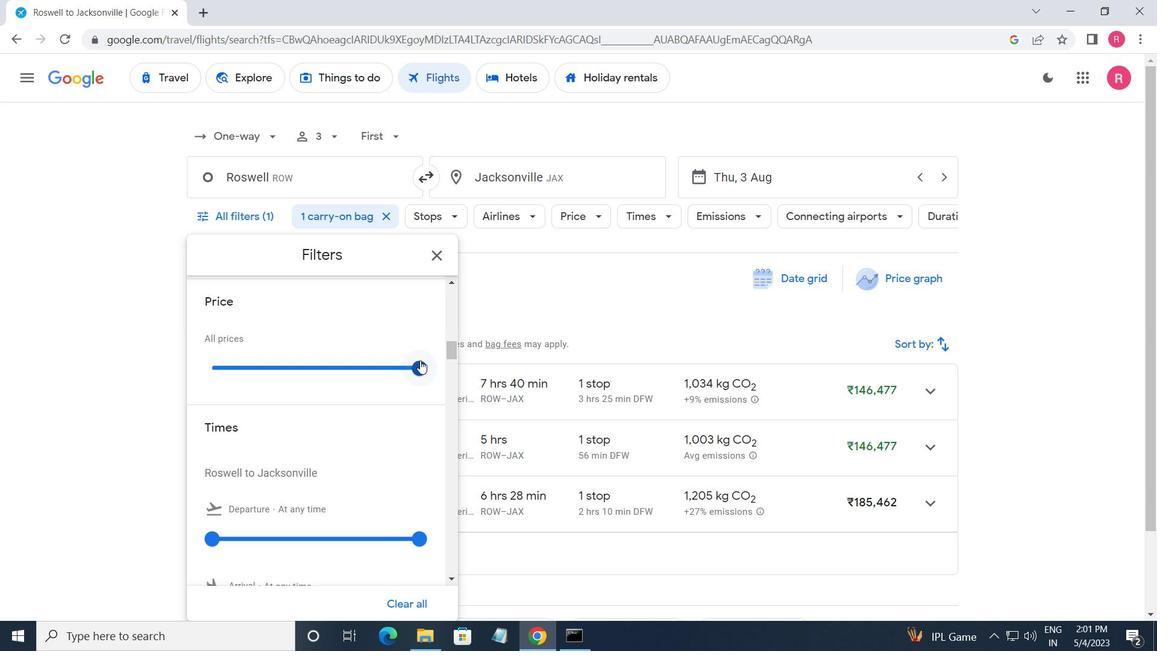 
Action: Mouse moved to (286, 416)
Screenshot: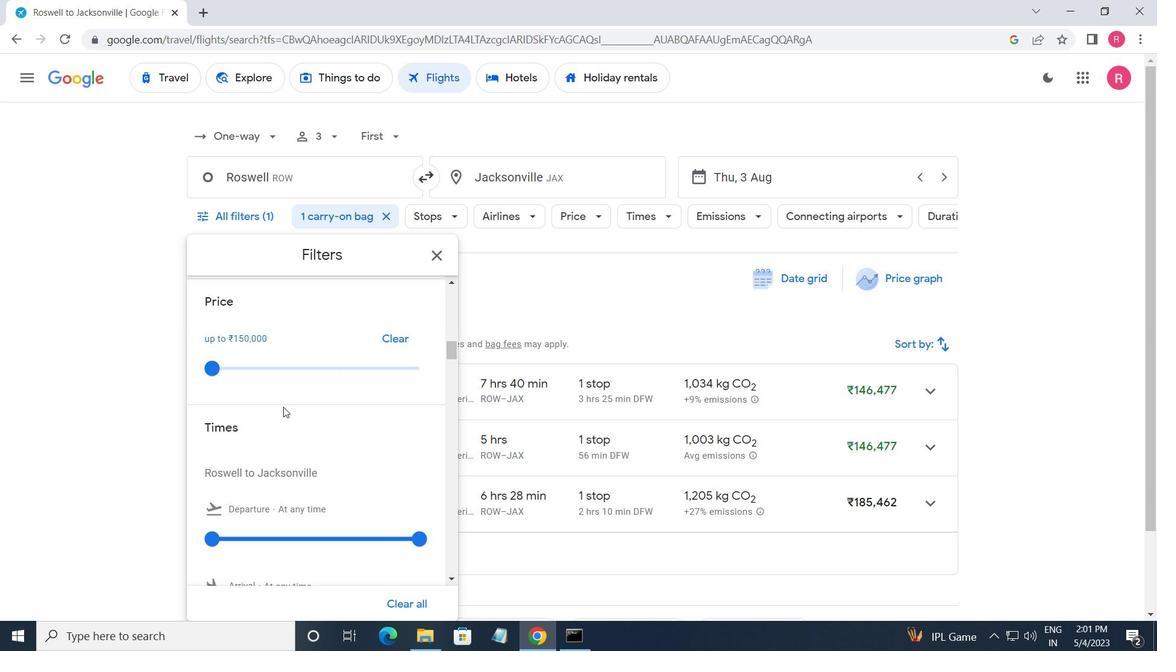 
Action: Mouse scrolled (286, 415) with delta (0, 0)
Screenshot: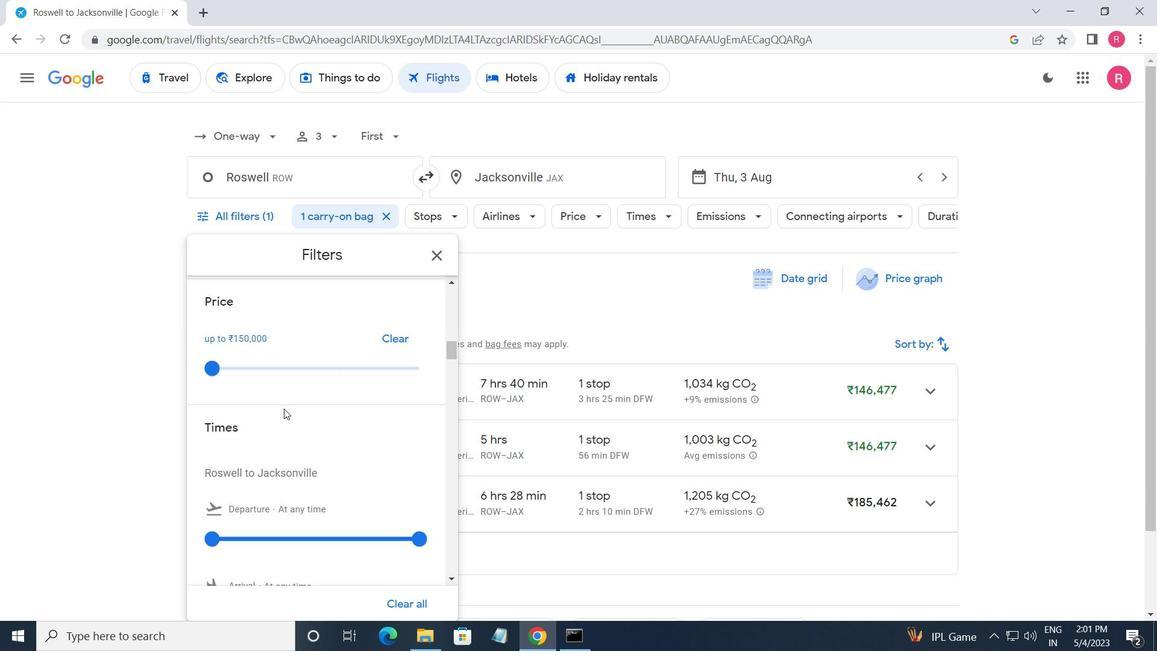 
Action: Mouse moved to (217, 459)
Screenshot: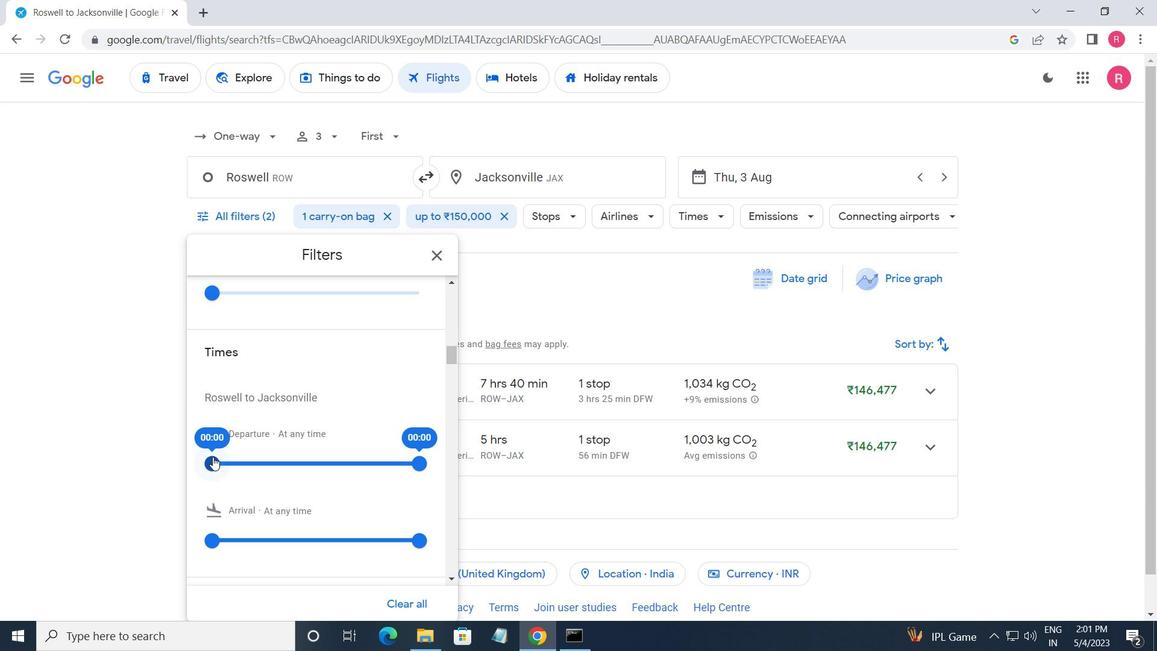 
Action: Mouse pressed left at (217, 459)
Screenshot: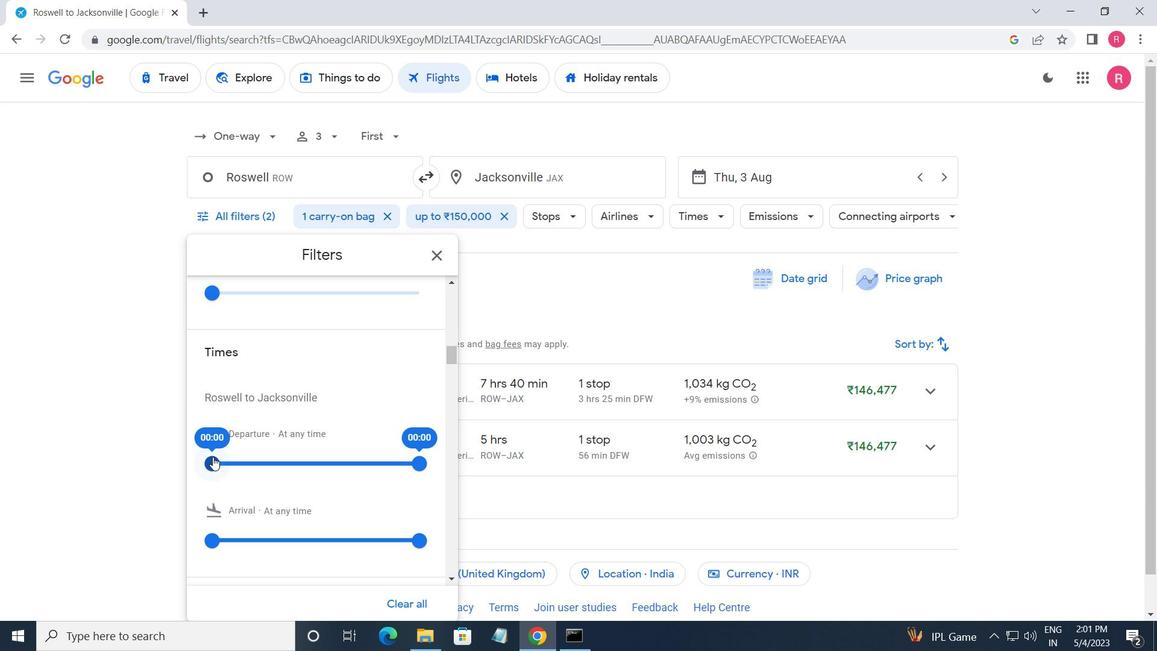 
Action: Mouse moved to (418, 467)
Screenshot: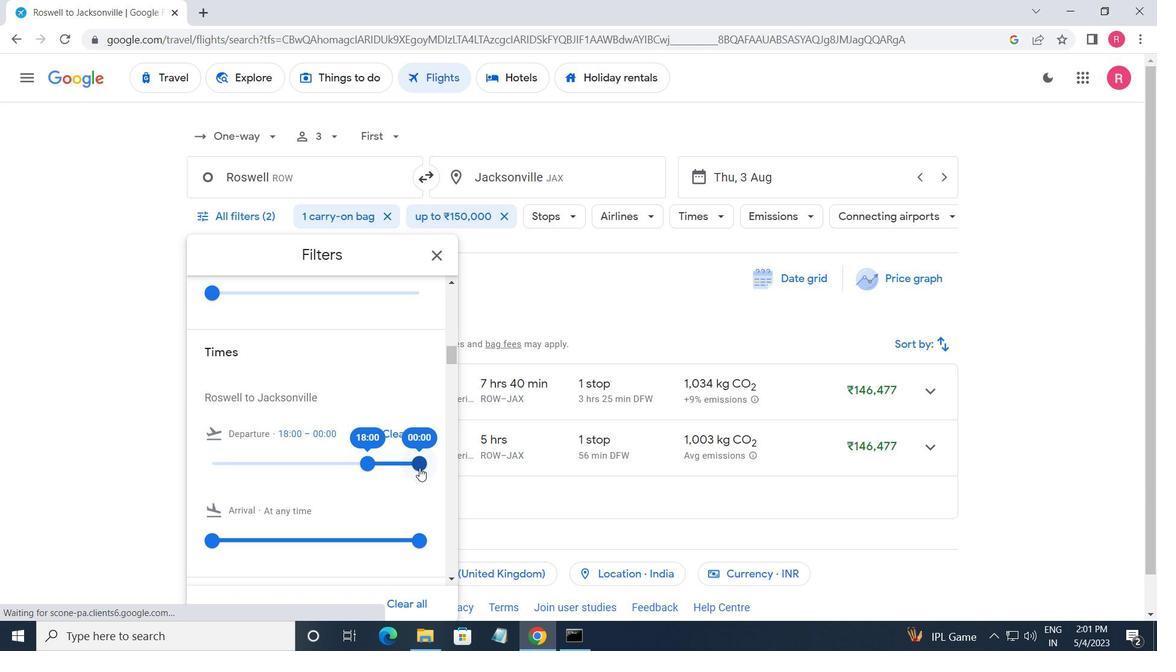 
Action: Mouse pressed left at (418, 467)
Screenshot: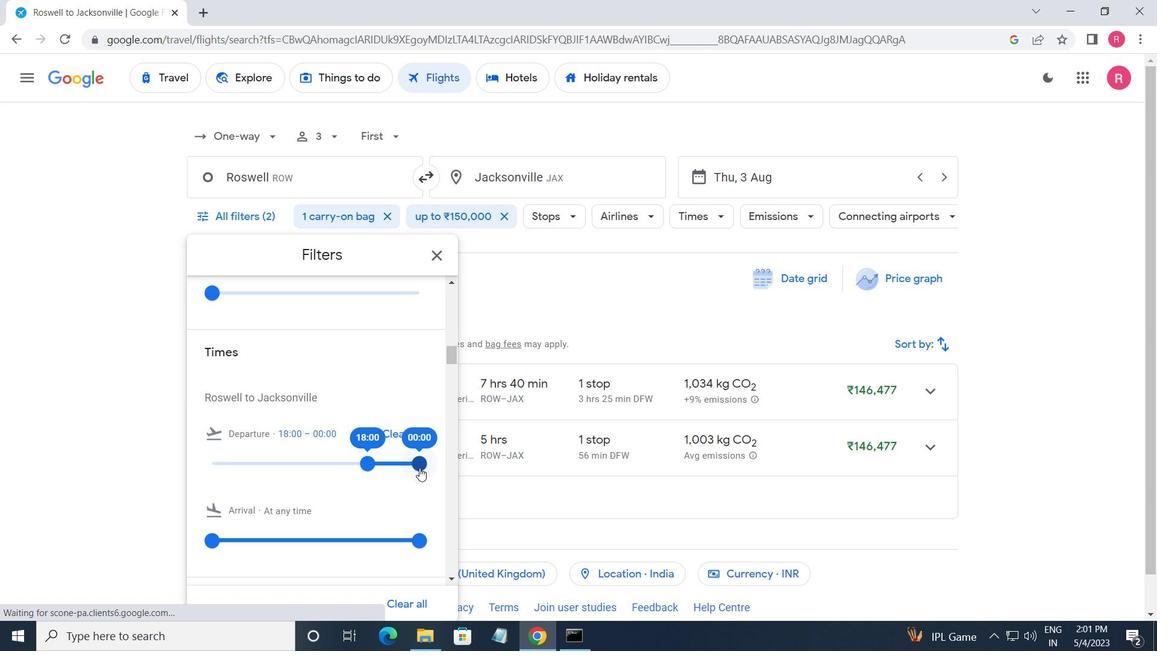 
Action: Mouse moved to (433, 252)
Screenshot: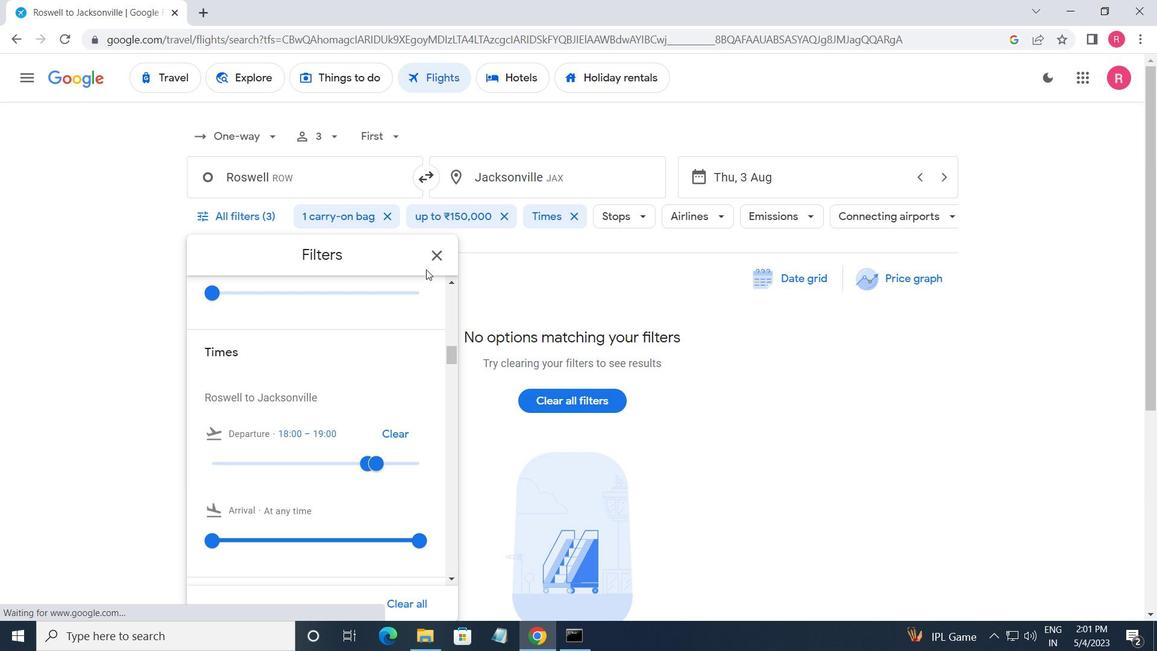 
Action: Mouse pressed left at (433, 252)
Screenshot: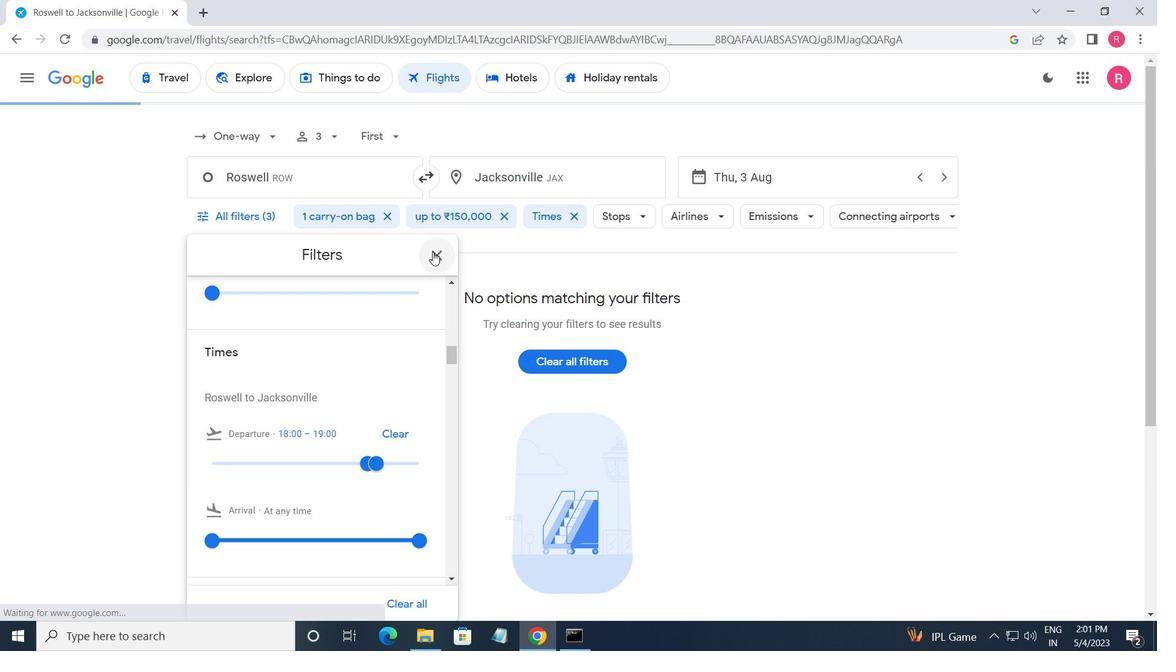 
